 Task: Invoice (worksheet) brown modern simple.
Action: Mouse moved to (46, 100)
Screenshot: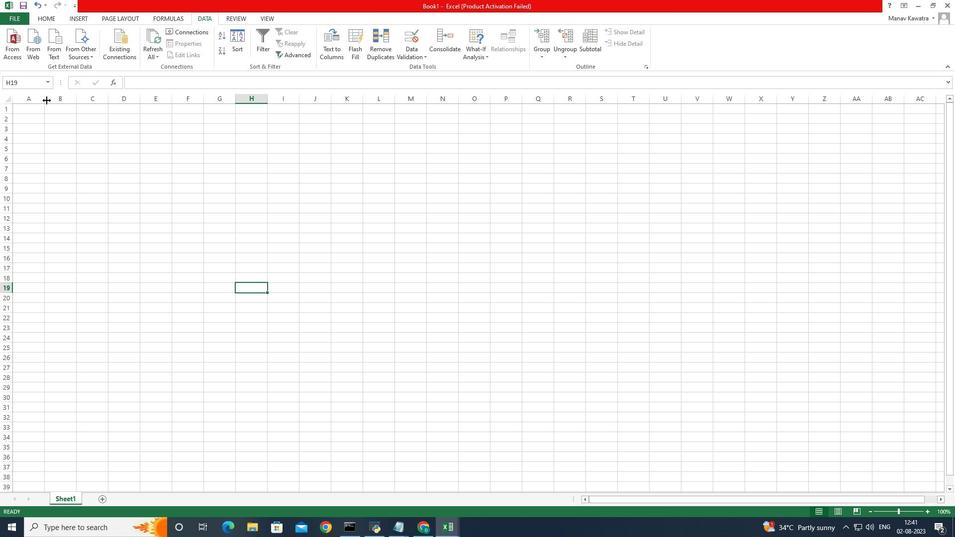 
Action: Mouse pressed left at (46, 100)
Screenshot: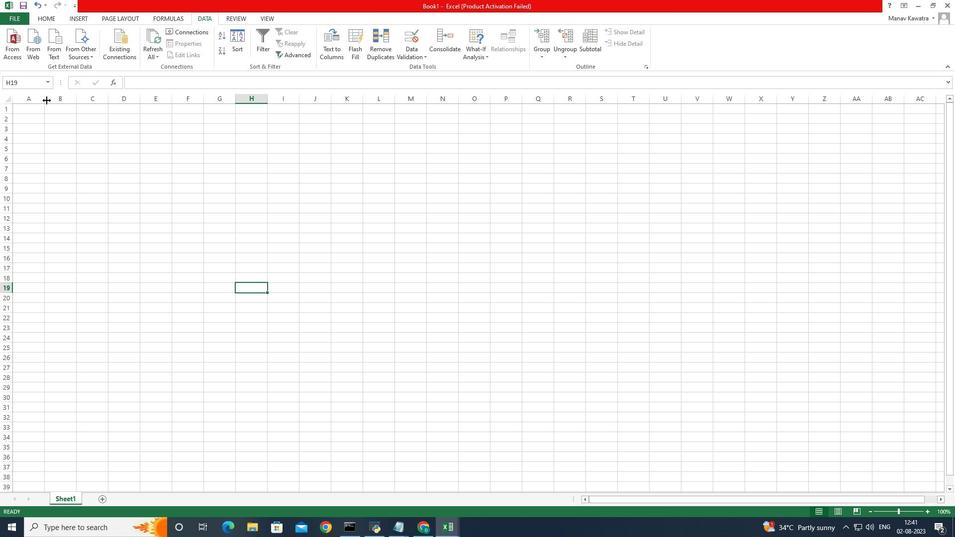 
Action: Mouse moved to (9, 112)
Screenshot: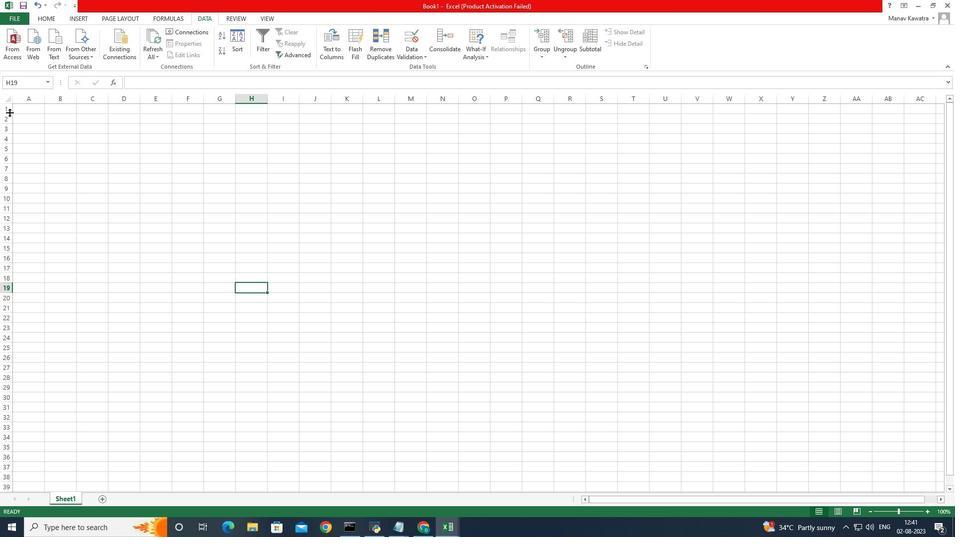 
Action: Mouse pressed left at (9, 112)
Screenshot: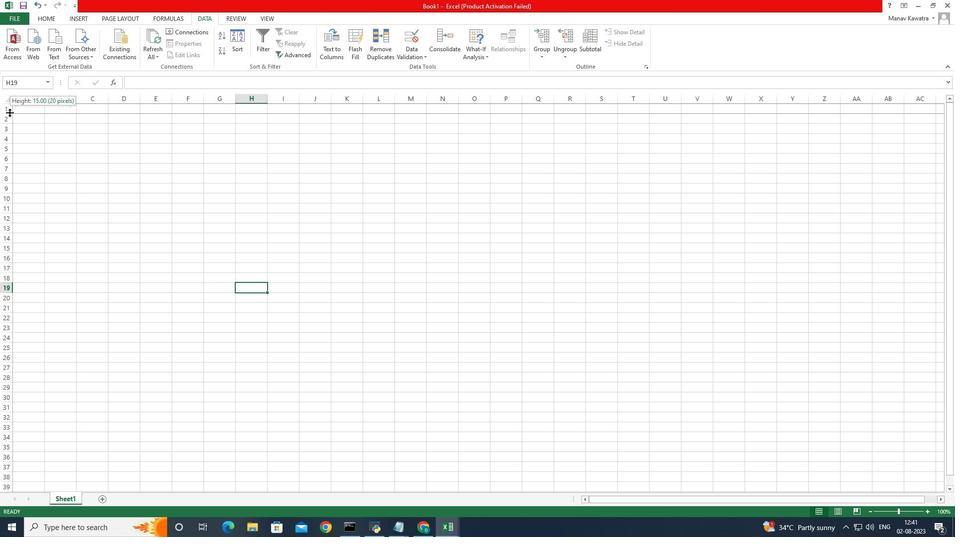 
Action: Mouse moved to (45, 99)
Screenshot: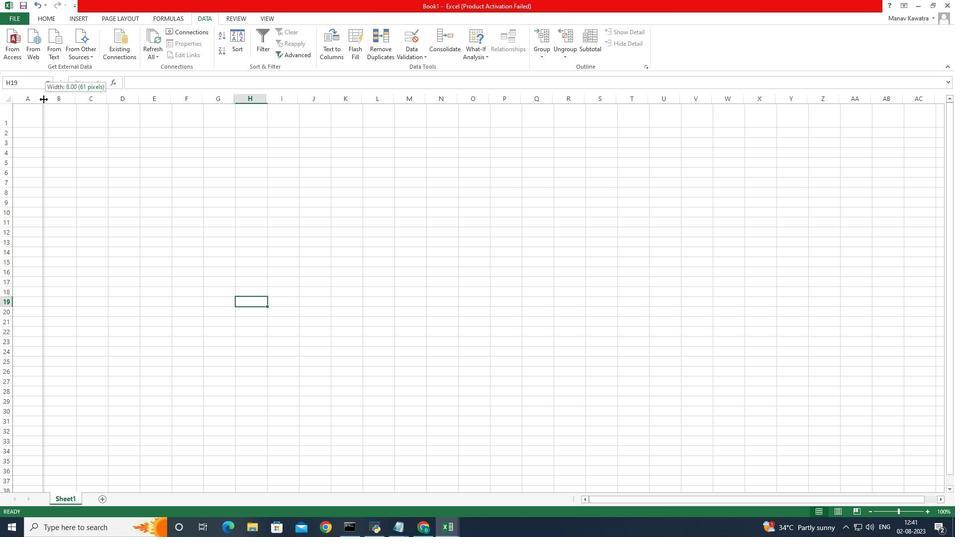 
Action: Mouse pressed left at (45, 99)
Screenshot: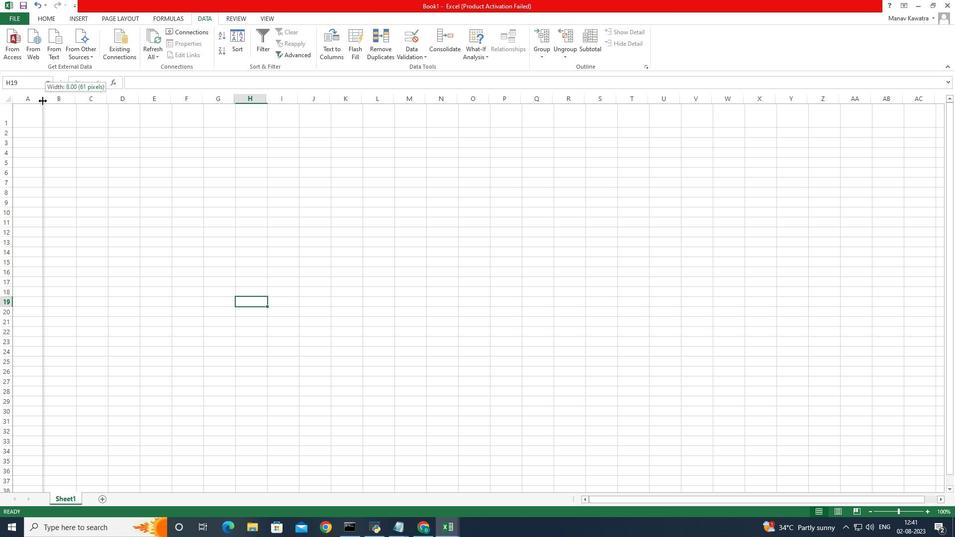
Action: Mouse moved to (57, 97)
Screenshot: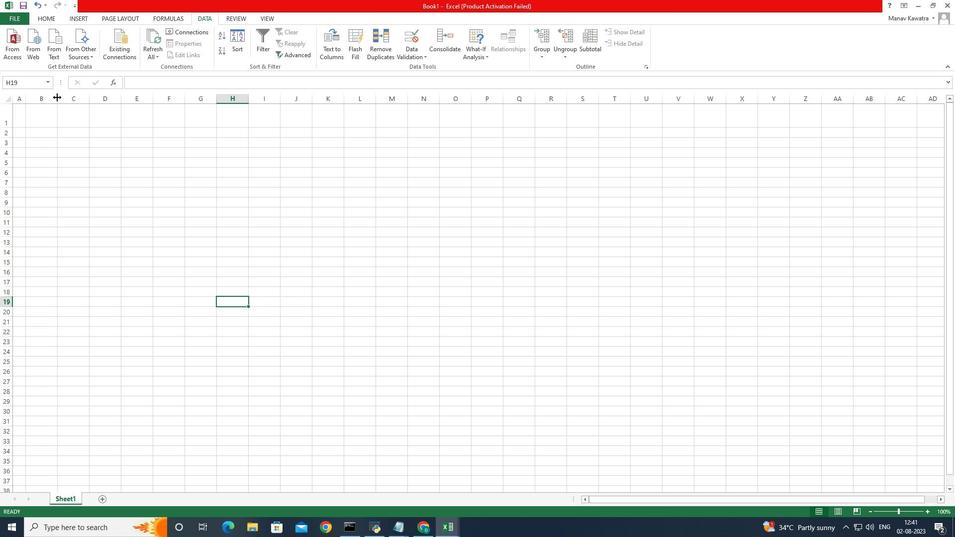 
Action: Mouse pressed left at (57, 97)
Screenshot: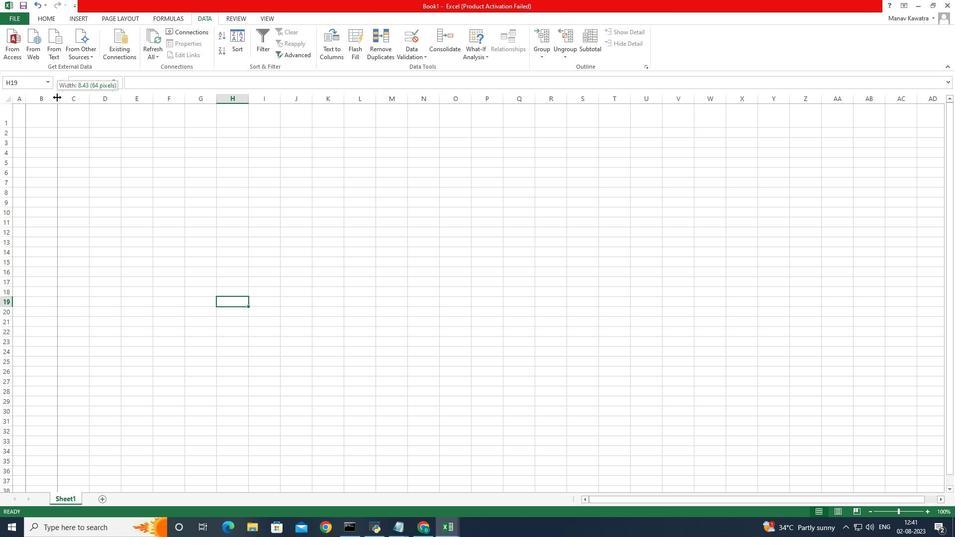 
Action: Mouse moved to (329, 100)
Screenshot: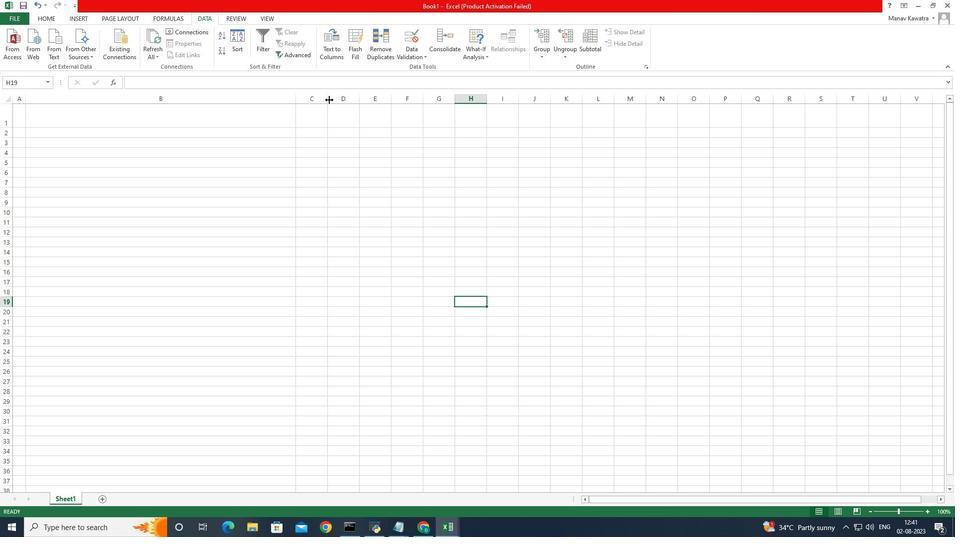 
Action: Mouse pressed left at (329, 100)
Screenshot: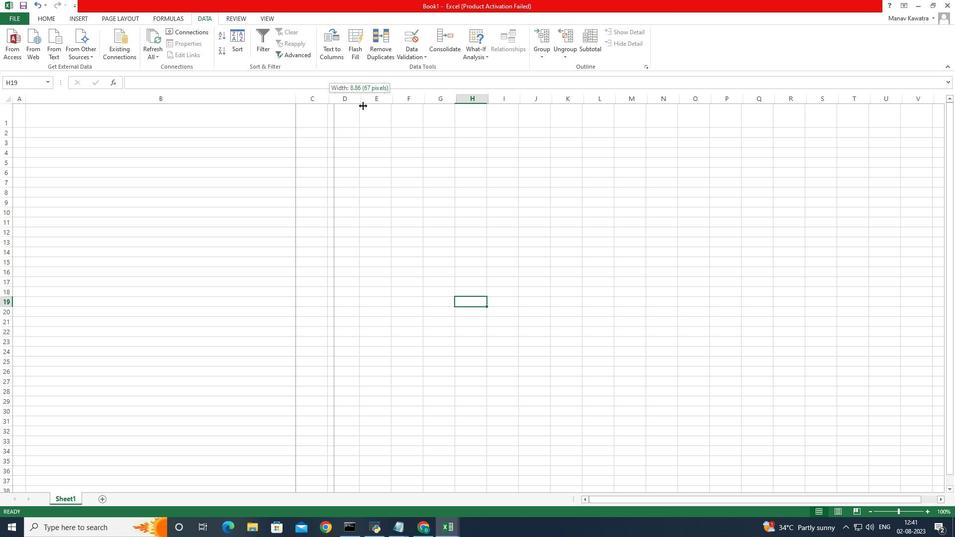 
Action: Mouse moved to (35, 111)
Screenshot: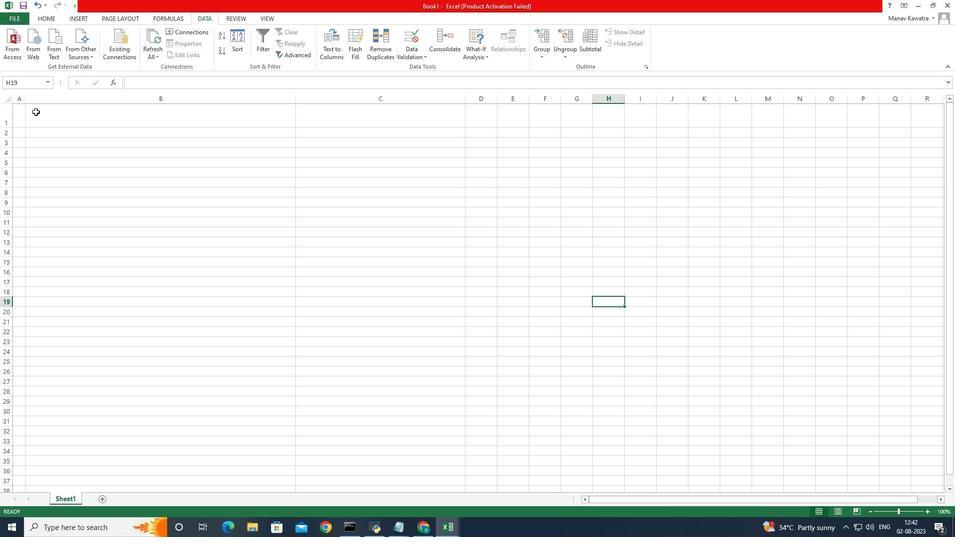 
Action: Mouse pressed left at (35, 111)
Screenshot: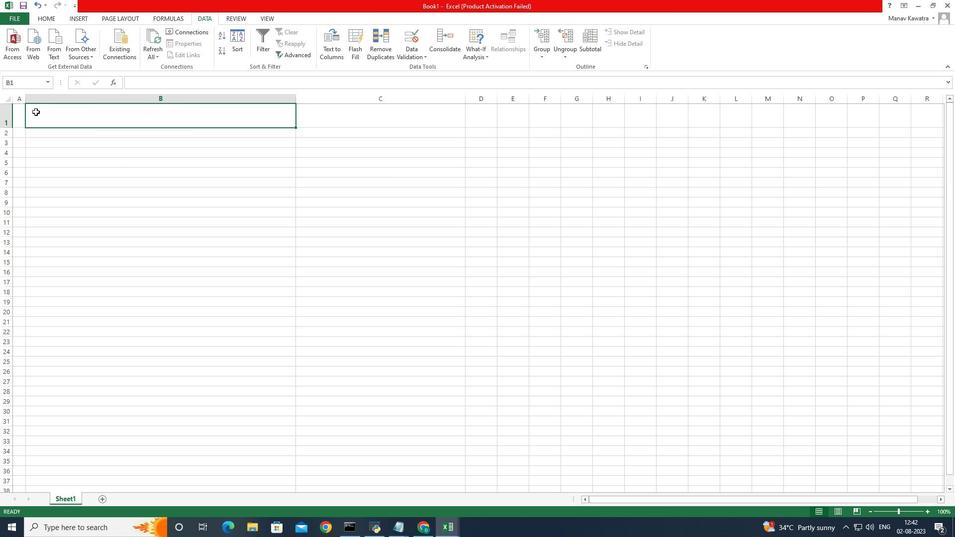 
Action: Mouse moved to (46, 119)
Screenshot: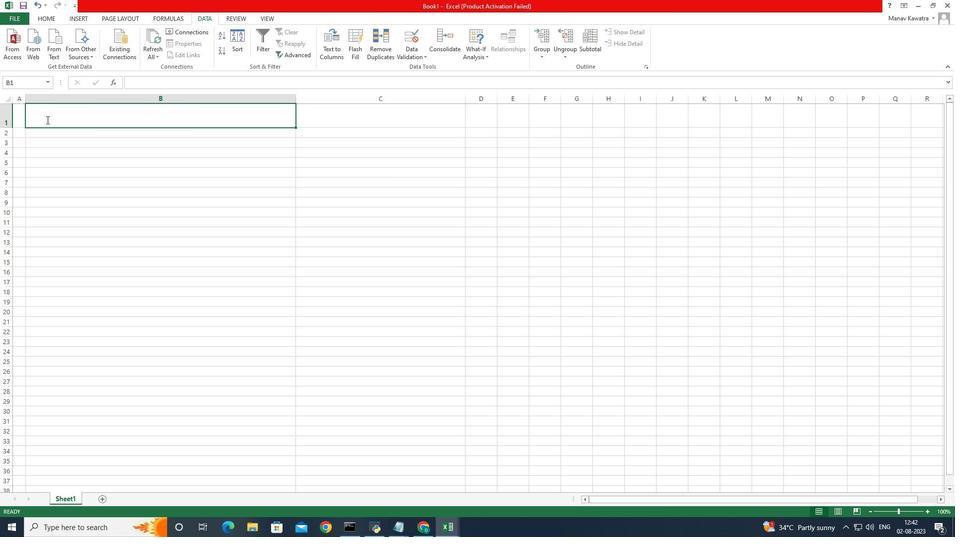 
Action: Mouse pressed left at (46, 119)
Screenshot: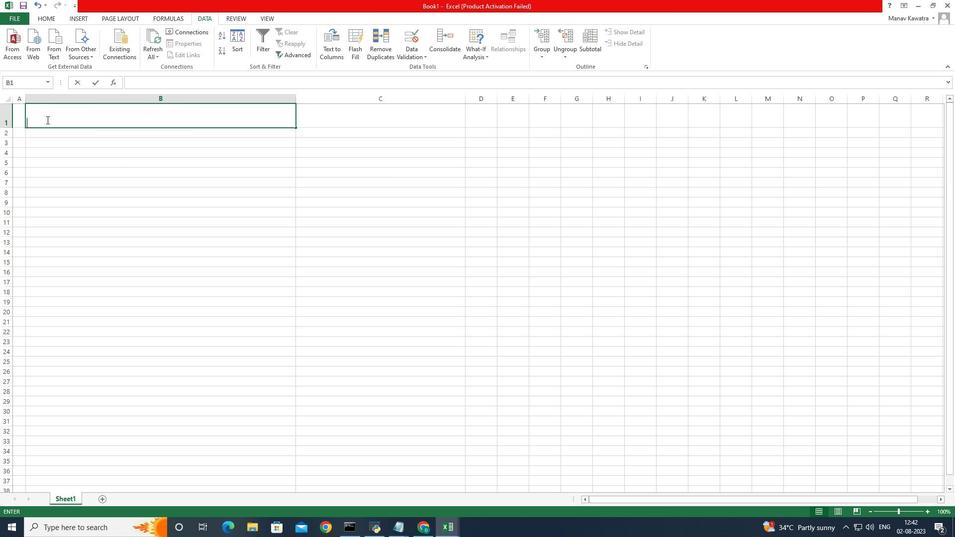 
Action: Mouse pressed left at (46, 119)
Screenshot: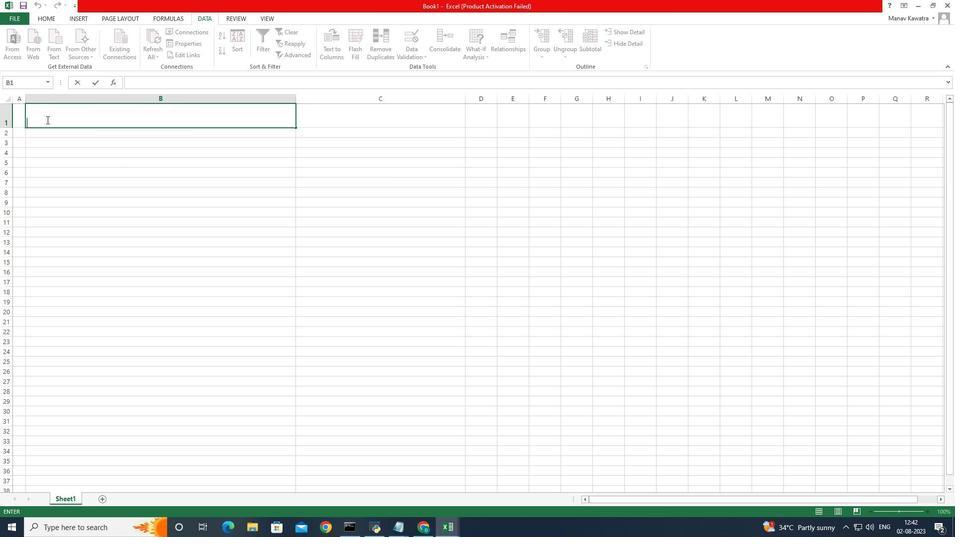 
Action: Key pressed <Key.caps_lock>INVOICE<Key.space><Key.shift><Key.shift>#100
Screenshot: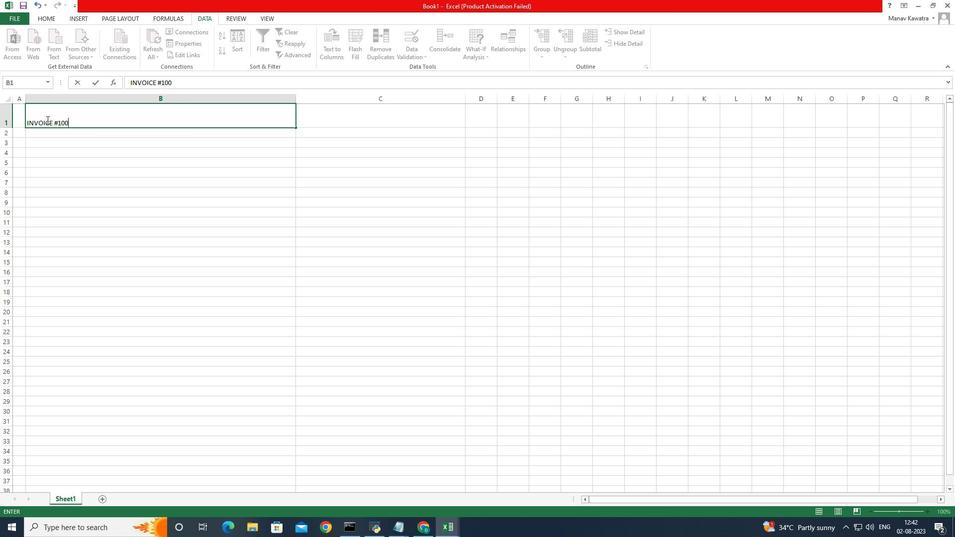 
Action: Mouse moved to (71, 122)
Screenshot: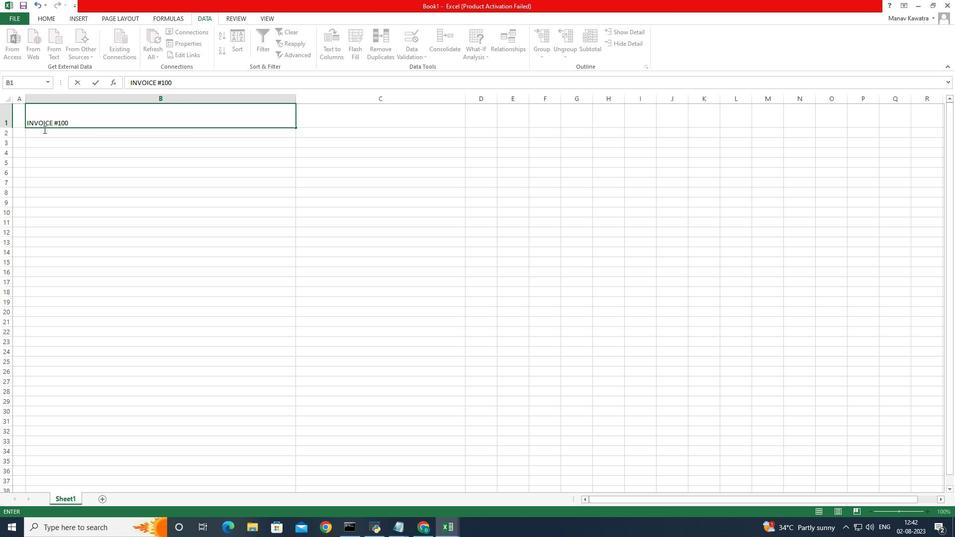 
Action: Mouse pressed left at (71, 122)
Screenshot: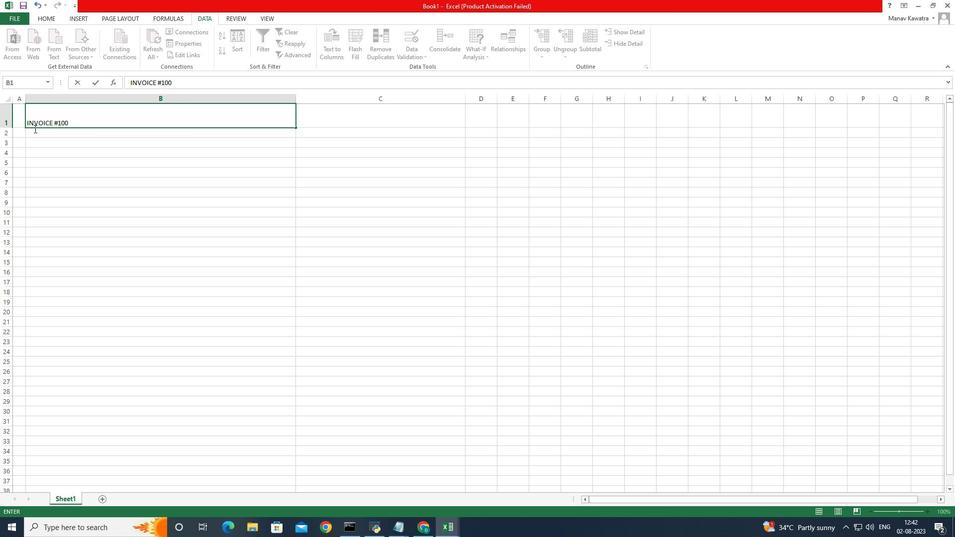 
Action: Mouse moved to (32, 116)
Screenshot: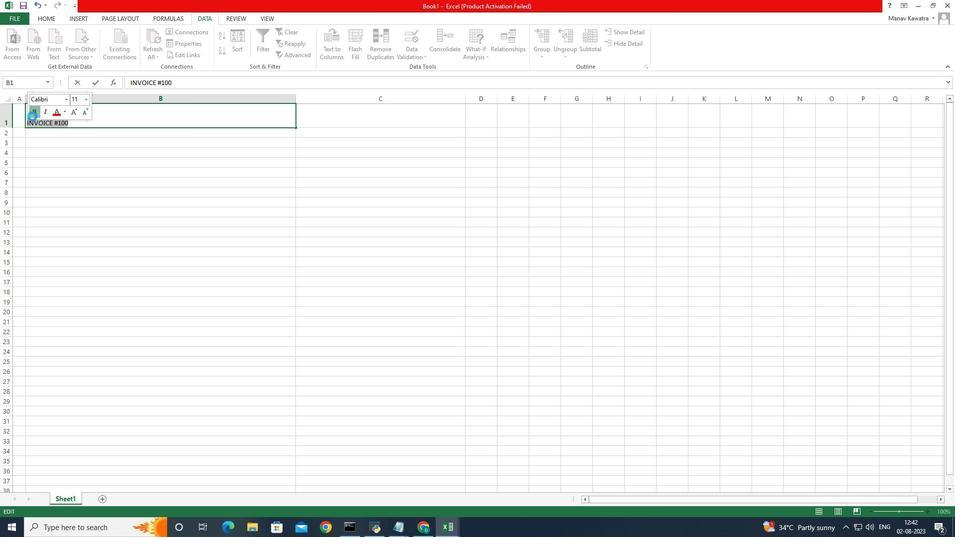 
Action: Mouse pressed left at (32, 116)
Screenshot: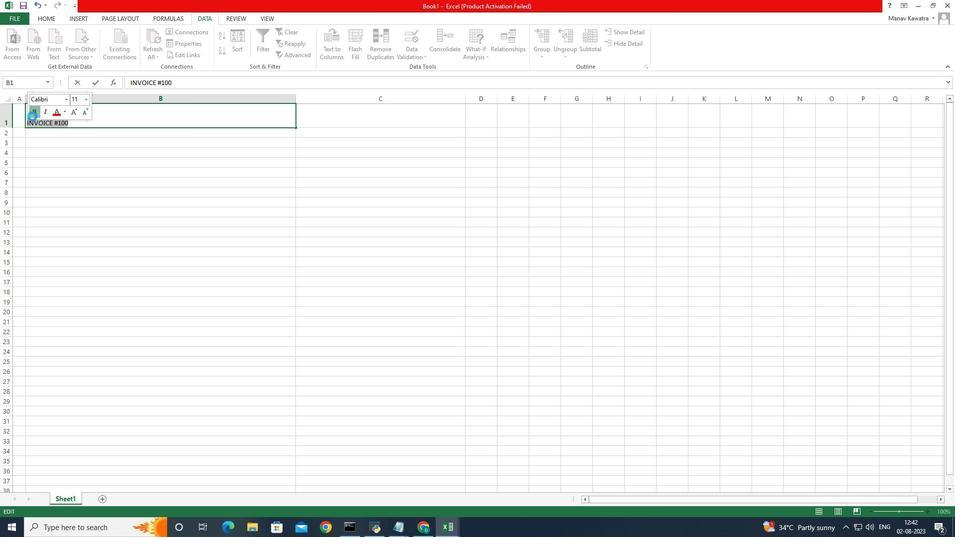 
Action: Mouse moved to (84, 104)
Screenshot: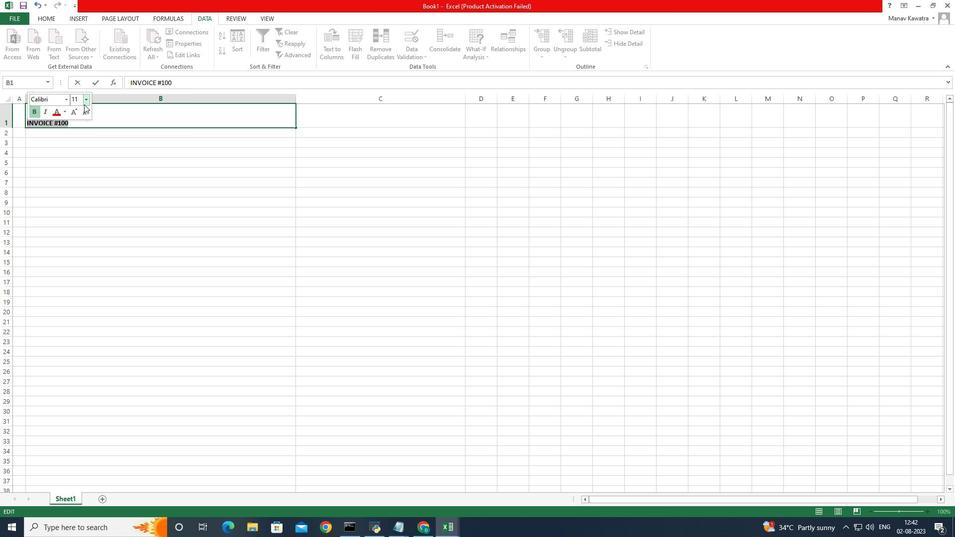 
Action: Mouse pressed left at (84, 104)
Screenshot: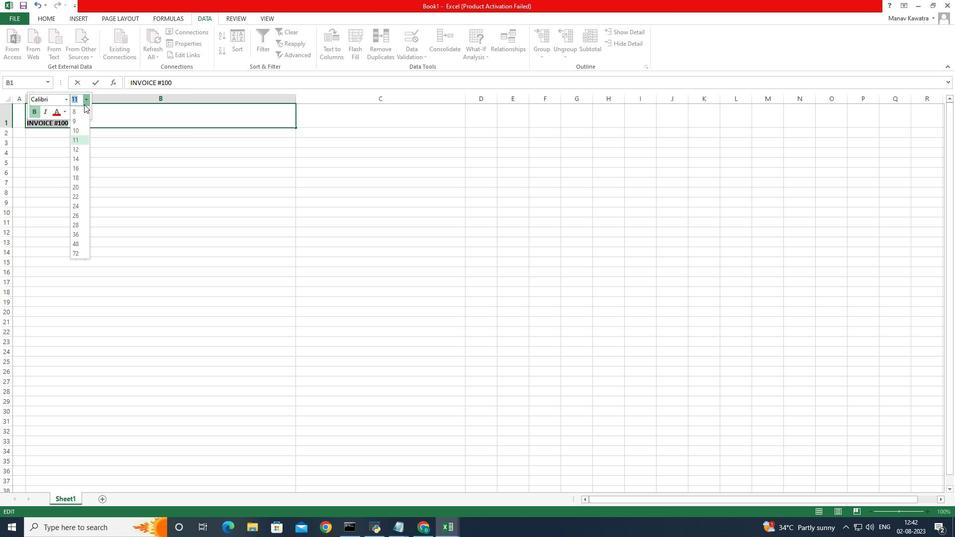 
Action: Mouse moved to (83, 186)
Screenshot: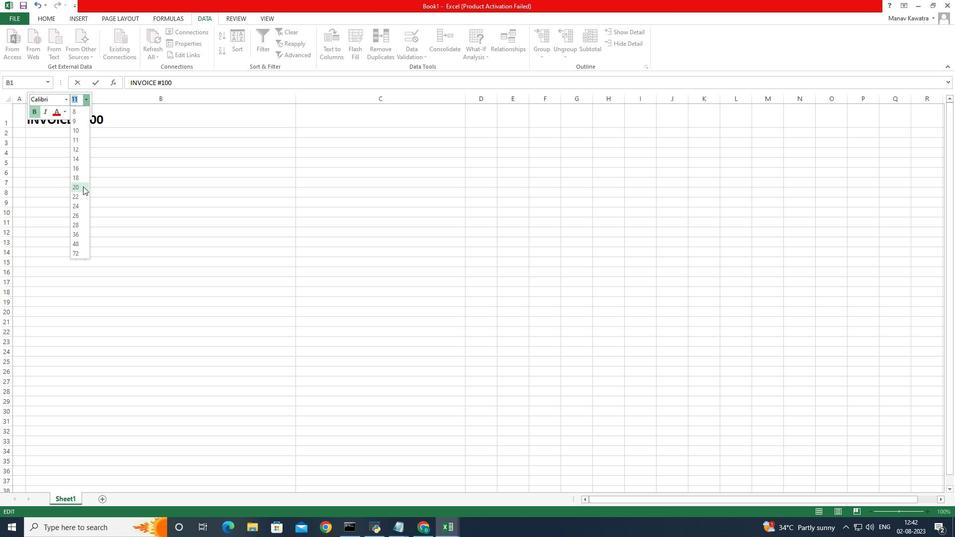 
Action: Mouse pressed left at (83, 186)
Screenshot: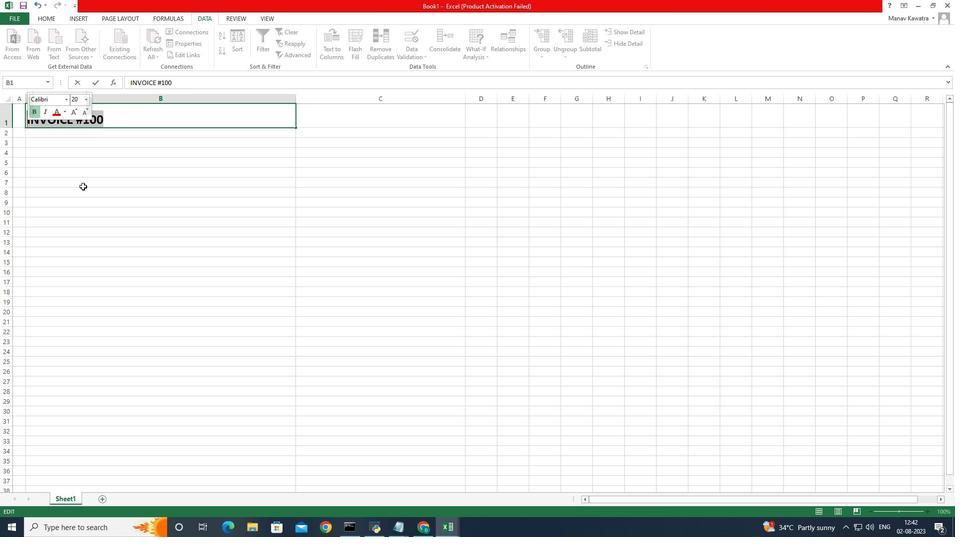 
Action: Mouse moved to (123, 108)
Screenshot: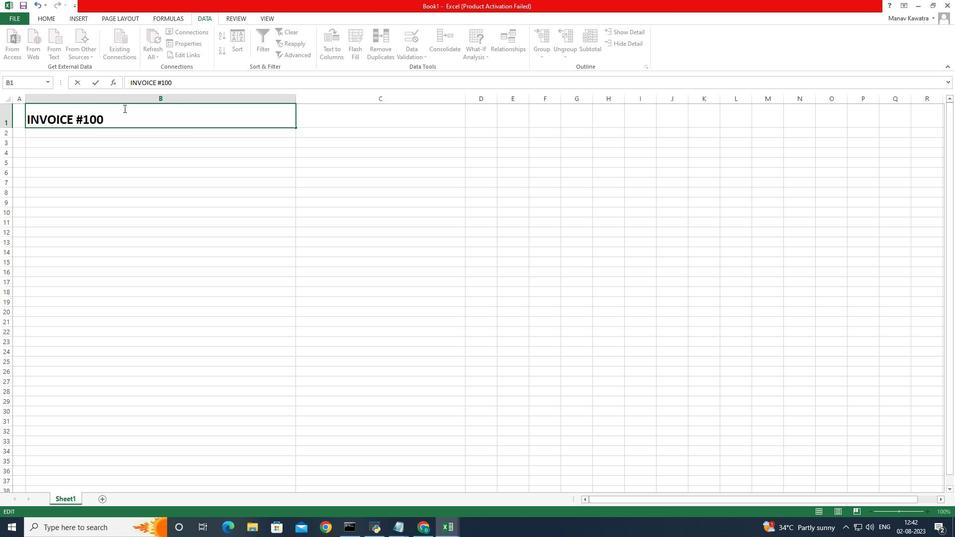
Action: Mouse pressed left at (123, 108)
Screenshot: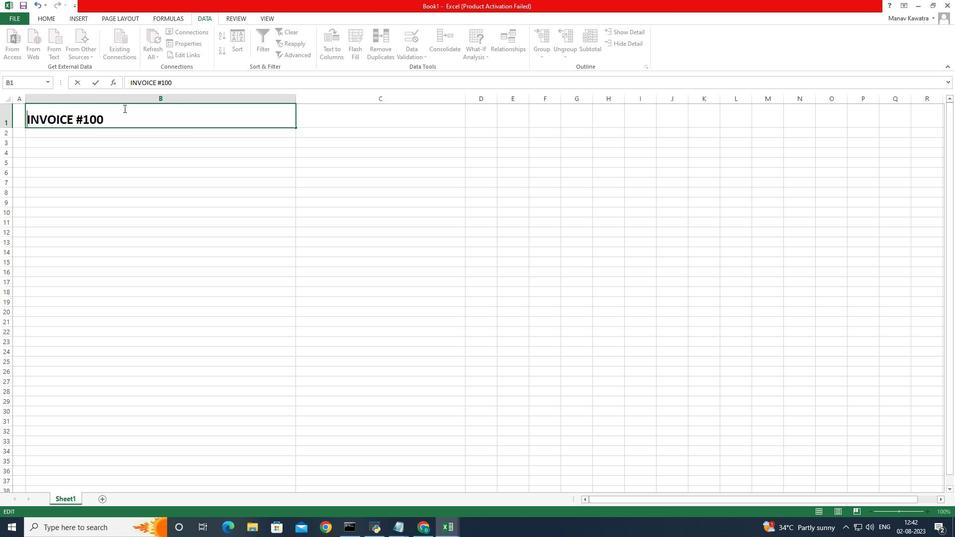 
Action: Mouse moved to (52, 139)
Screenshot: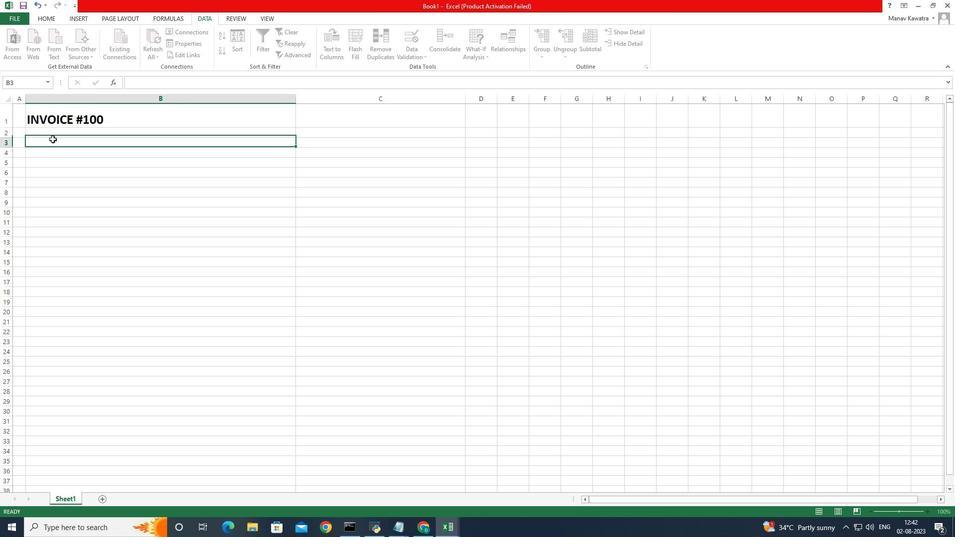 
Action: Mouse pressed left at (52, 139)
Screenshot: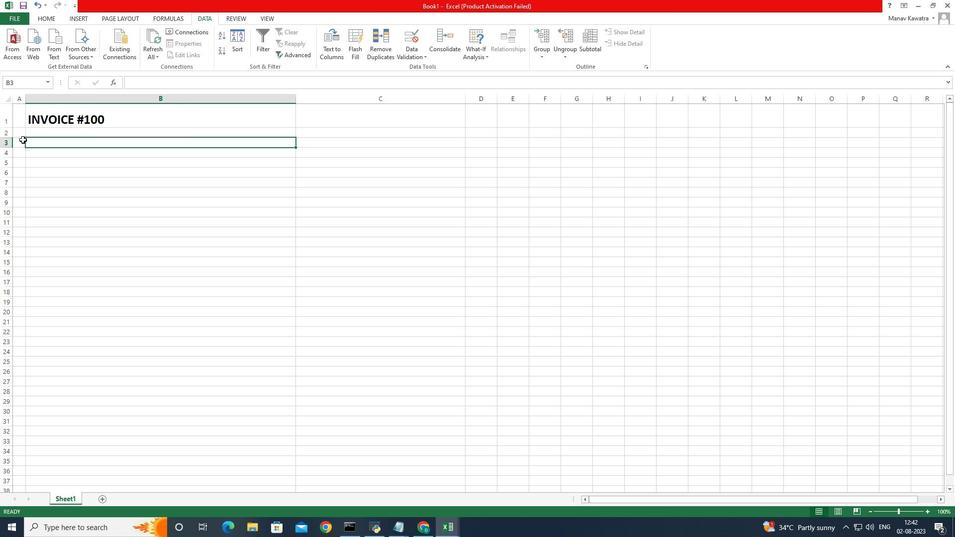 
Action: Mouse moved to (6, 137)
Screenshot: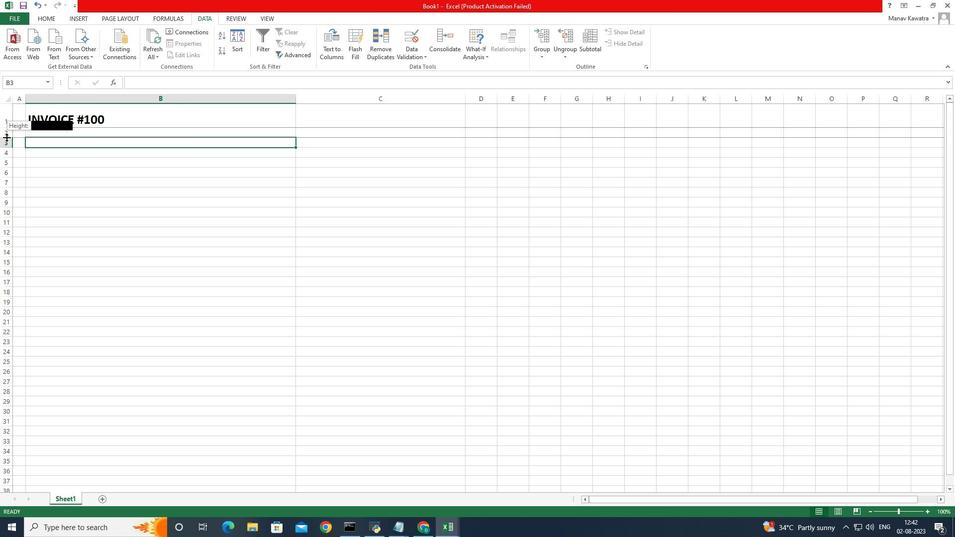 
Action: Mouse pressed left at (6, 137)
Screenshot: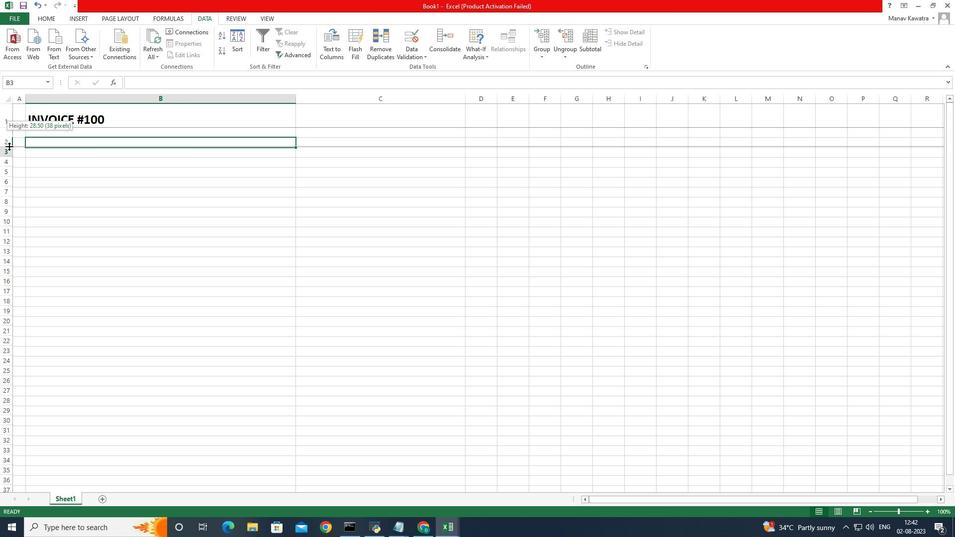 
Action: Mouse moved to (39, 147)
Screenshot: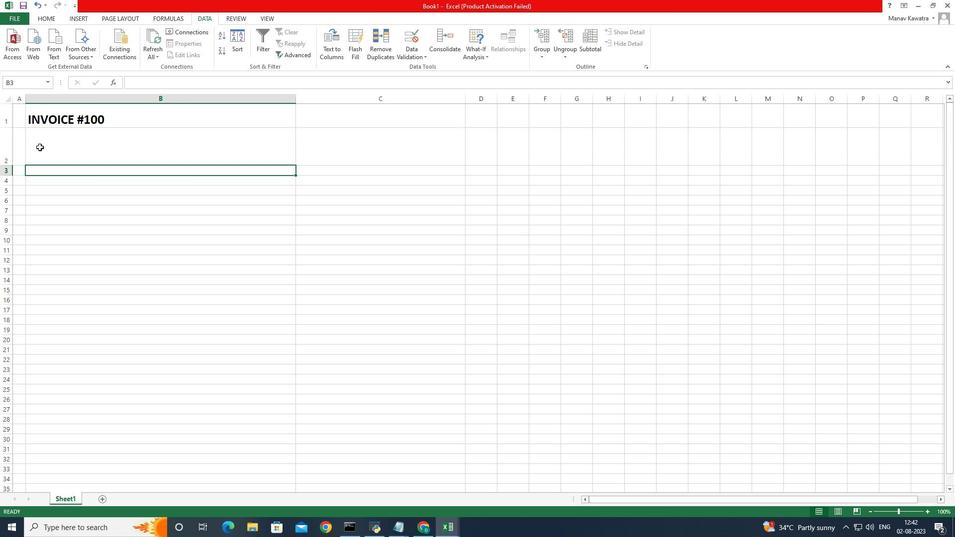 
Action: Mouse pressed left at (39, 147)
Screenshot: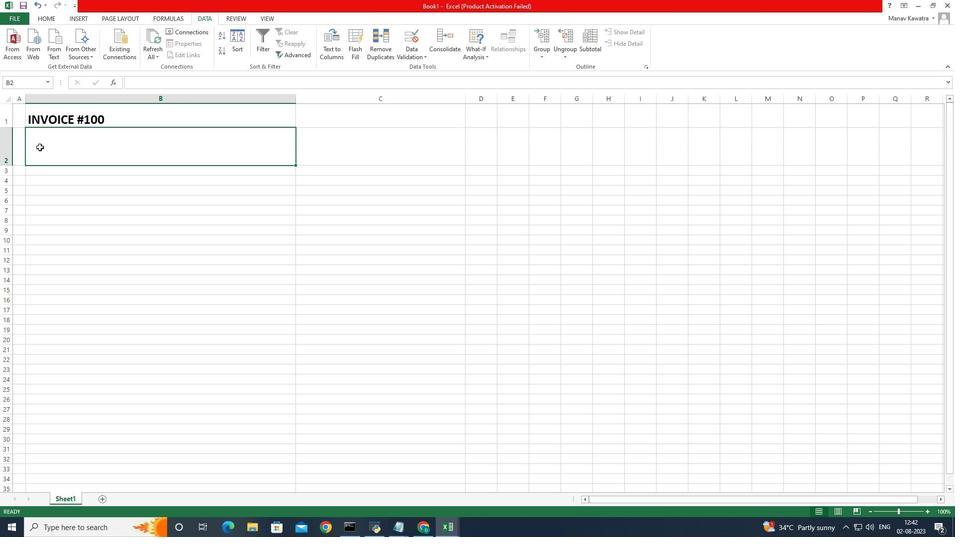 
Action: Mouse moved to (40, 151)
Screenshot: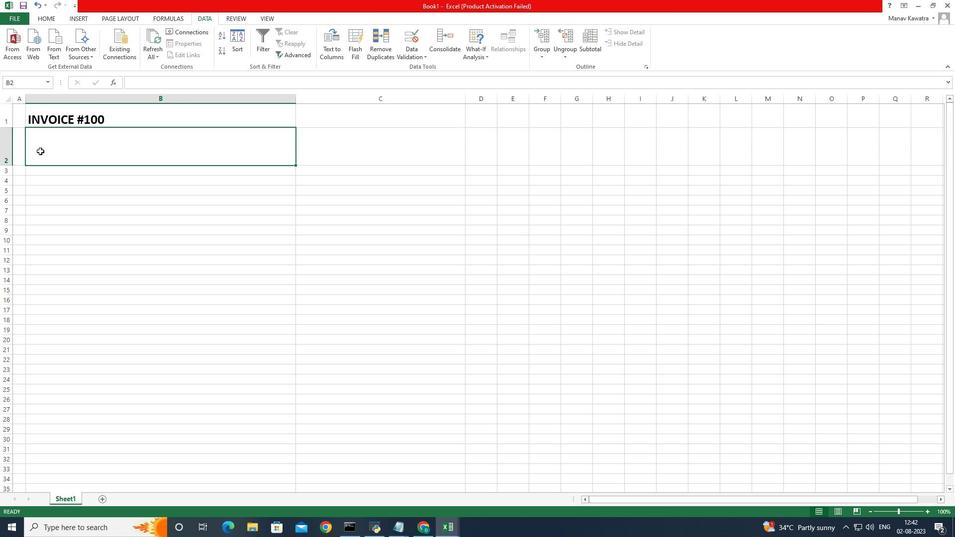 
Action: Mouse pressed left at (40, 151)
Screenshot: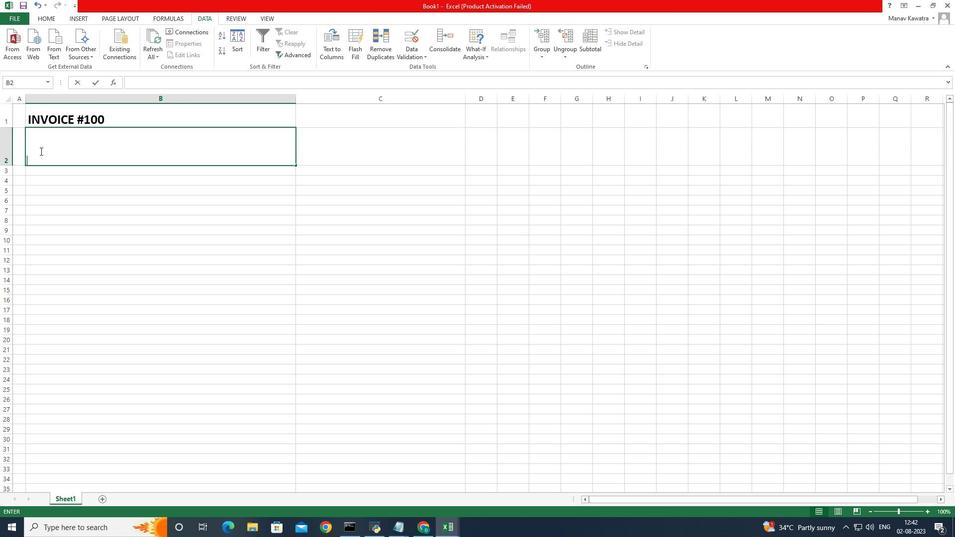 
Action: Mouse pressed left at (40, 151)
Screenshot: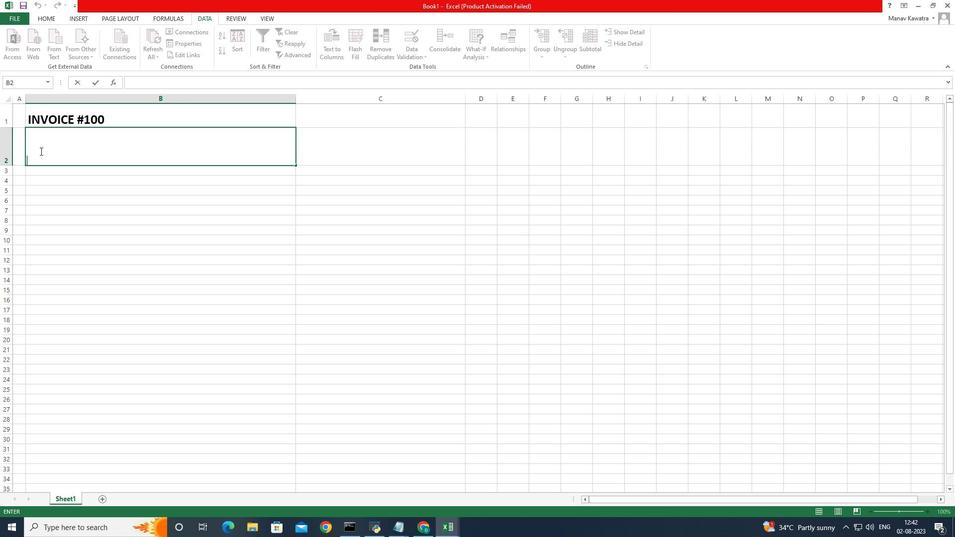 
Action: Key pressed <Key.shift><Key.shift><Key.shift><Key.shift><Key.shift><Key.shift>cR<Key.backspace><Key.backspace>C<Key.caps_lock>reta<Key.backspace><Key.backspace>ate<Key.space><Key.shift><Key.shift><Key.shift><Key.shift><Key.shift><Key.shift><Key.shift><Key.shift><Key.shift><Key.shift><Key.shift><Key.shift><Key.shift><Key.shift><Key.shift><Key.shift><Key.shift><Key.shift><Key.shift><Key.shift><Key.shift><Key.shift><Key.shift><Key.shift><Key.shift><Key.shift><Key.shift><Key.shift><Key.shift><Key.shift><Key.shift><Key.shift><Key.shift><Key.shift><Key.shift><Key.shift>&<Key.space><Key.shift><Key.shift><Key.shift><Key.shift><Key.shift><Key.shift><Key.shift><Key.shift><Key.shift><Key.shift><Key.shift><Key.shift><Key.shift><Key.shift><Key.shift><Key.shift><Key.shift>Co.
Screenshot: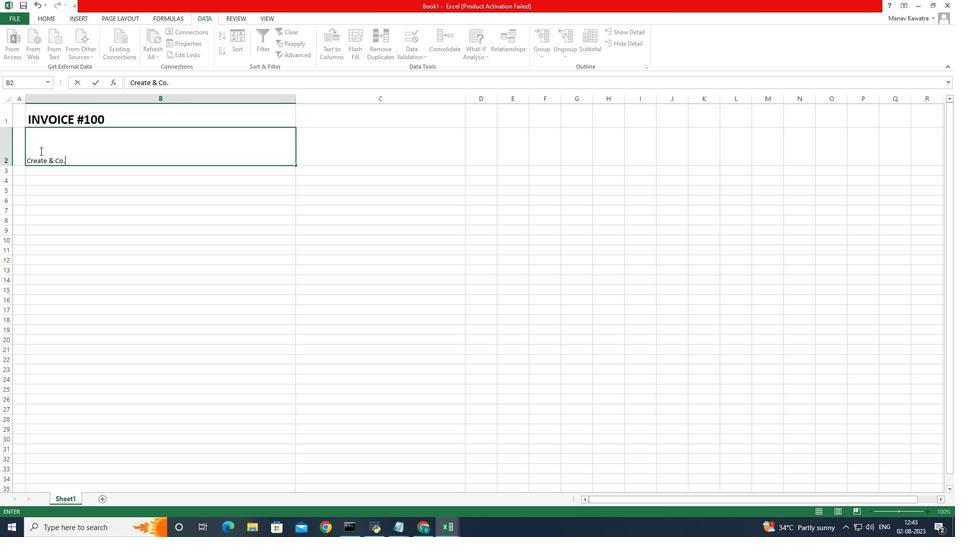 
Action: Mouse moved to (67, 161)
Screenshot: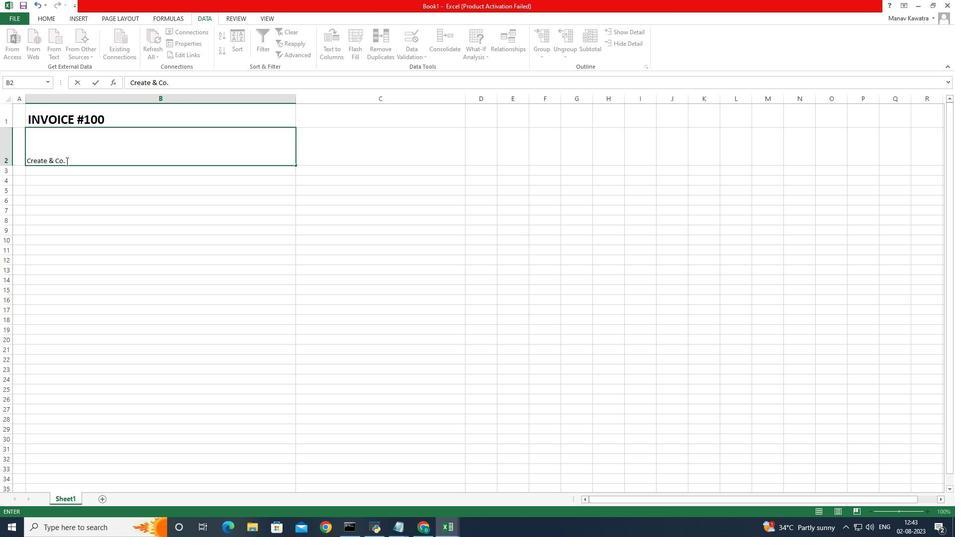 
Action: Mouse pressed left at (67, 161)
Screenshot: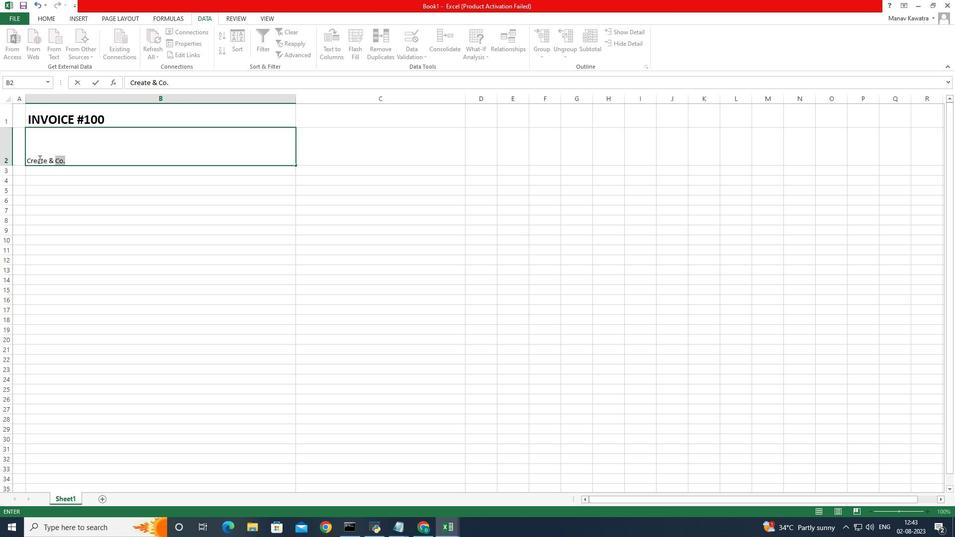 
Action: Mouse moved to (45, 15)
Screenshot: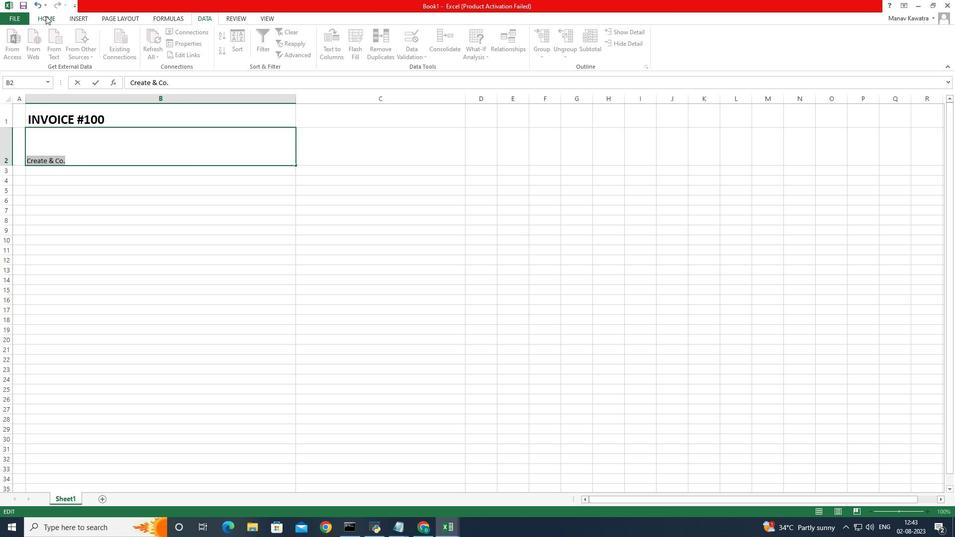 
Action: Mouse pressed left at (45, 15)
Screenshot: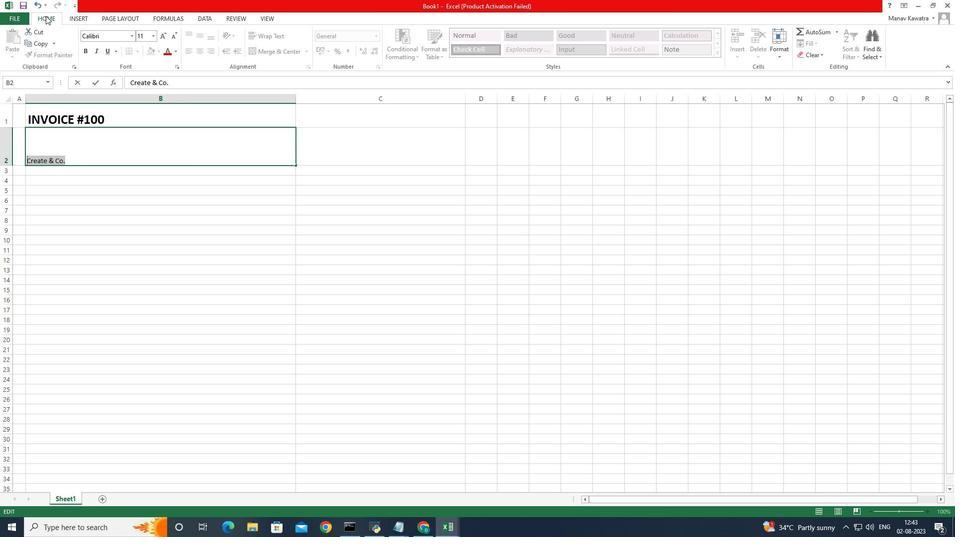 
Action: Mouse moved to (156, 32)
Screenshot: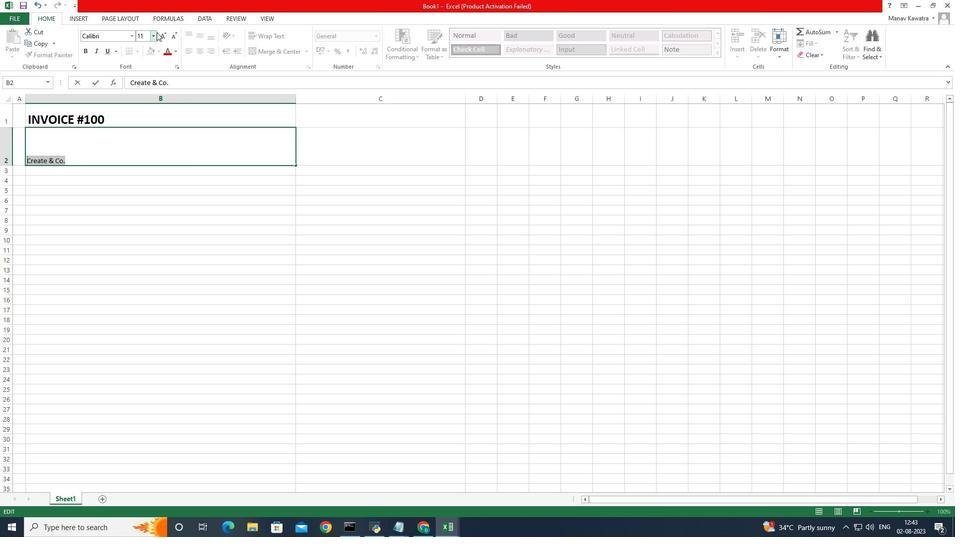 
Action: Mouse pressed left at (156, 32)
Screenshot: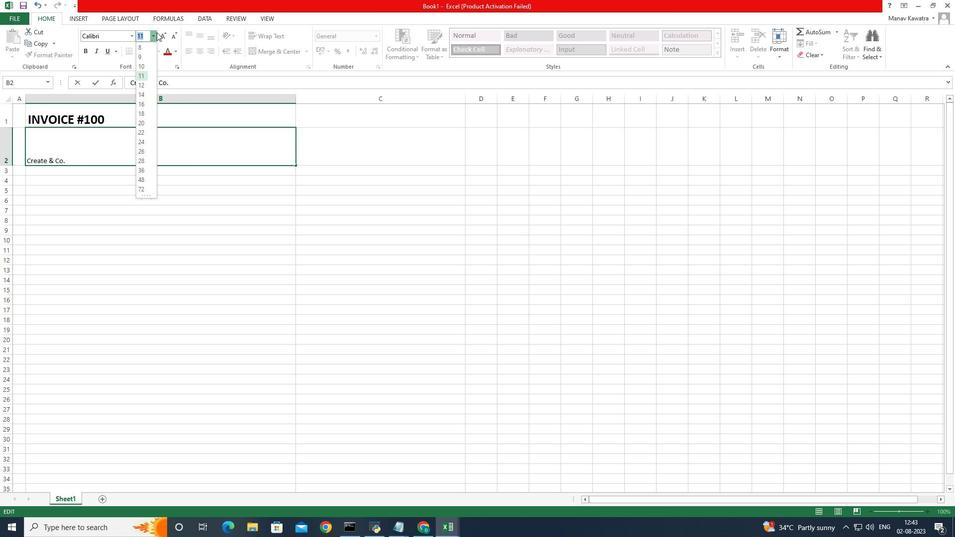 
Action: Mouse moved to (147, 182)
Screenshot: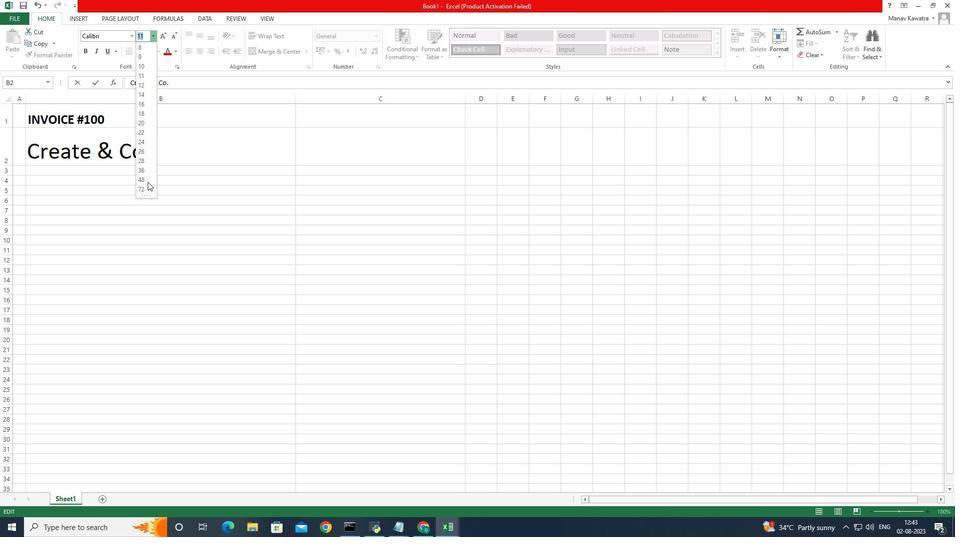 
Action: Mouse pressed left at (147, 182)
Screenshot: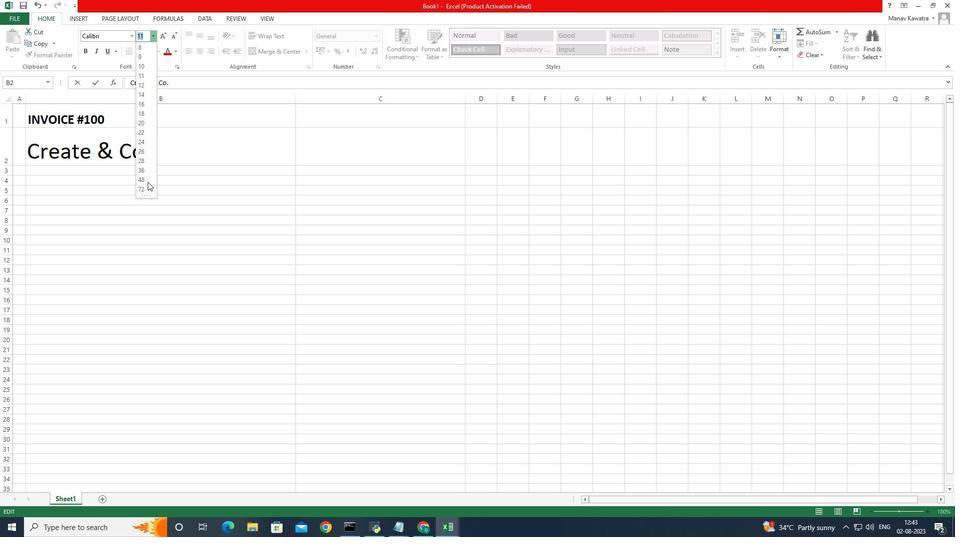 
Action: Mouse moved to (180, 149)
Screenshot: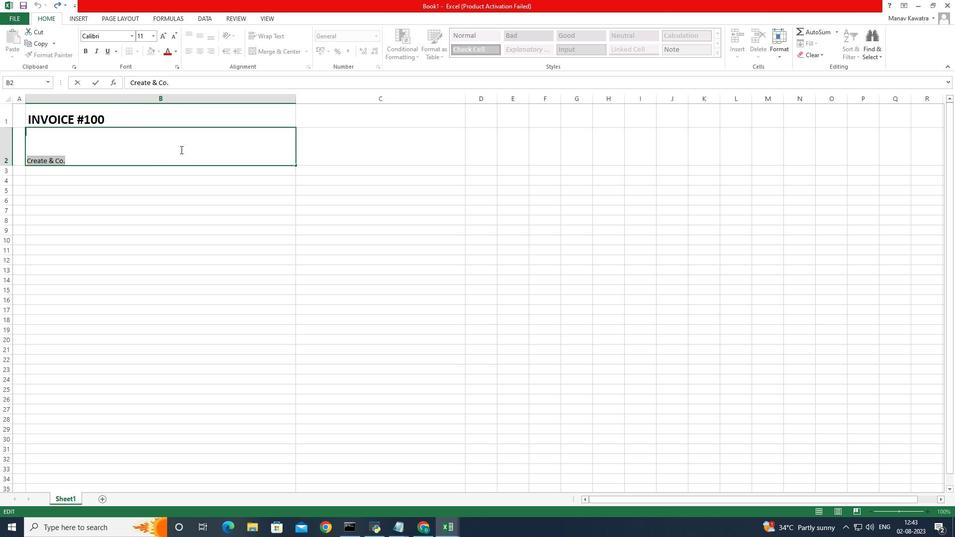 
Action: Mouse pressed left at (180, 149)
Screenshot: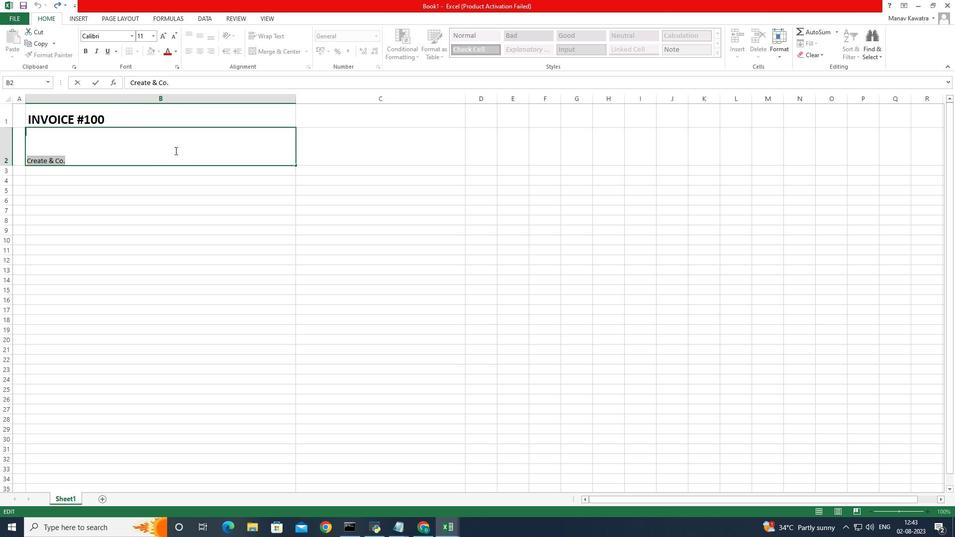 
Action: Mouse moved to (153, 37)
Screenshot: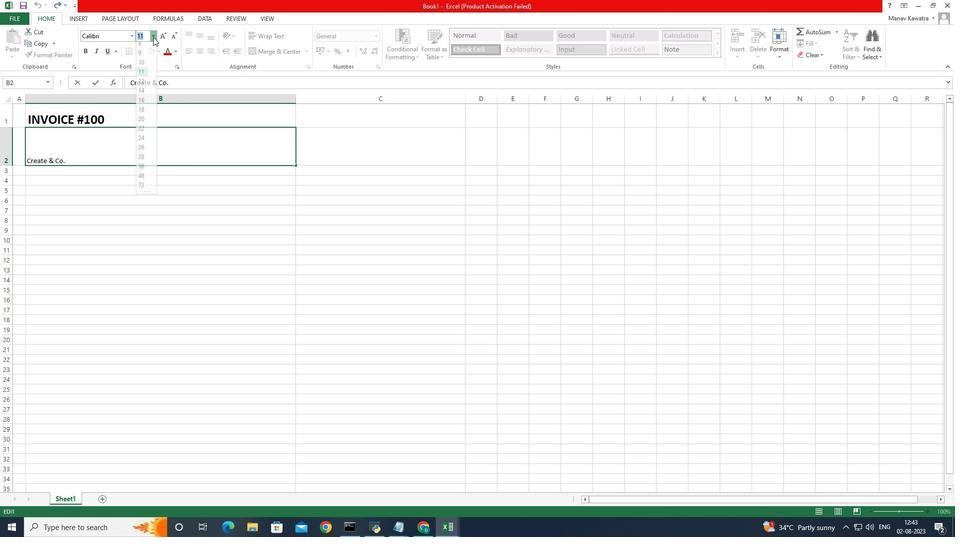 
Action: Mouse pressed left at (153, 37)
Screenshot: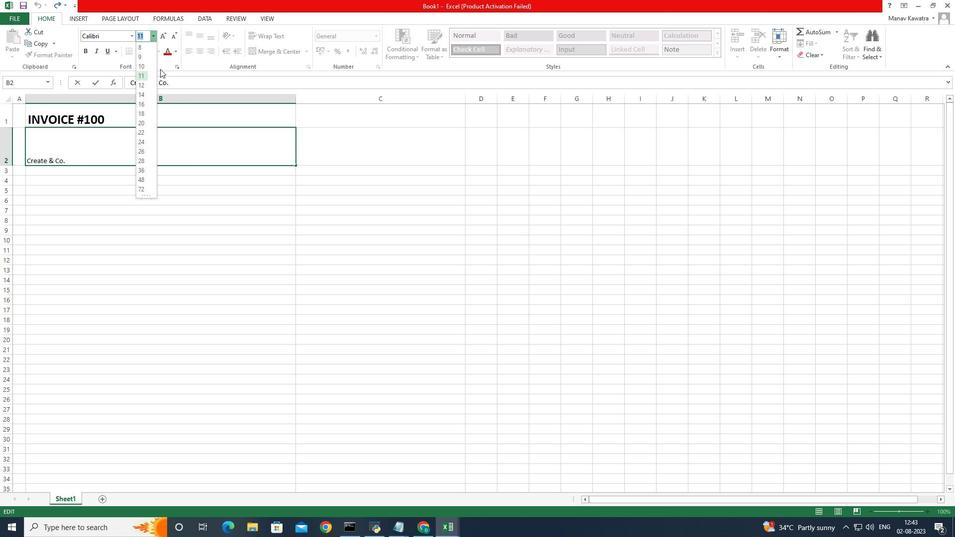 
Action: Mouse moved to (139, 170)
Screenshot: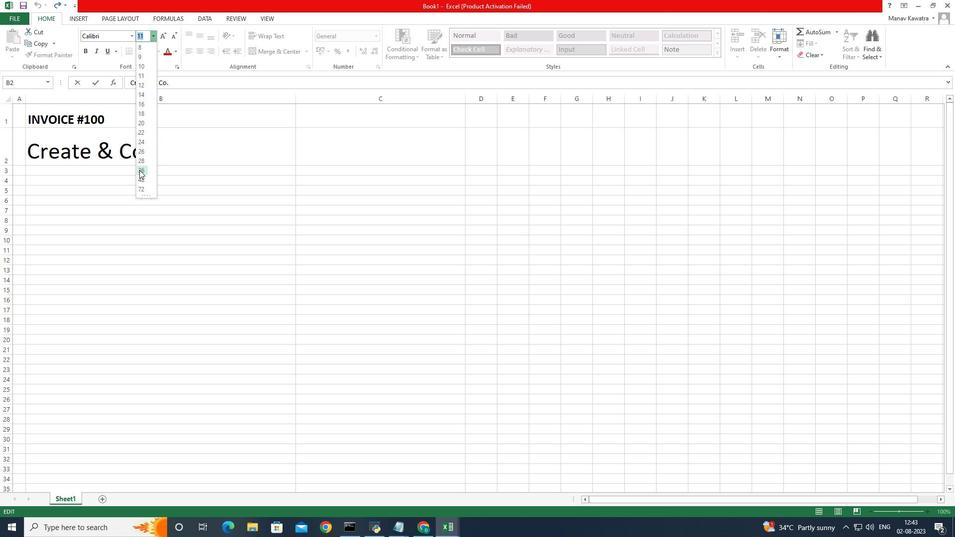
Action: Mouse pressed left at (139, 170)
Screenshot: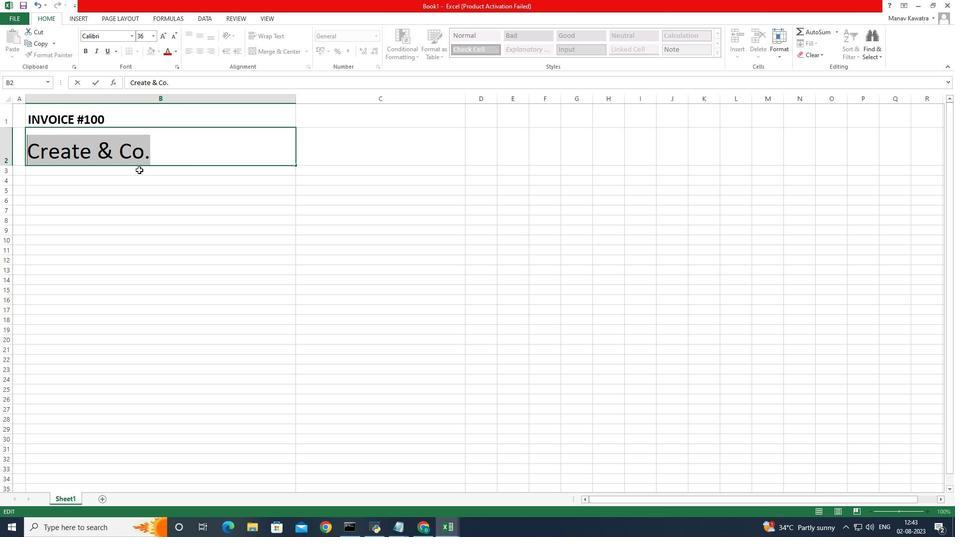 
Action: Mouse moved to (173, 50)
Screenshot: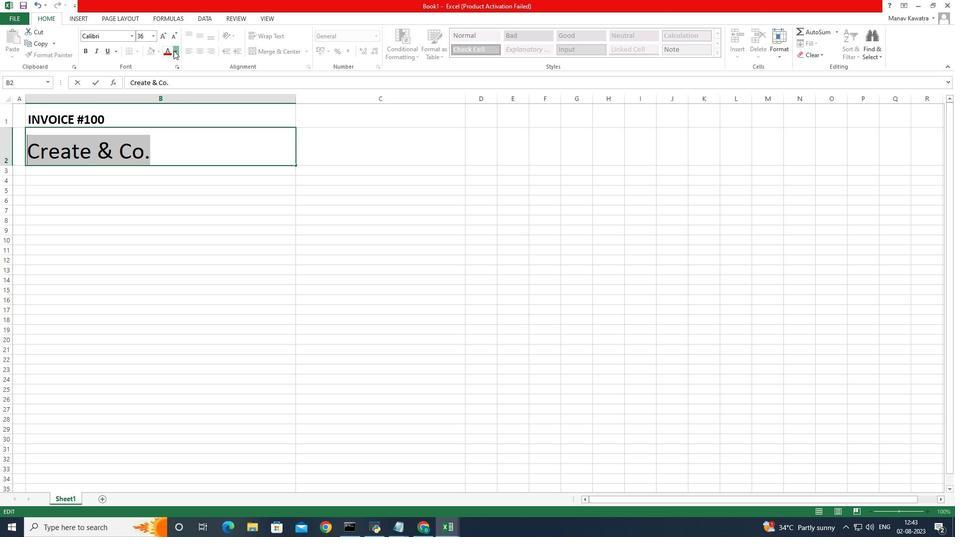 
Action: Mouse pressed left at (173, 50)
Screenshot: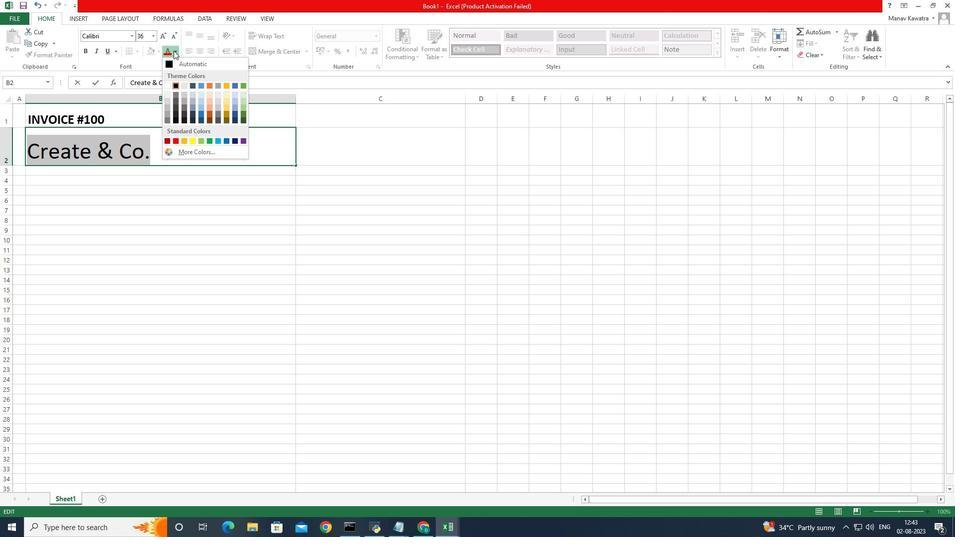 
Action: Mouse moved to (211, 114)
Screenshot: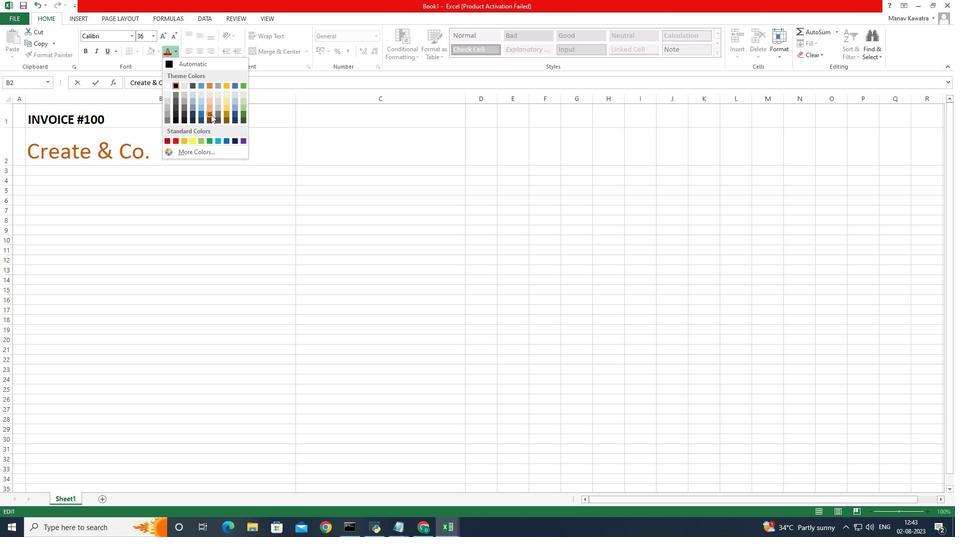 
Action: Mouse pressed left at (211, 114)
Screenshot: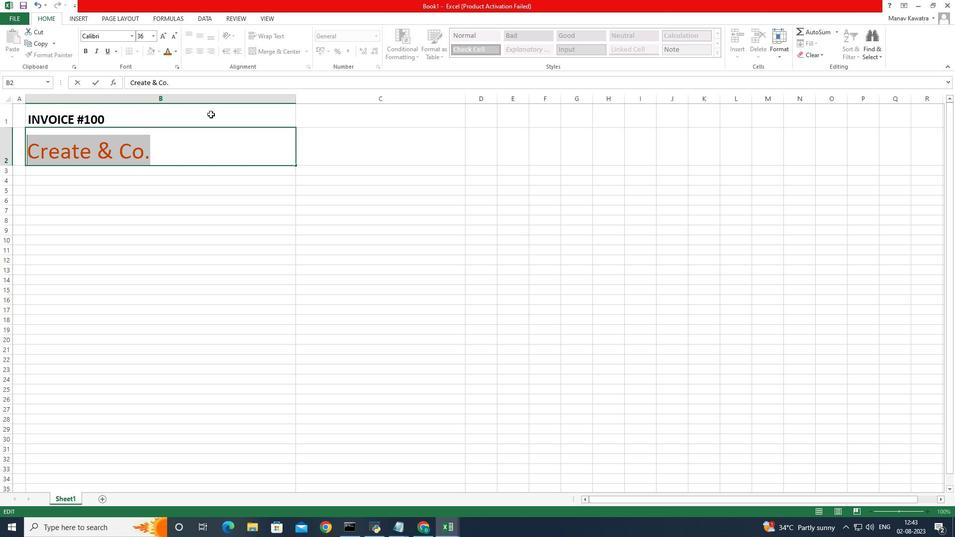 
Action: Mouse moved to (192, 151)
Screenshot: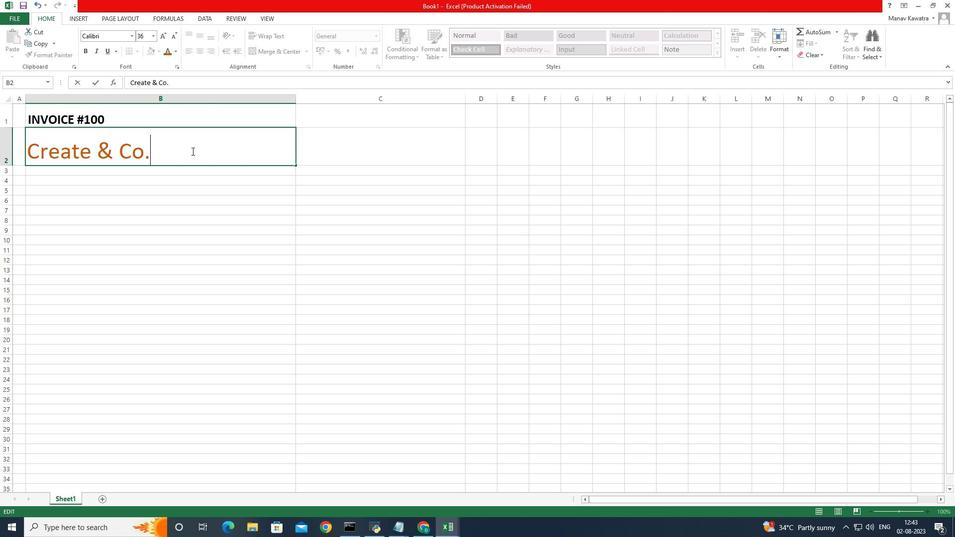 
Action: Mouse pressed left at (192, 151)
Screenshot: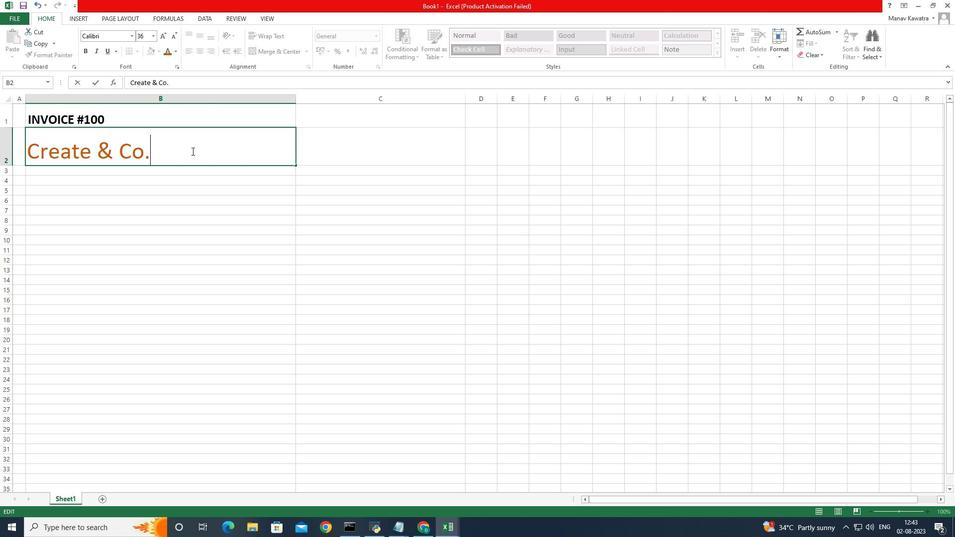 
Action: Mouse pressed left at (192, 151)
Screenshot: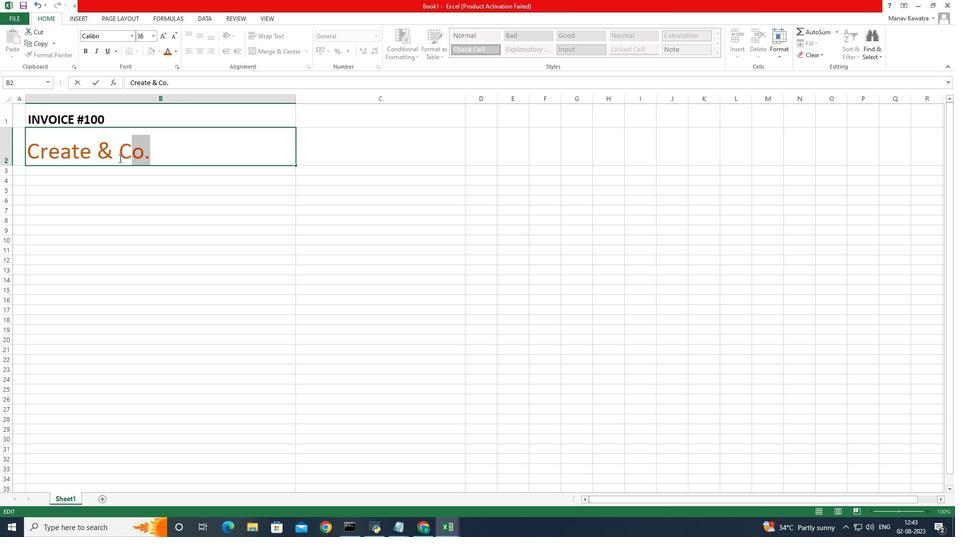 
Action: Mouse moved to (86, 46)
Screenshot: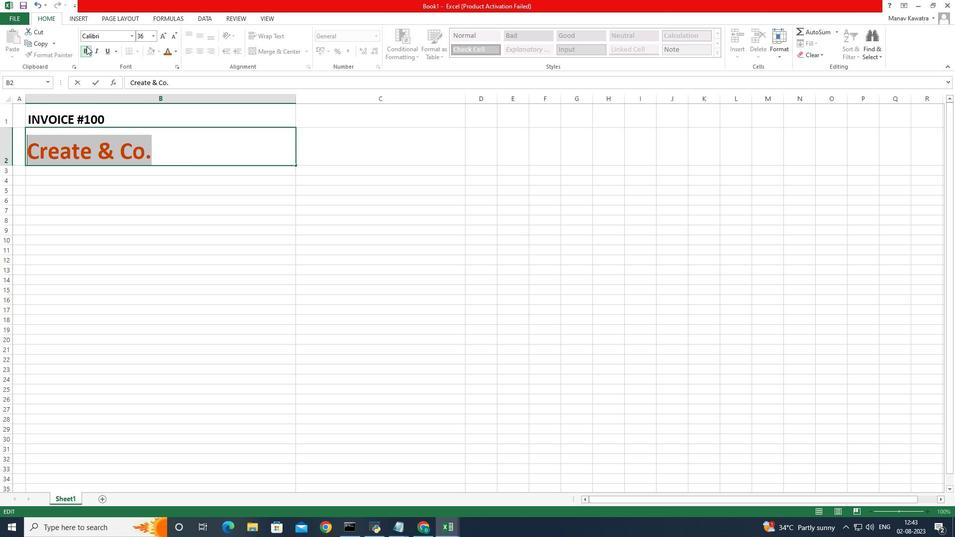 
Action: Mouse pressed left at (86, 46)
Screenshot: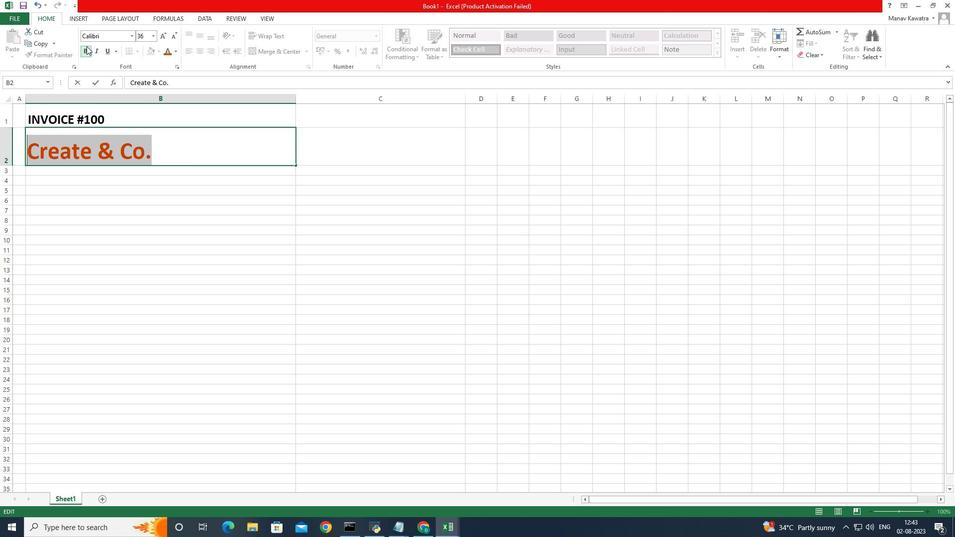 
Action: Mouse moved to (86, 46)
Screenshot: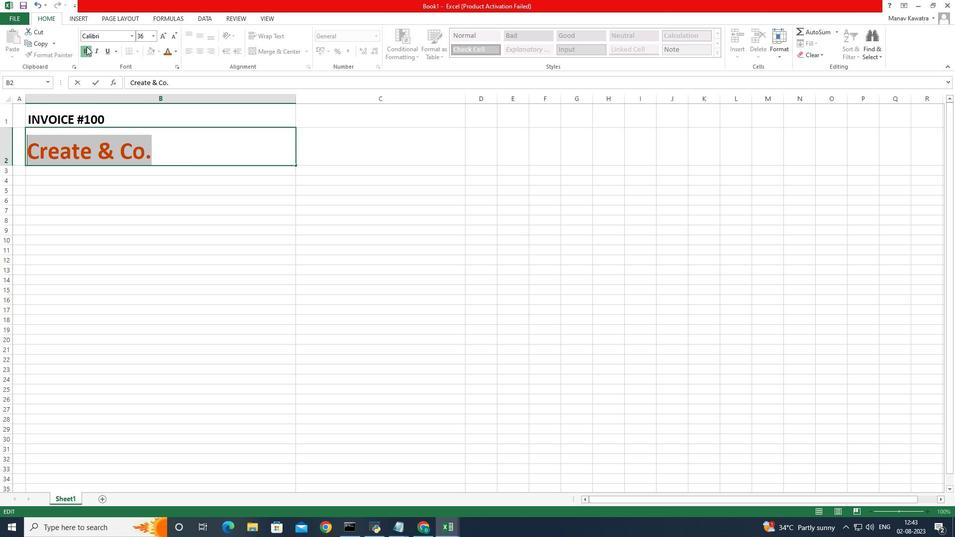 
Action: Mouse pressed left at (86, 46)
Screenshot: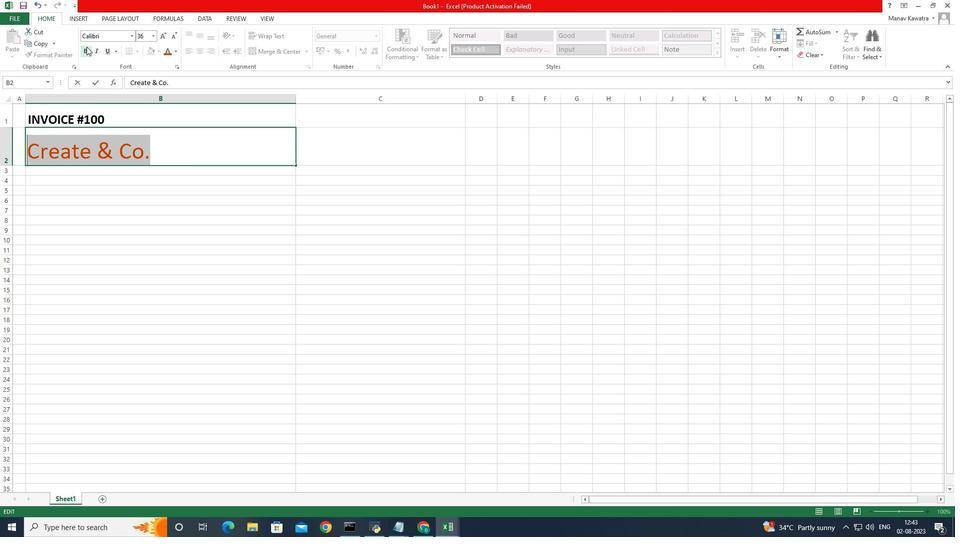 
Action: Mouse moved to (129, 35)
Screenshot: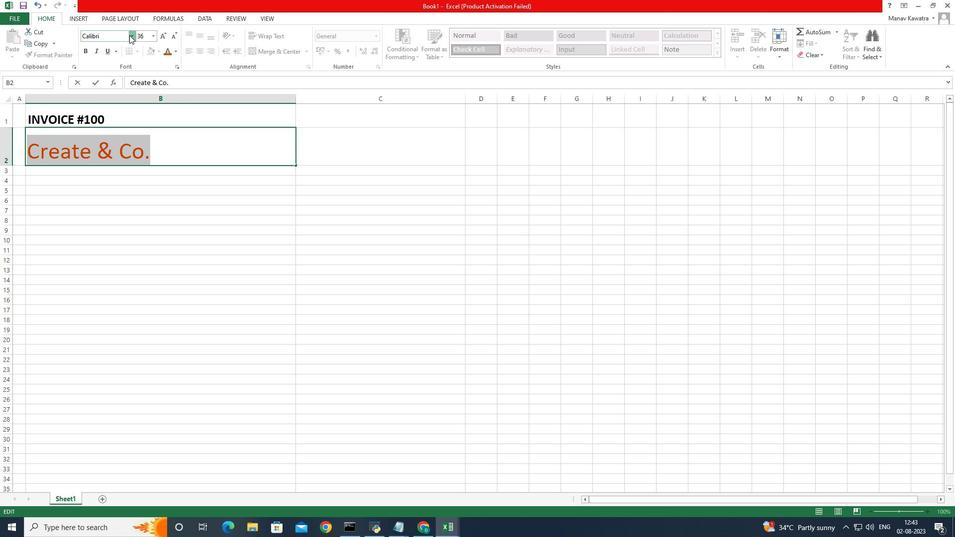 
Action: Mouse pressed left at (129, 35)
Screenshot: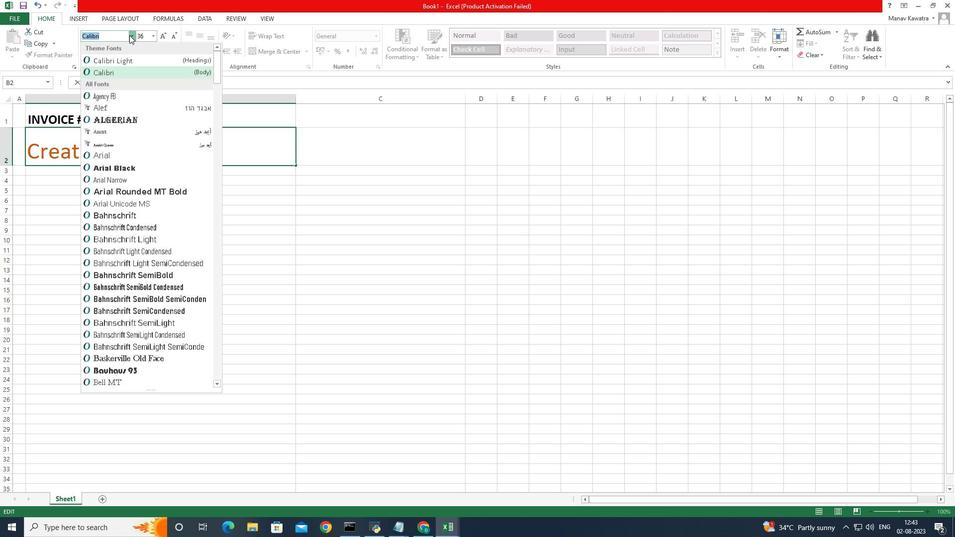 
Action: Mouse moved to (141, 114)
Screenshot: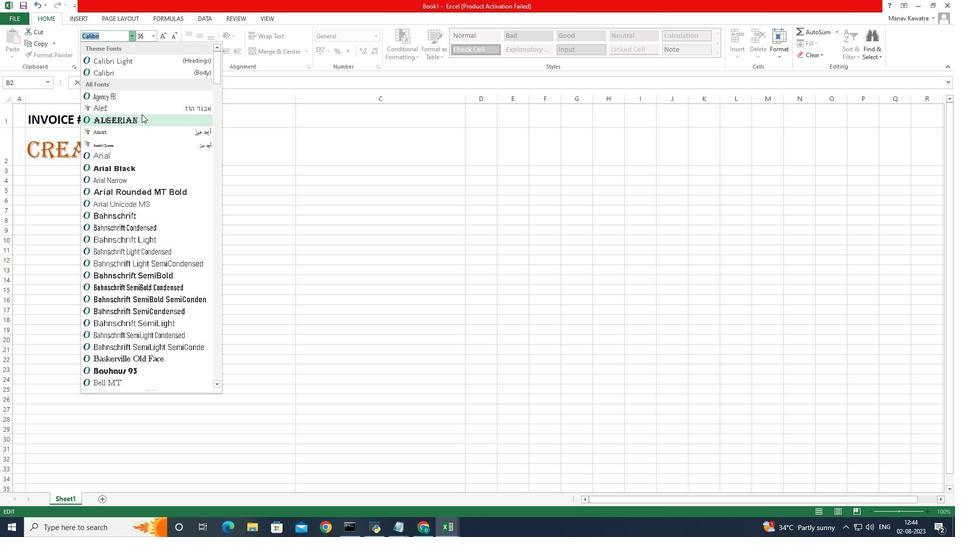 
Action: Mouse pressed left at (141, 114)
Screenshot: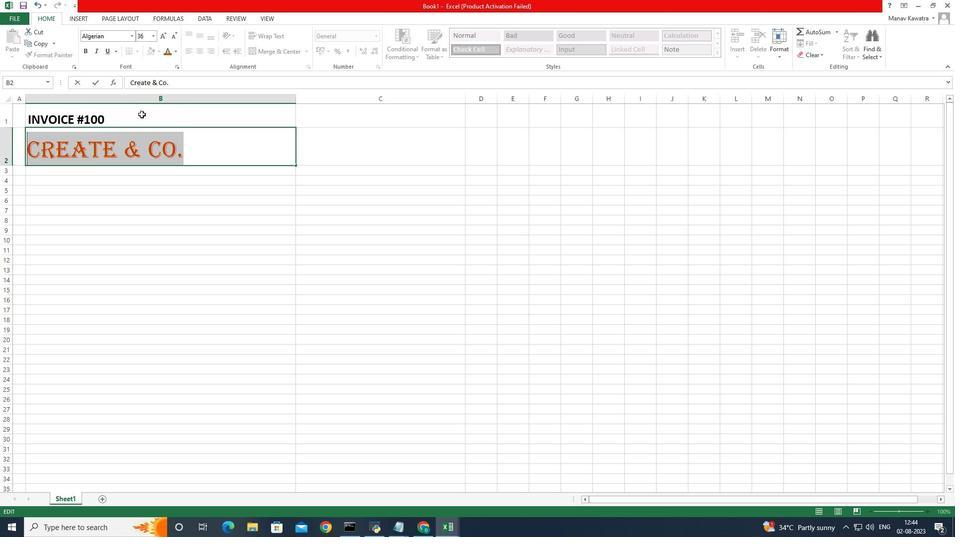 
Action: Mouse moved to (186, 153)
Screenshot: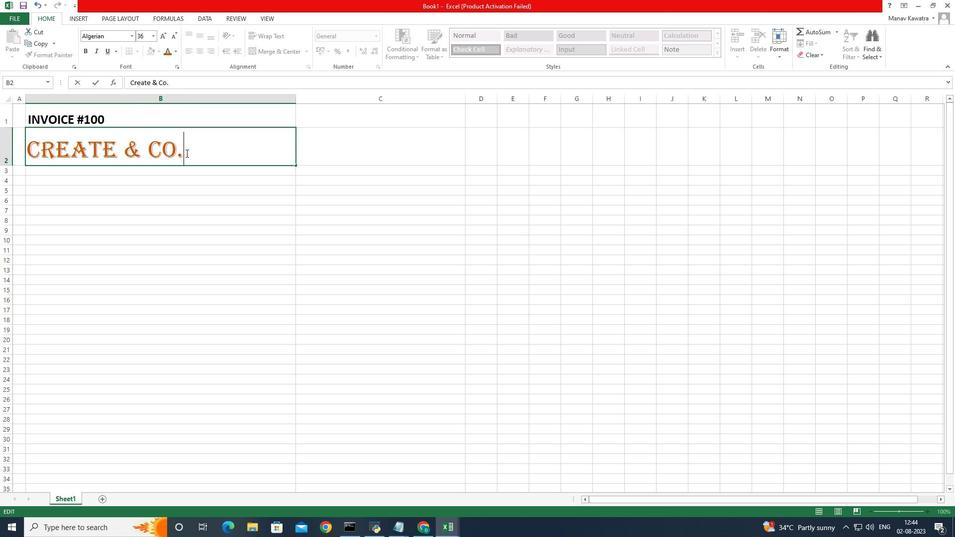 
Action: Mouse pressed left at (186, 153)
Screenshot: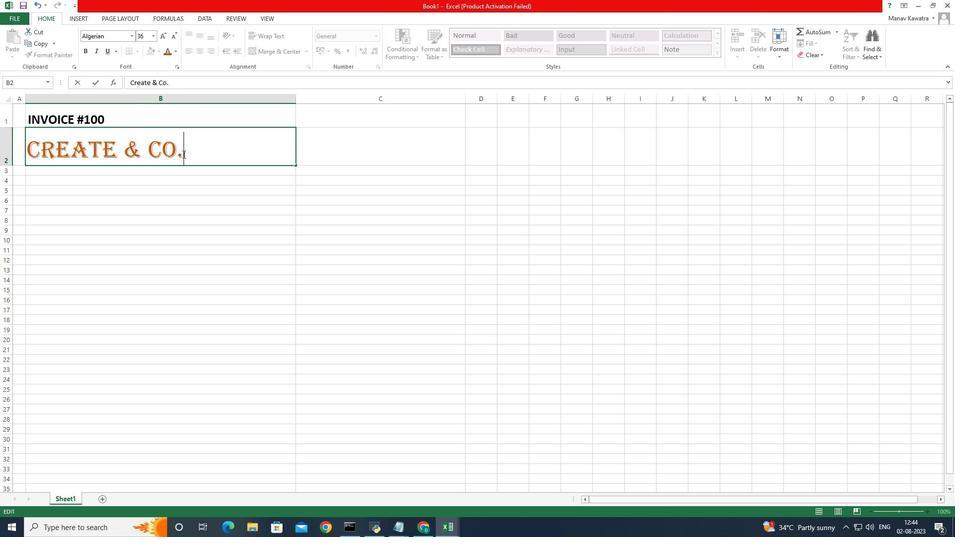 
Action: Mouse moved to (28, 175)
Screenshot: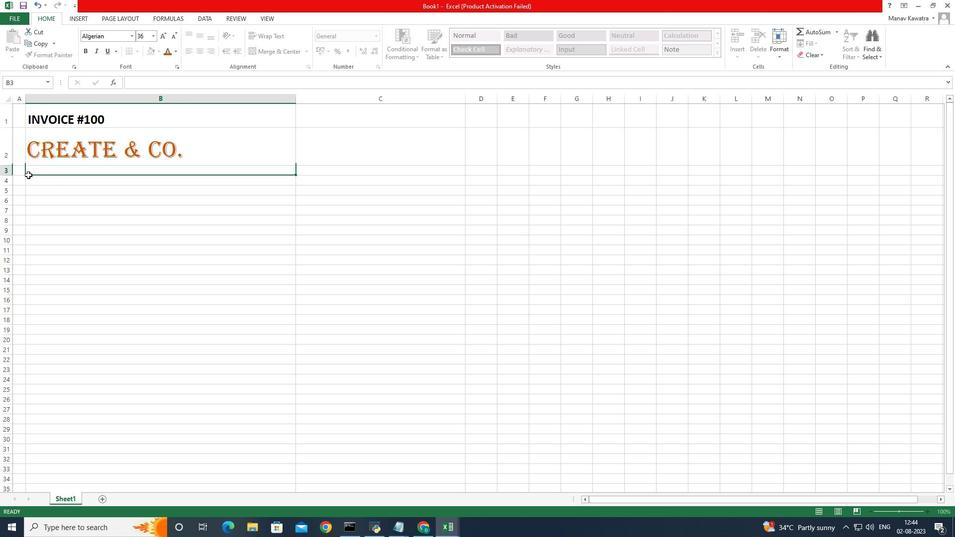 
Action: Mouse pressed left at (28, 175)
Screenshot: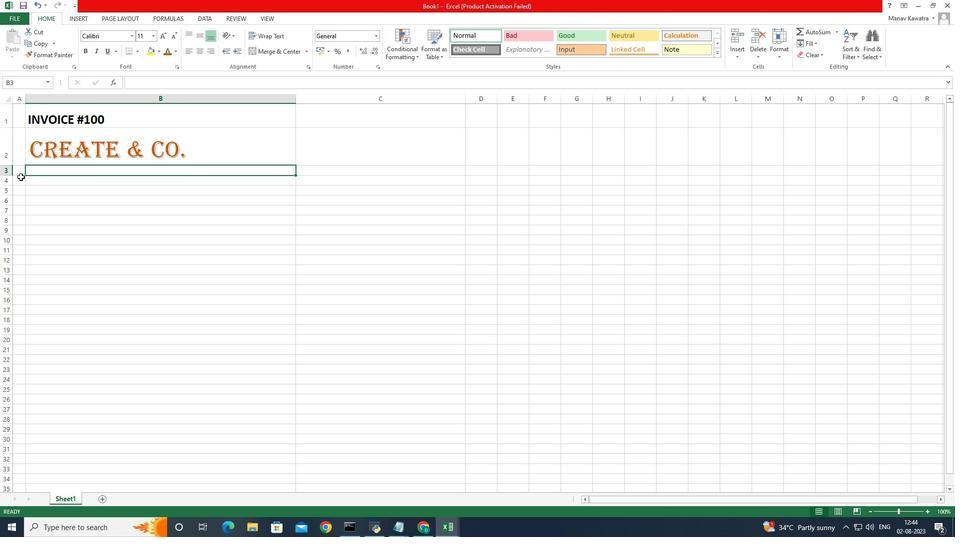 
Action: Mouse moved to (6, 173)
Screenshot: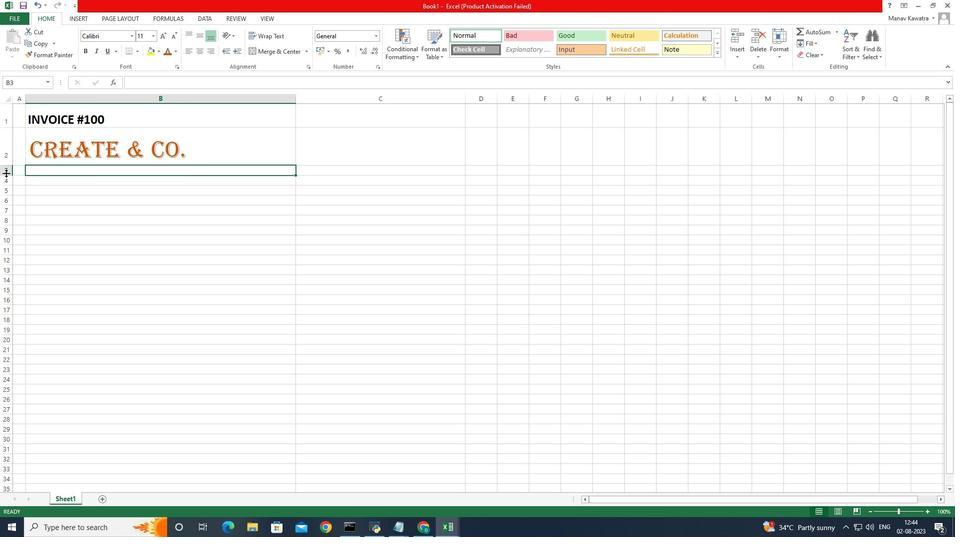
Action: Mouse pressed left at (6, 173)
Screenshot: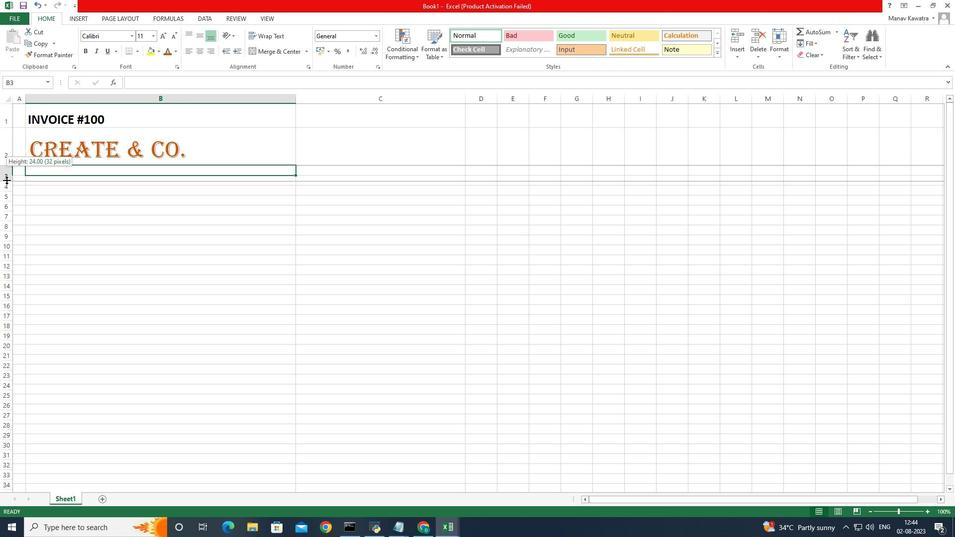 
Action: Mouse moved to (28, 175)
Screenshot: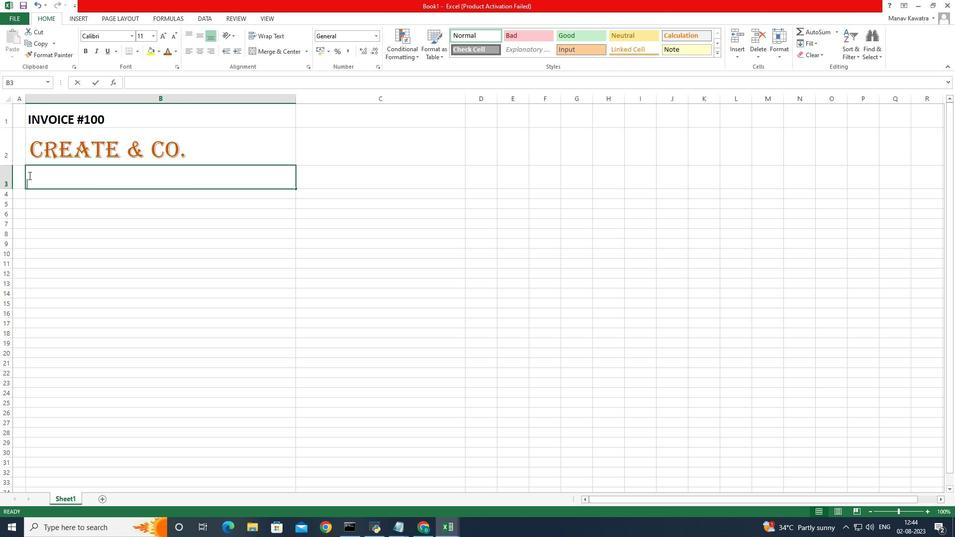 
Action: Mouse pressed left at (28, 175)
Screenshot: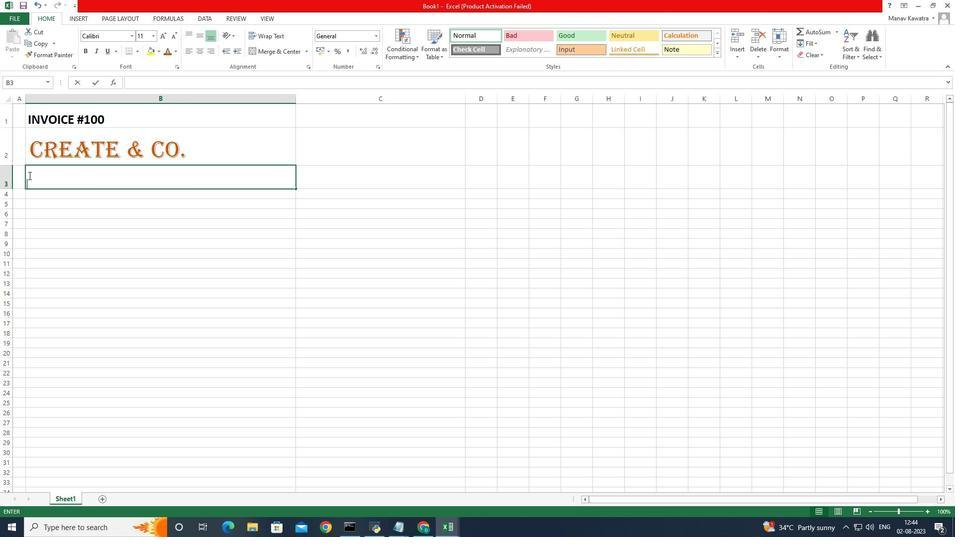 
Action: Mouse pressed left at (28, 175)
Screenshot: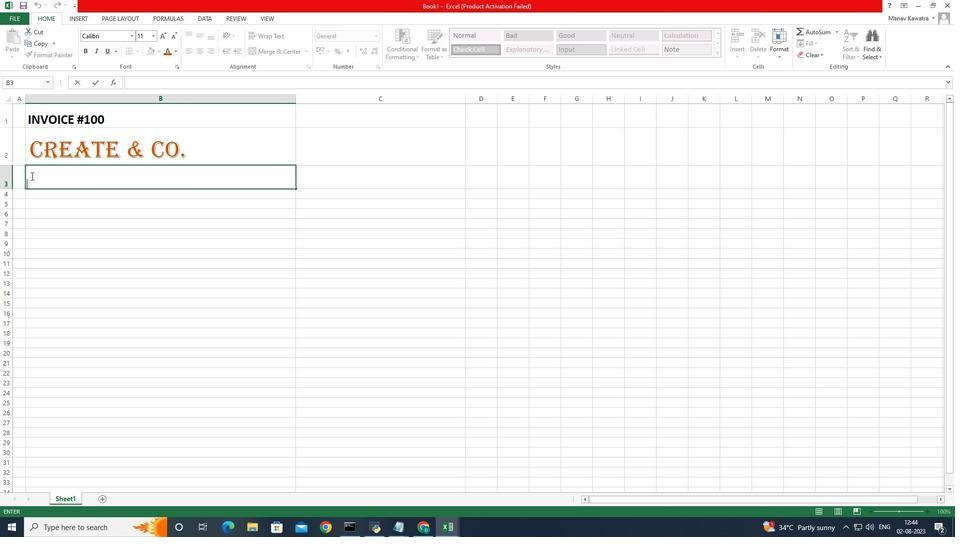 
Action: Mouse moved to (71, 171)
Screenshot: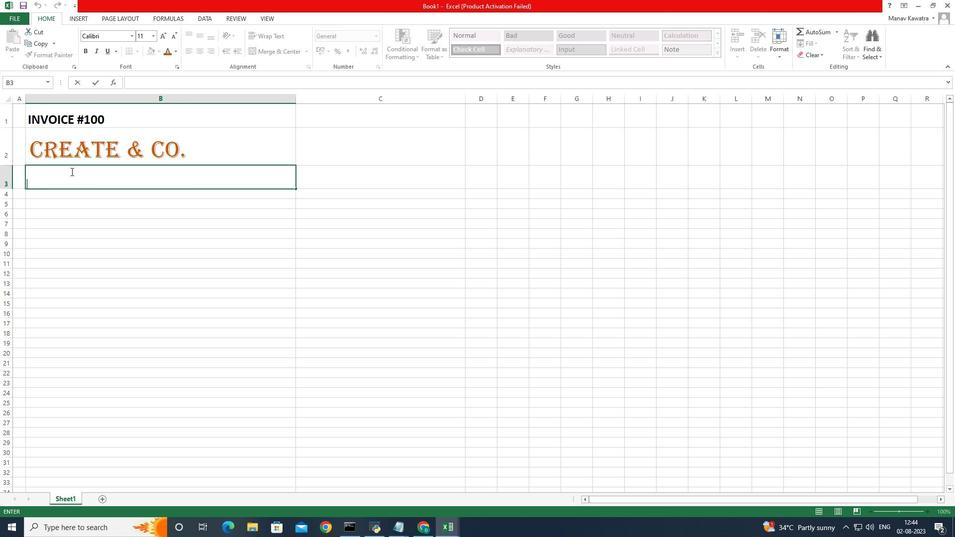 
Action: Key pressed 123<Key.space><Key.shift>Avenue<Key.space><Key.shift><Key.shift><Key.shift><Key.shift><Key.shift><Key.shift><Key.shift><Key.shift><Key.shift><Key.shift><Key.shift><Key.shift><Key.shift>A
Screenshot: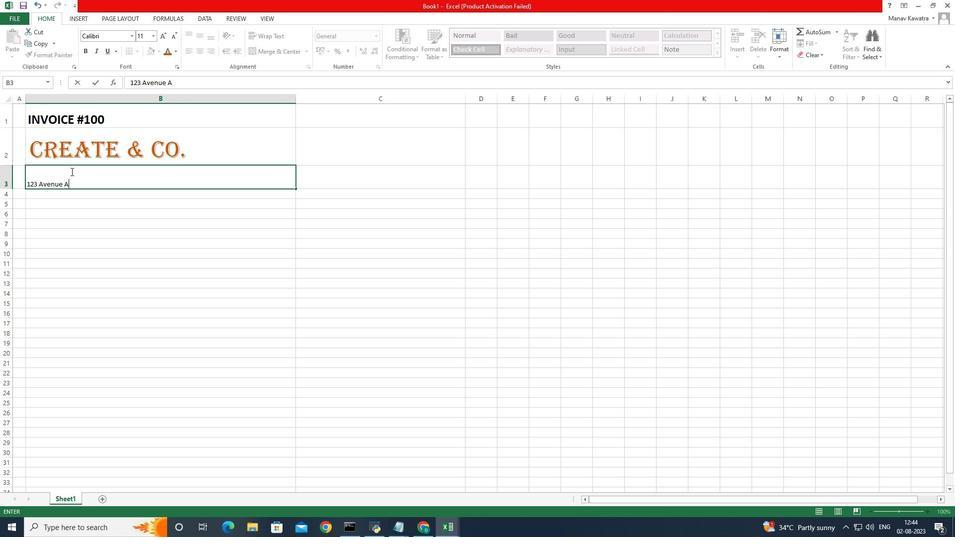 
Action: Mouse moved to (75, 182)
Screenshot: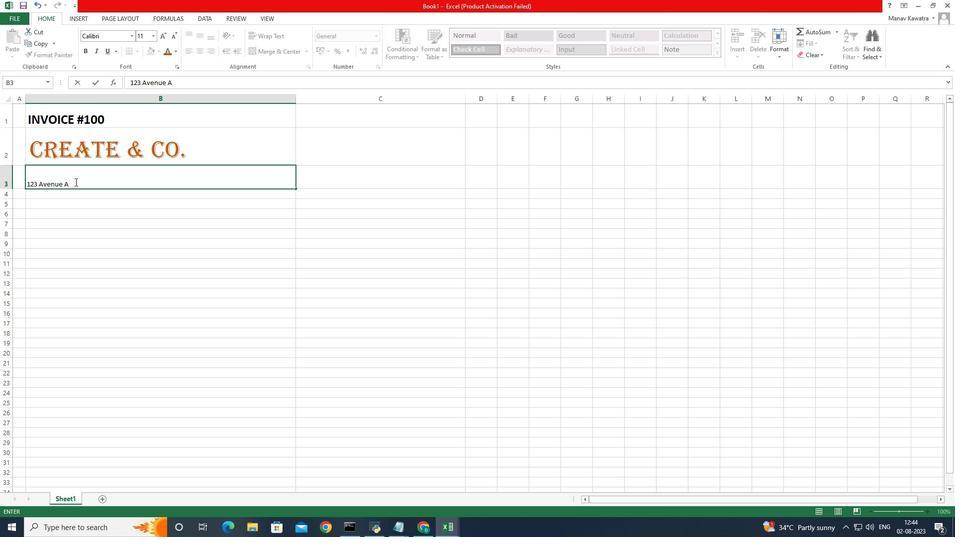 
Action: Mouse pressed left at (75, 182)
Screenshot: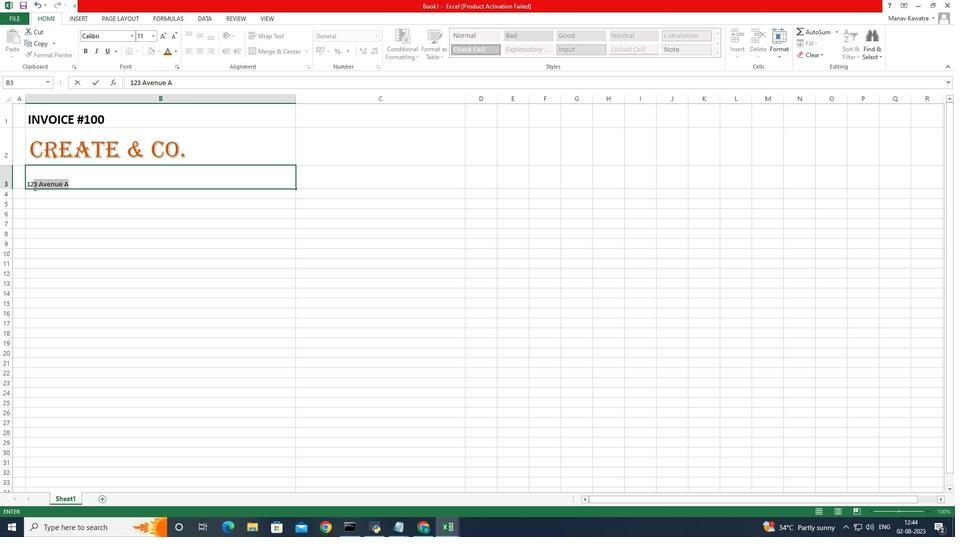 
Action: Mouse moved to (156, 30)
Screenshot: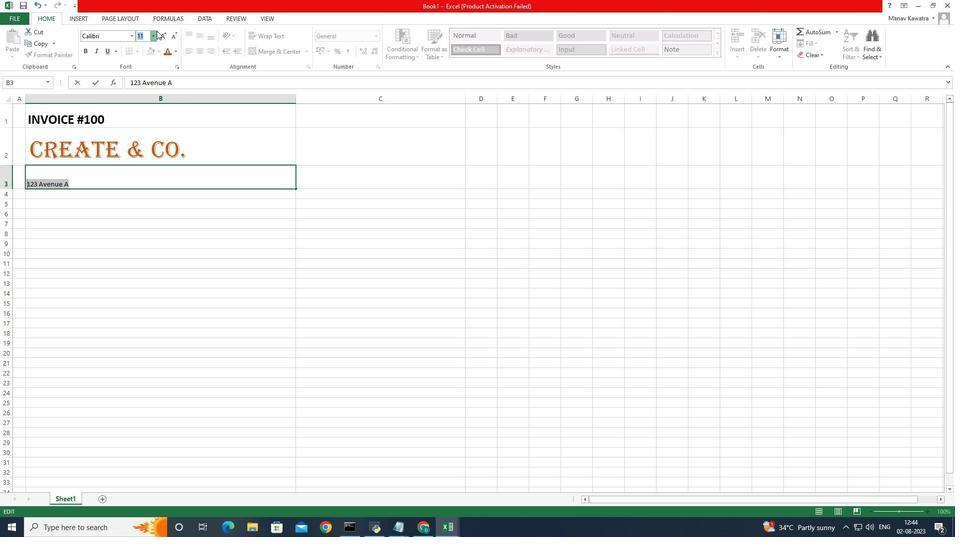 
Action: Mouse pressed left at (156, 30)
Screenshot: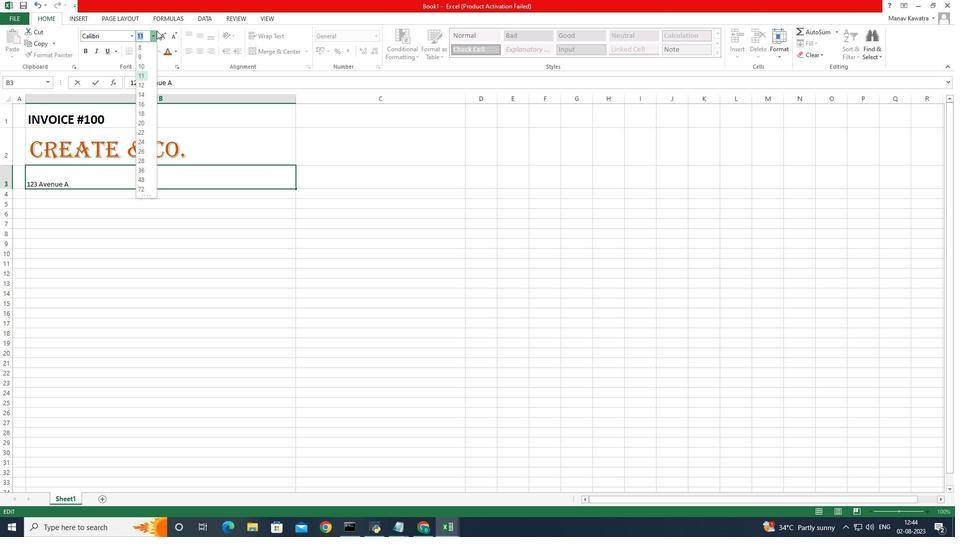 
Action: Mouse moved to (142, 95)
Screenshot: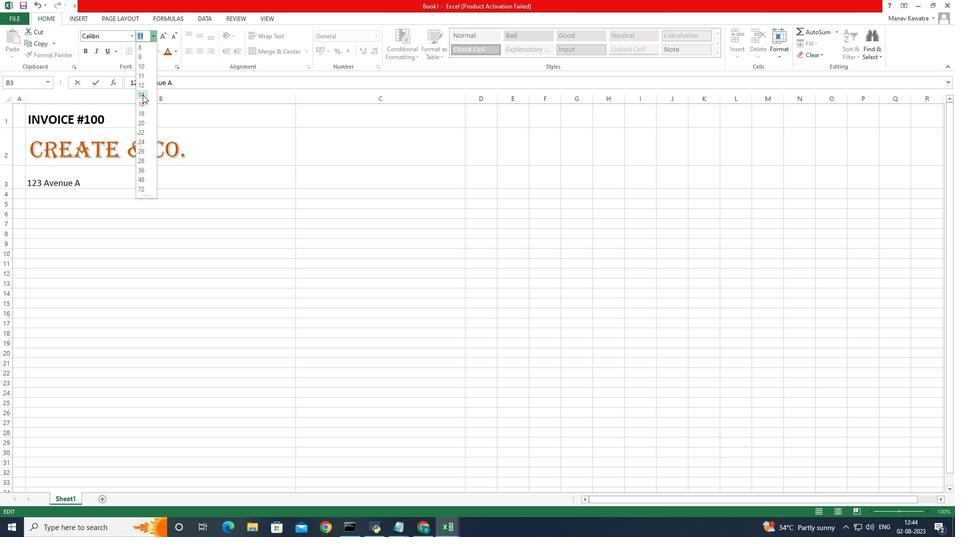 
Action: Mouse pressed left at (142, 95)
Screenshot: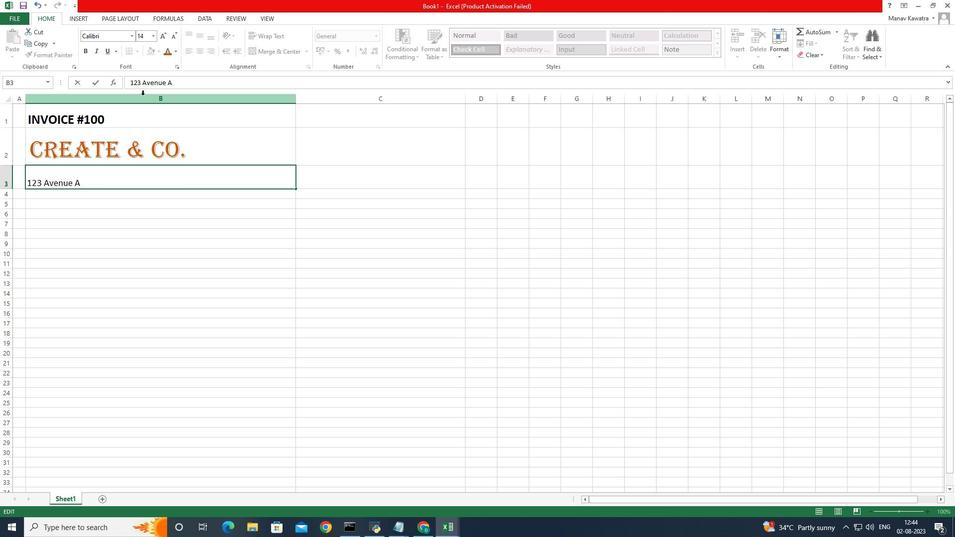 
Action: Mouse moved to (50, 196)
Screenshot: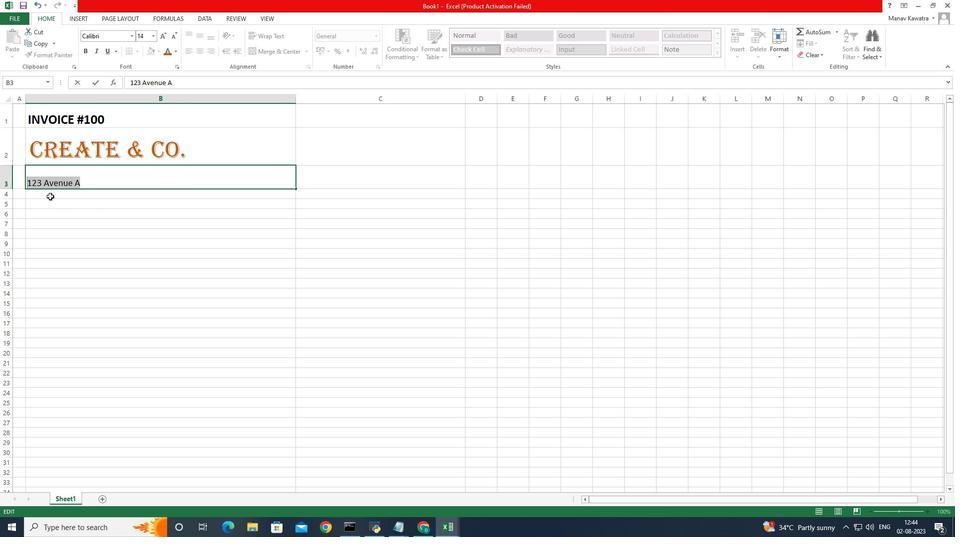 
Action: Mouse pressed left at (50, 196)
Screenshot: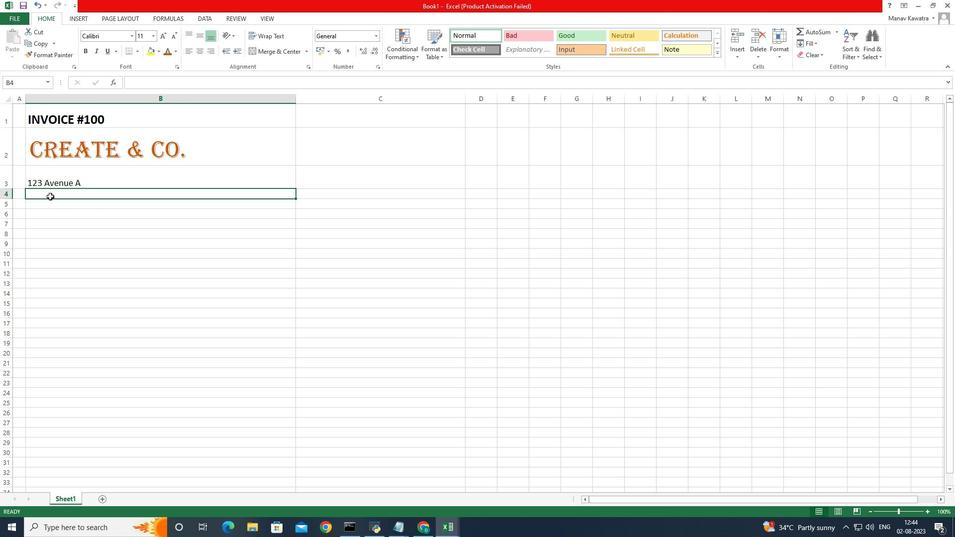 
Action: Mouse moved to (4, 197)
Screenshot: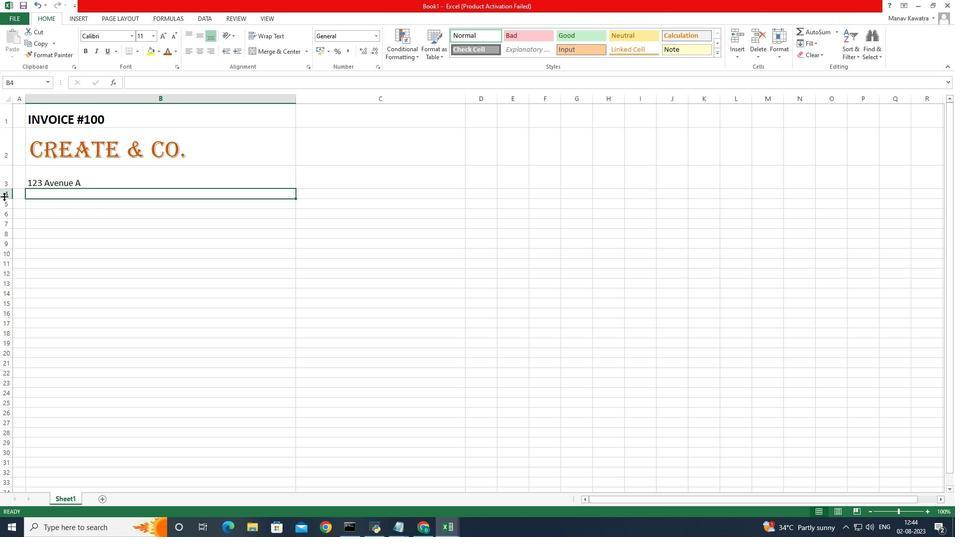 
Action: Mouse pressed left at (4, 197)
Screenshot: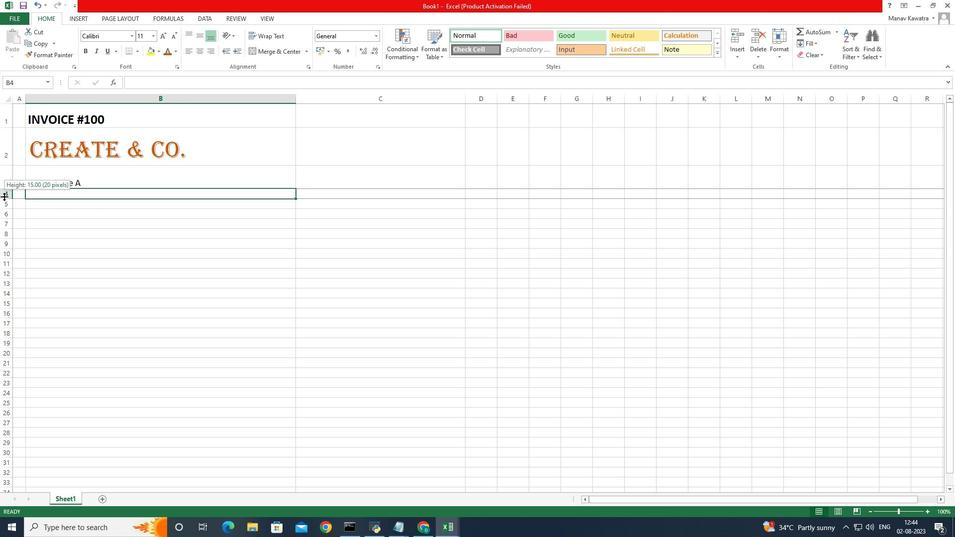 
Action: Mouse moved to (41, 199)
Screenshot: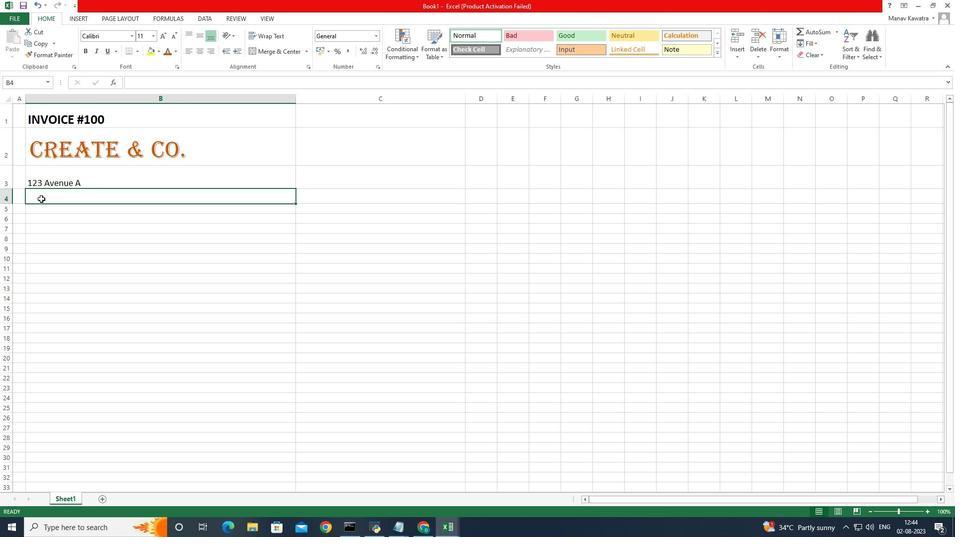 
Action: Mouse pressed left at (41, 199)
Screenshot: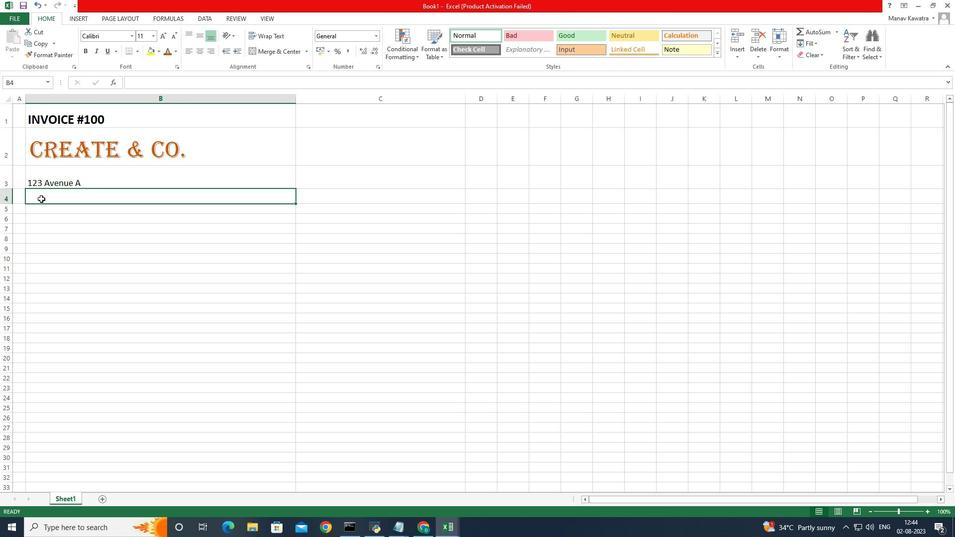 
Action: Mouse moved to (39, 197)
Screenshot: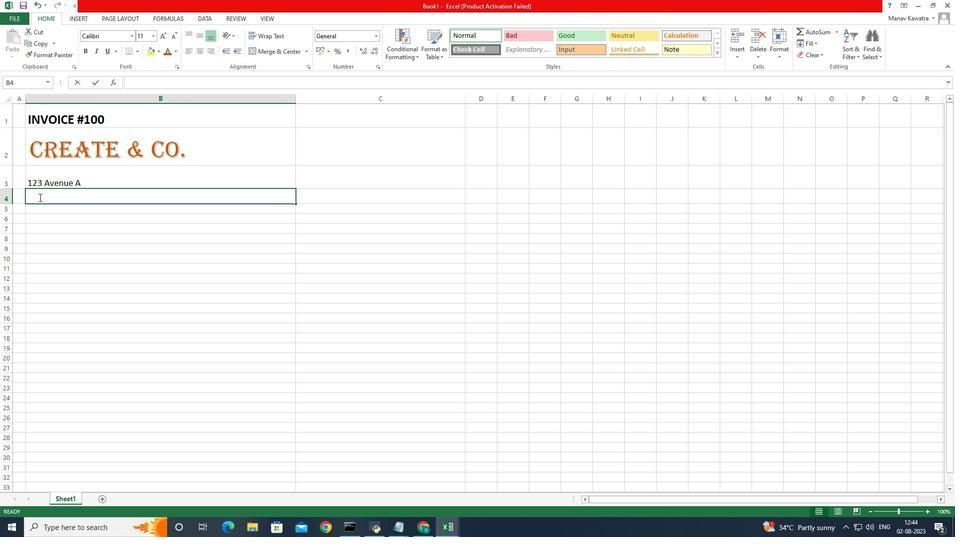 
Action: Mouse pressed left at (39, 197)
Screenshot: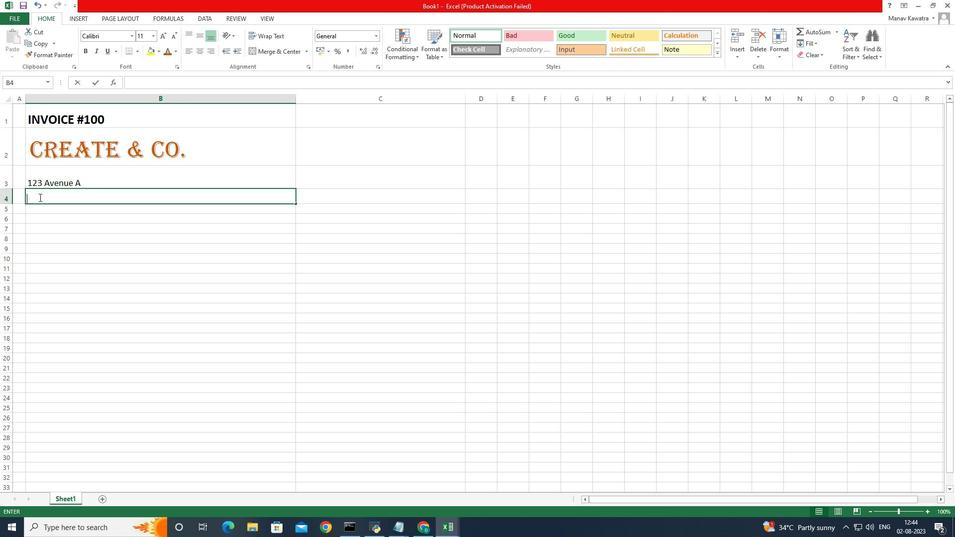 
Action: Mouse pressed left at (39, 197)
Screenshot: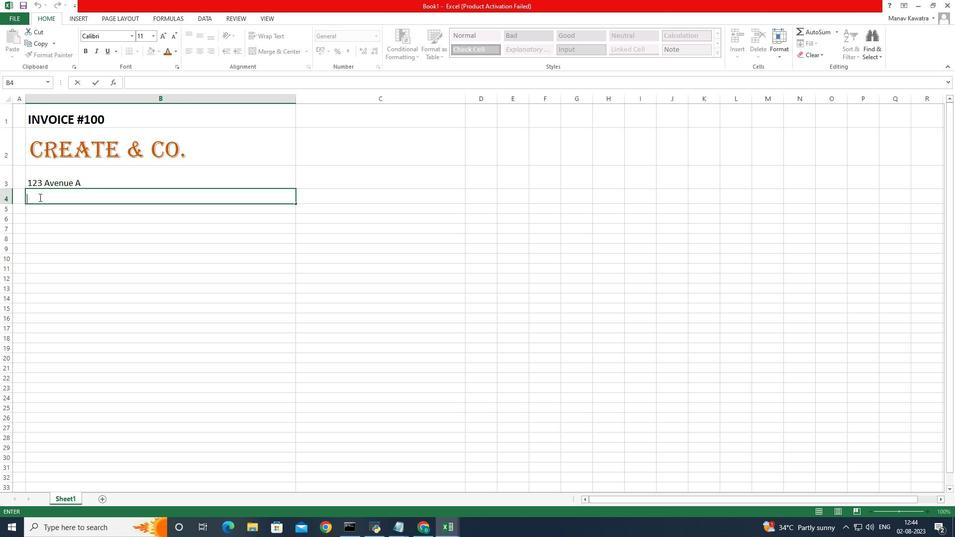 
Action: Mouse moved to (41, 195)
Screenshot: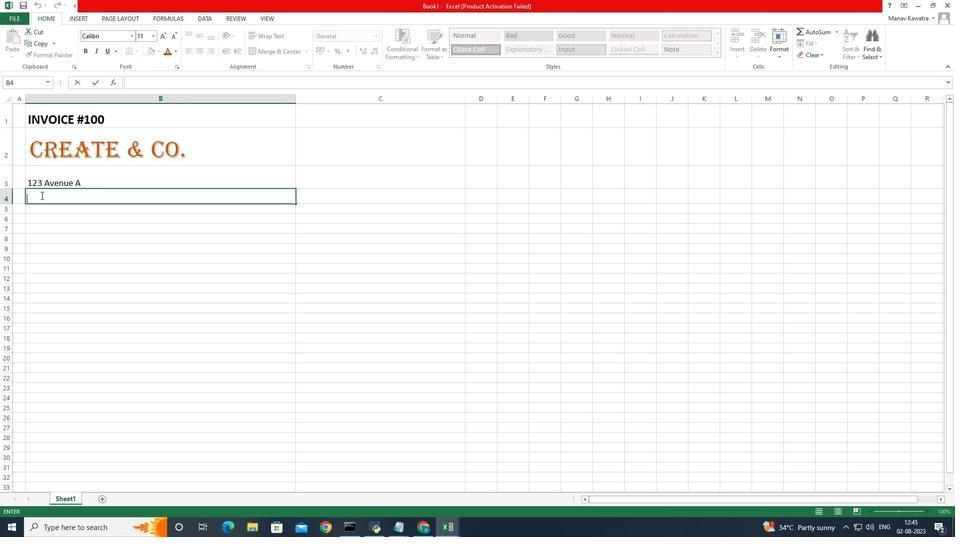 
Action: Key pressed <Key.shift>Metopolis,<Key.space><Key.shift>UA<Key.space>78910
Screenshot: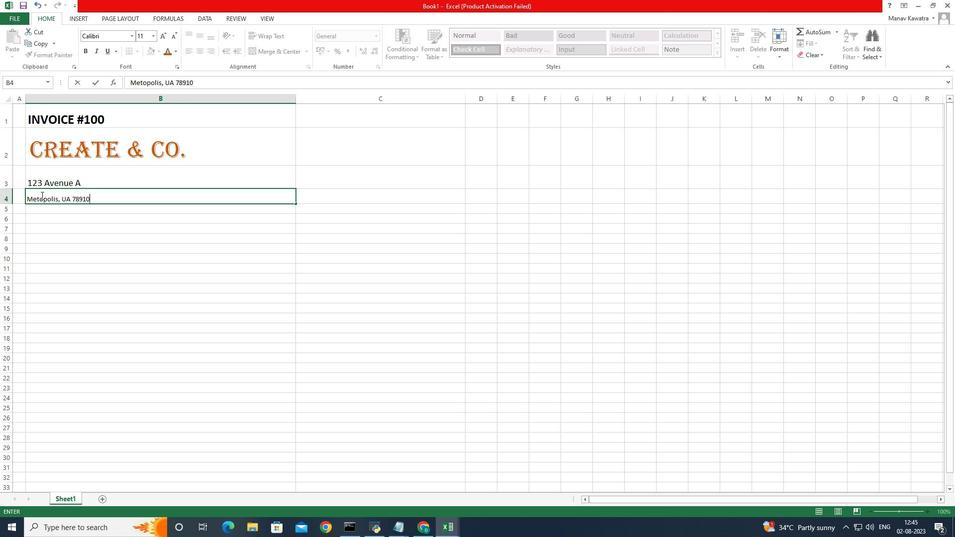 
Action: Mouse moved to (128, 191)
Screenshot: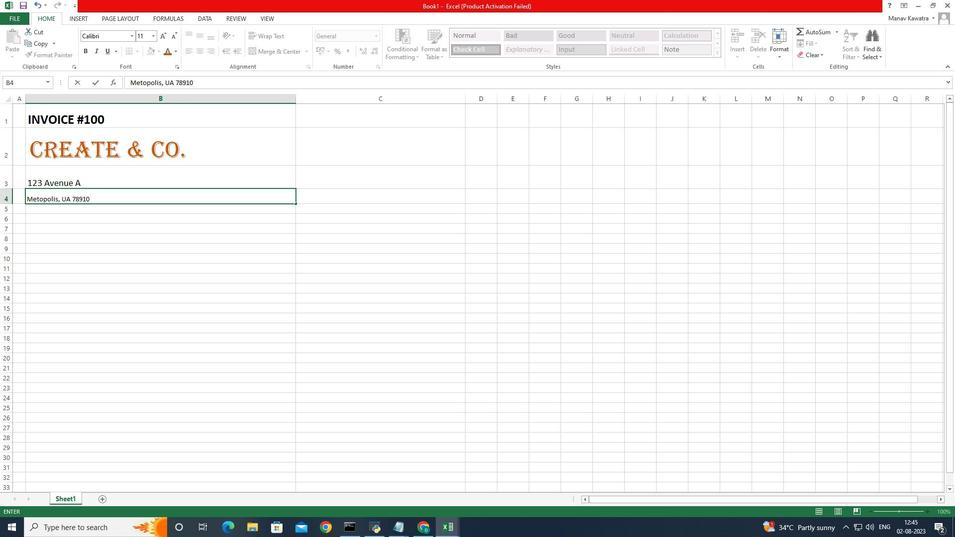 
Action: Mouse pressed left at (128, 191)
Screenshot: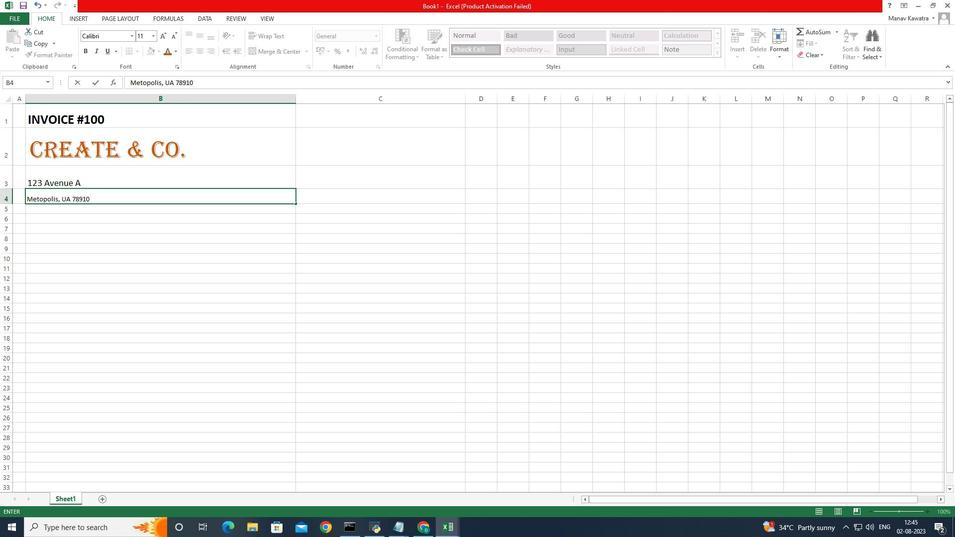 
Action: Mouse moved to (90, 200)
Screenshot: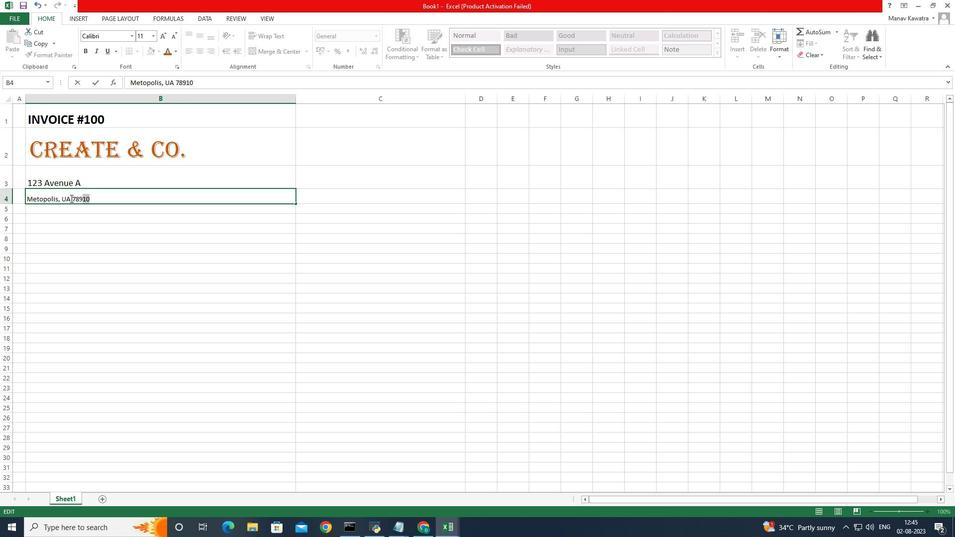 
Action: Mouse pressed left at (90, 200)
Screenshot: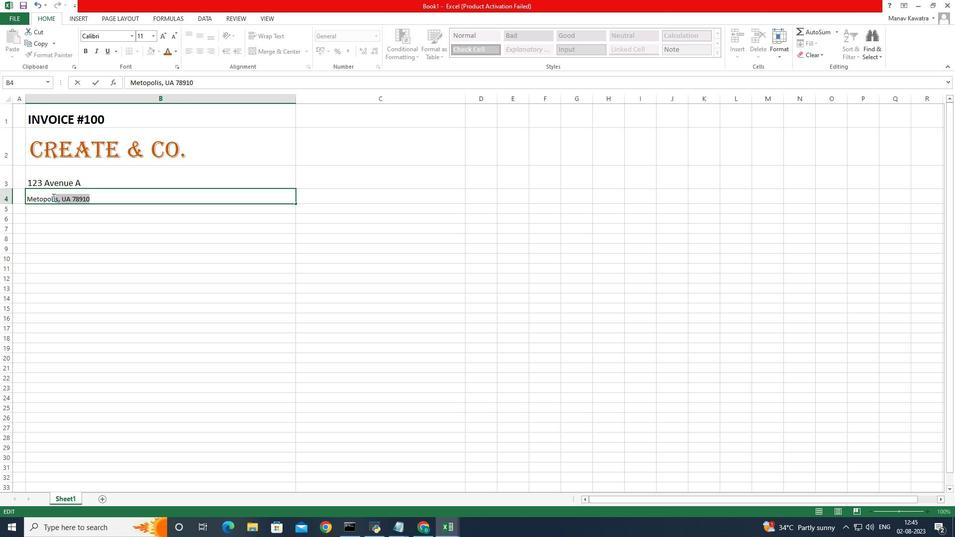 
Action: Mouse moved to (153, 34)
Screenshot: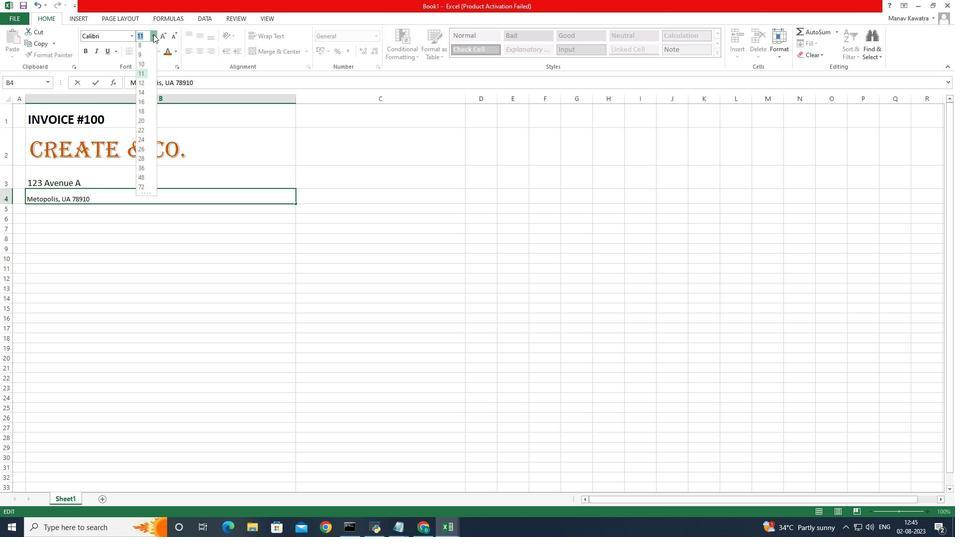 
Action: Mouse pressed left at (153, 34)
Screenshot: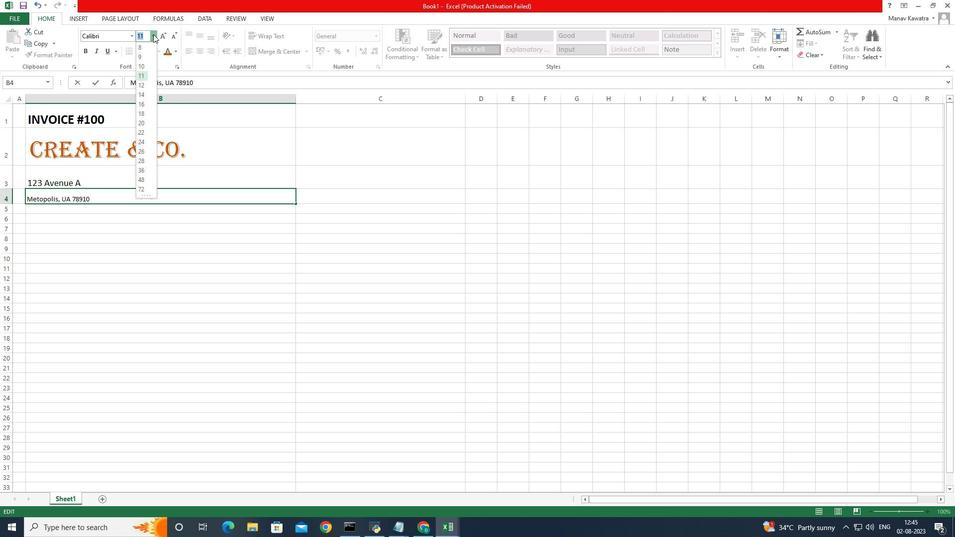 
Action: Mouse moved to (144, 97)
Screenshot: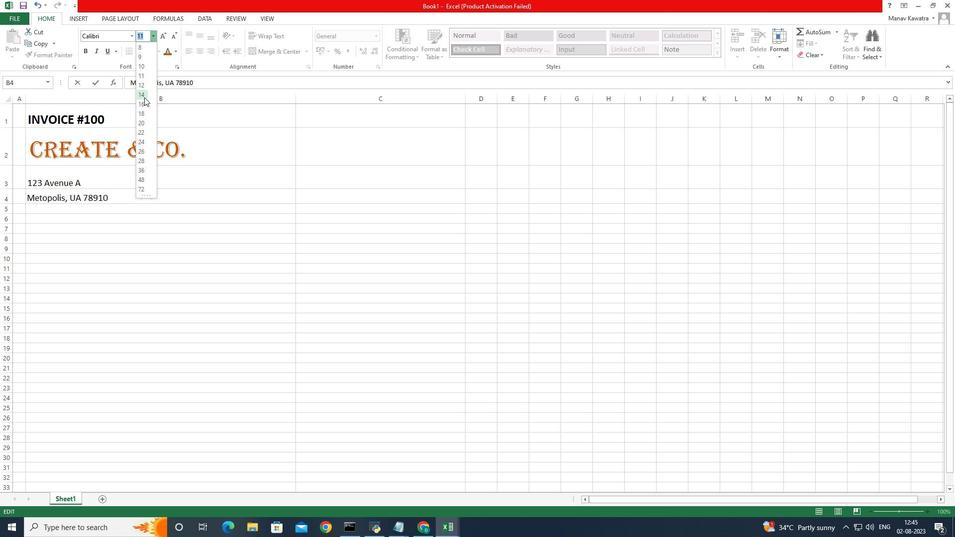
Action: Mouse pressed left at (144, 97)
Screenshot: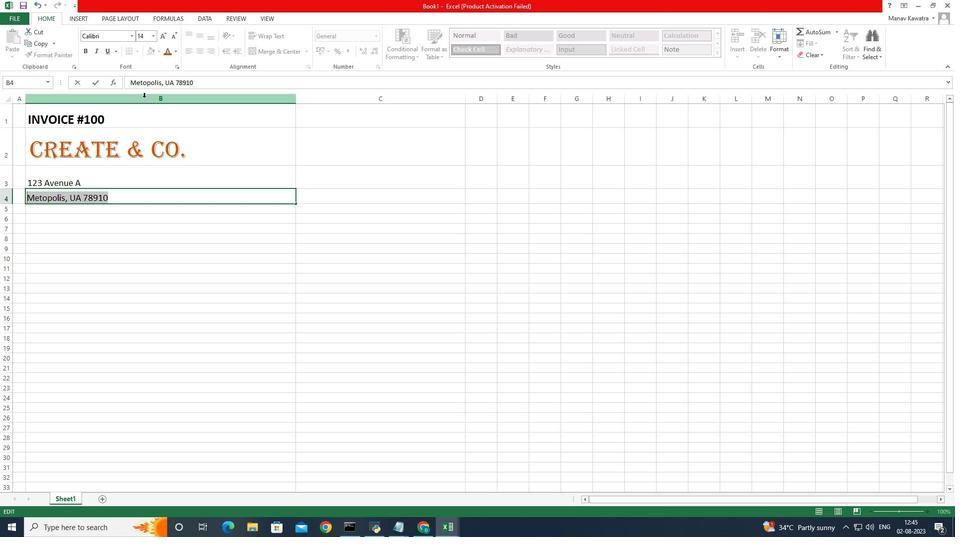 
Action: Mouse moved to (47, 229)
Screenshot: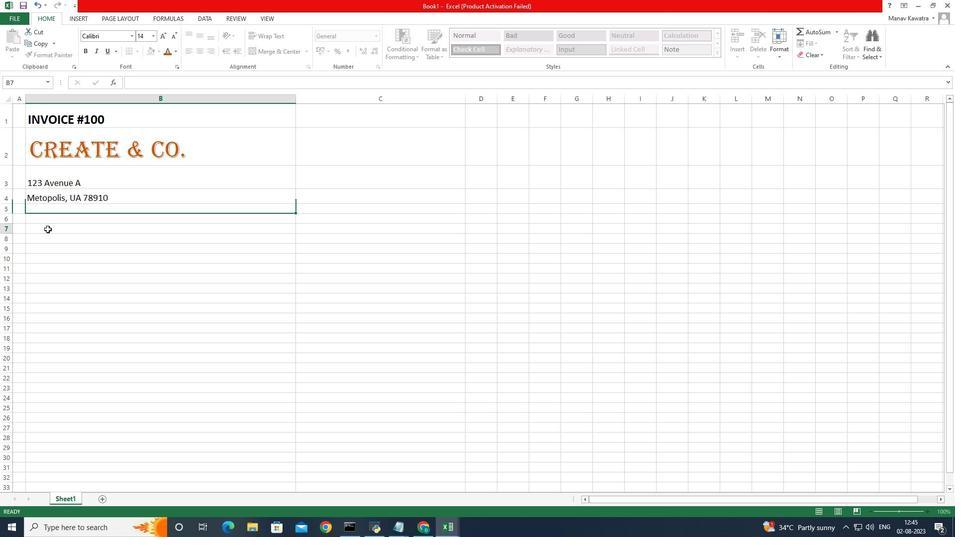 
Action: Mouse pressed left at (47, 229)
Screenshot: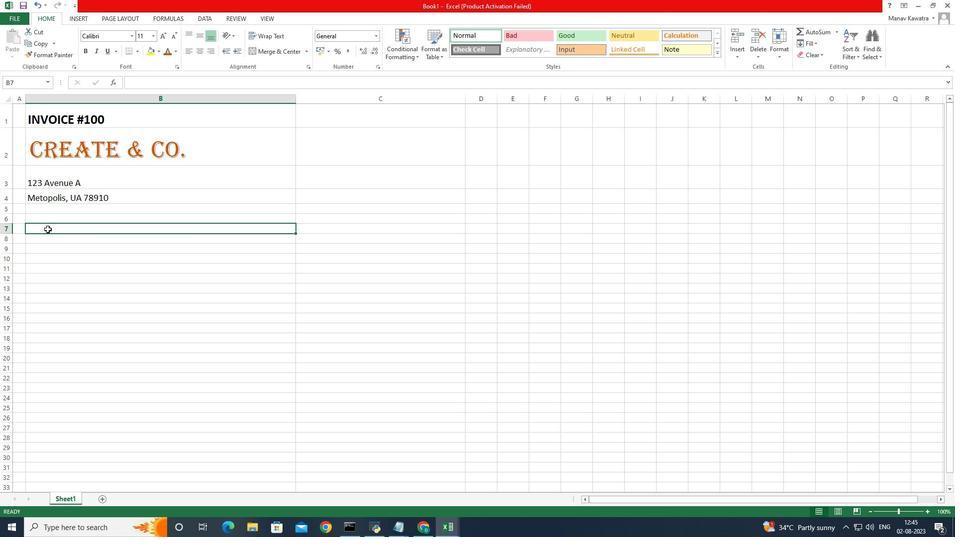 
Action: Mouse moved to (45, 214)
Screenshot: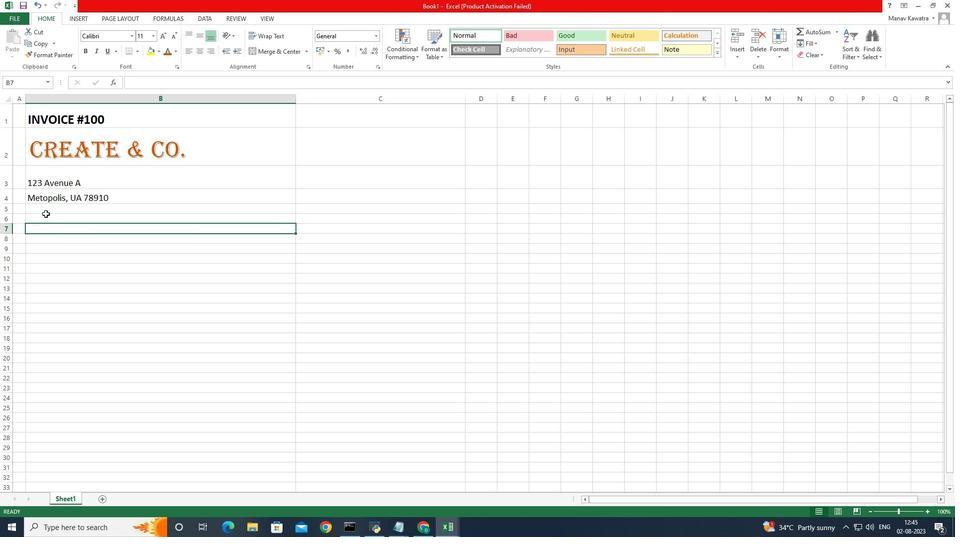 
Action: Mouse pressed left at (45, 214)
Screenshot: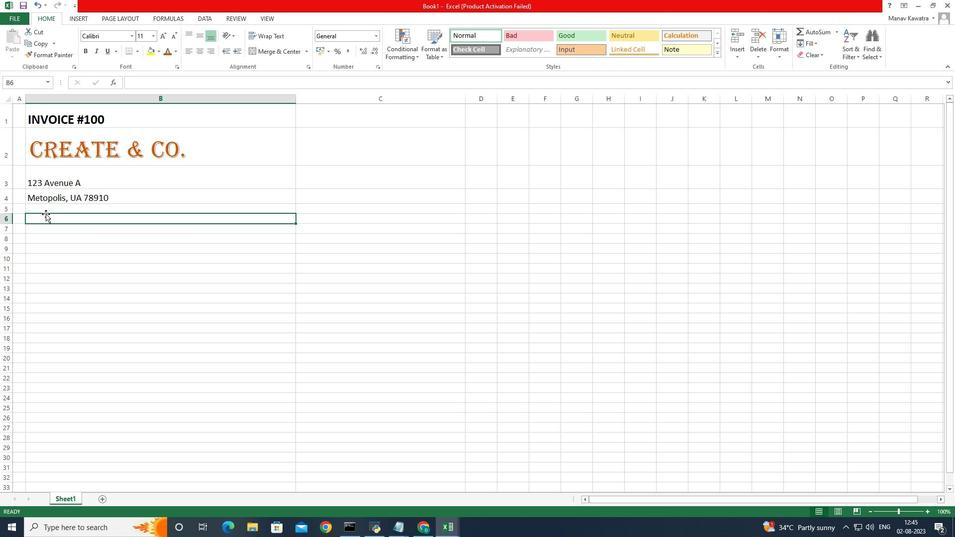 
Action: Mouse moved to (33, 206)
Screenshot: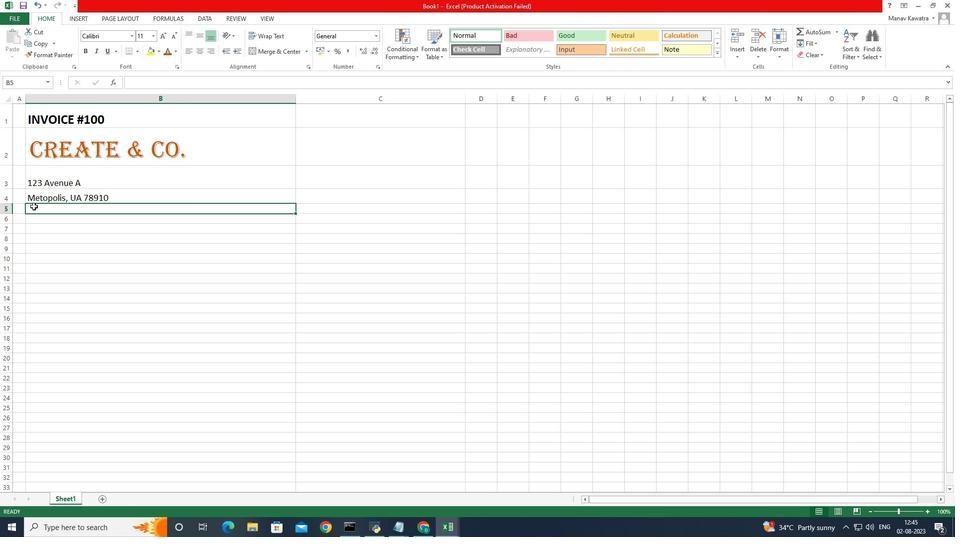 
Action: Mouse pressed left at (33, 206)
Screenshot: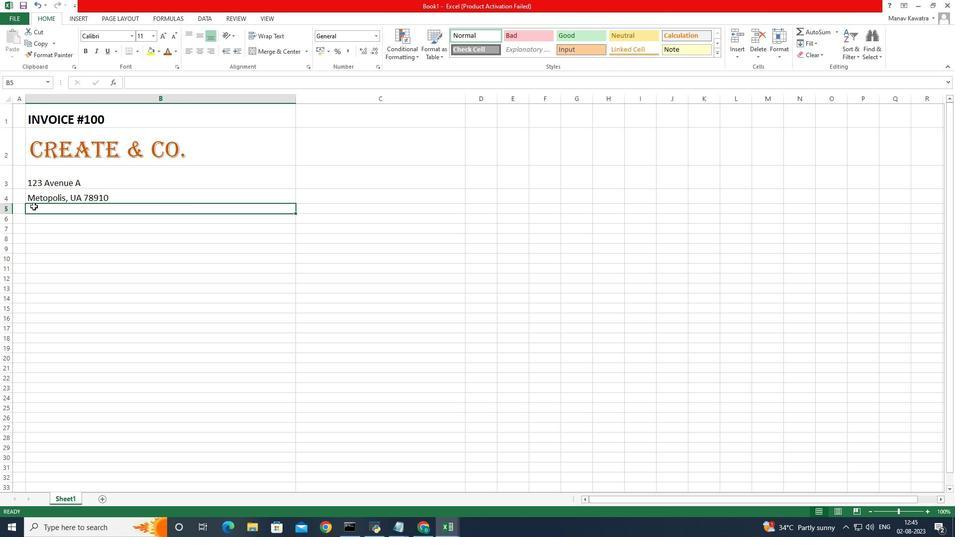 
Action: Mouse moved to (51, 209)
Screenshot: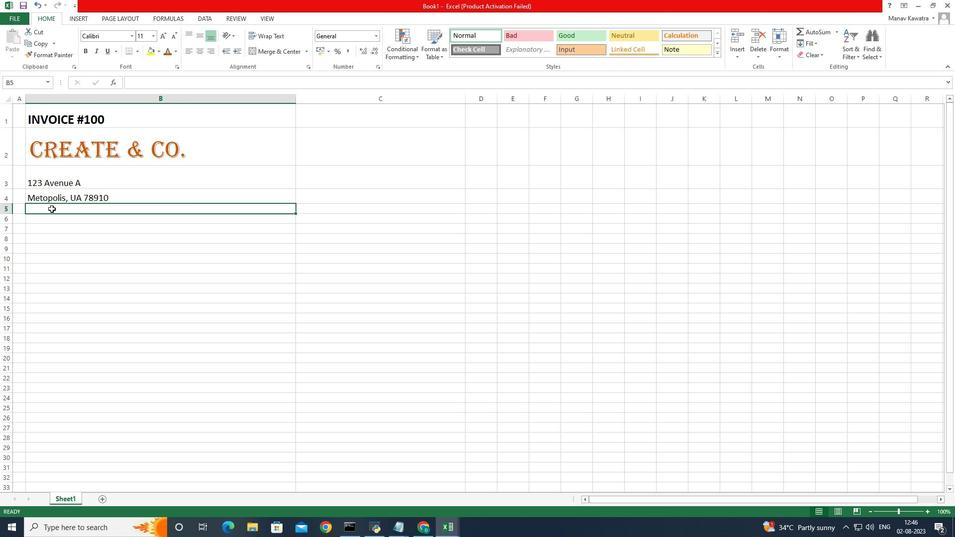 
Action: Mouse pressed left at (51, 209)
Screenshot: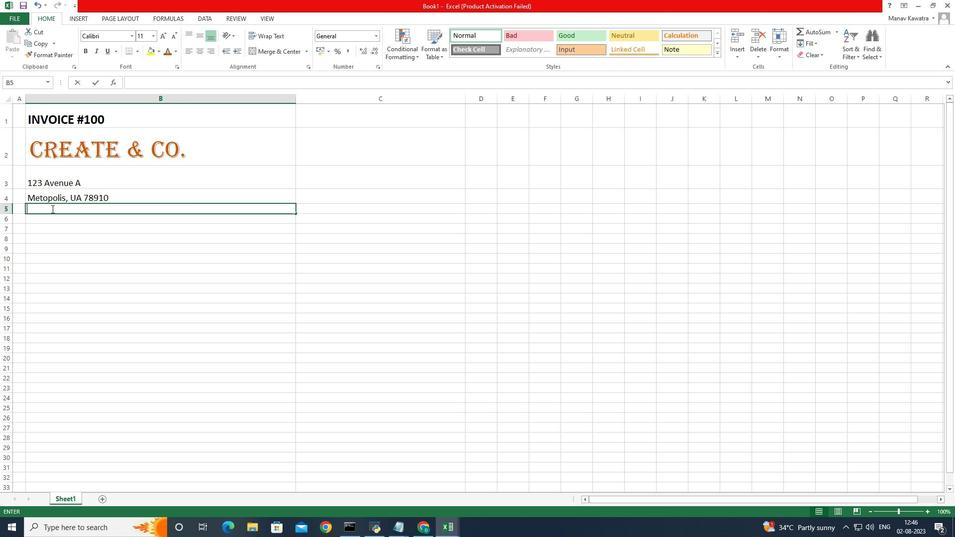 
Action: Mouse pressed left at (51, 209)
Screenshot: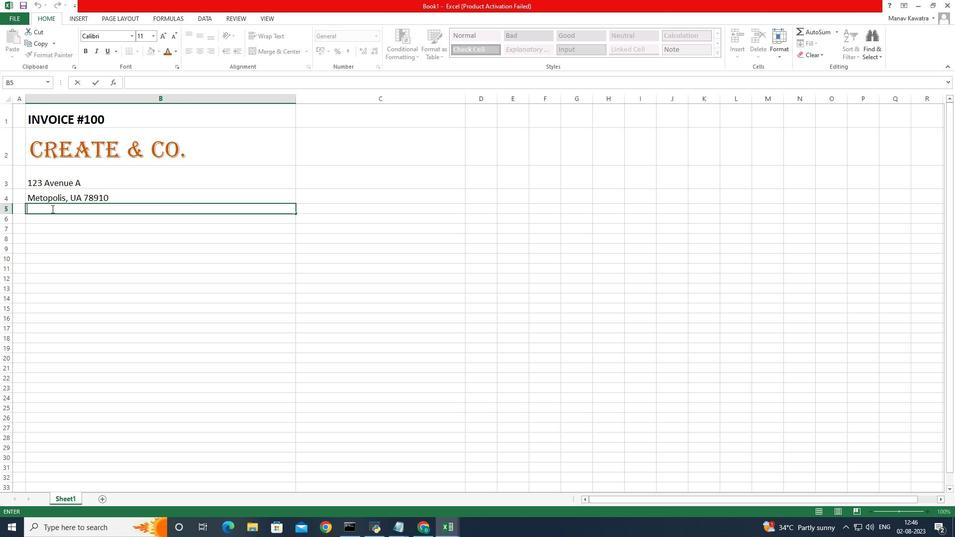 
Action: Mouse moved to (36, 195)
Screenshot: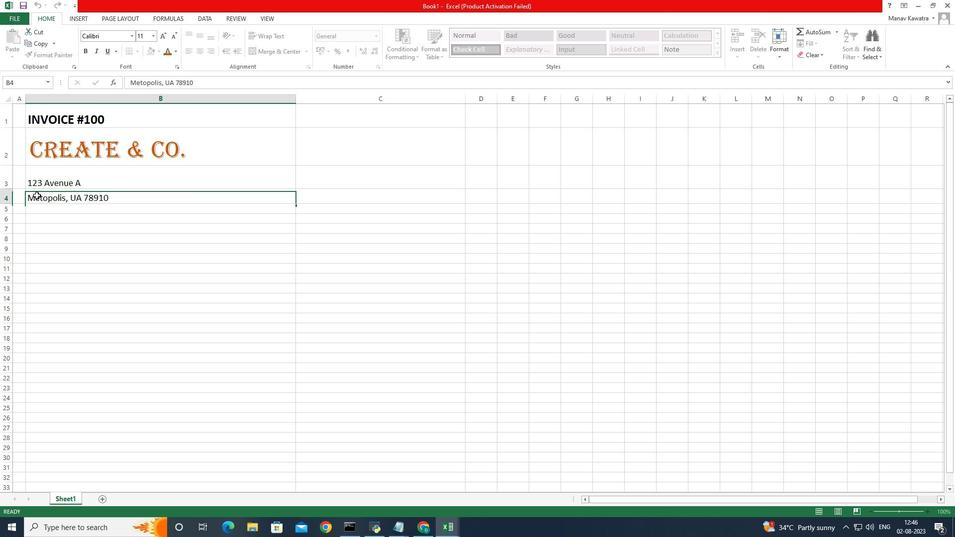 
Action: Mouse pressed left at (36, 195)
Screenshot: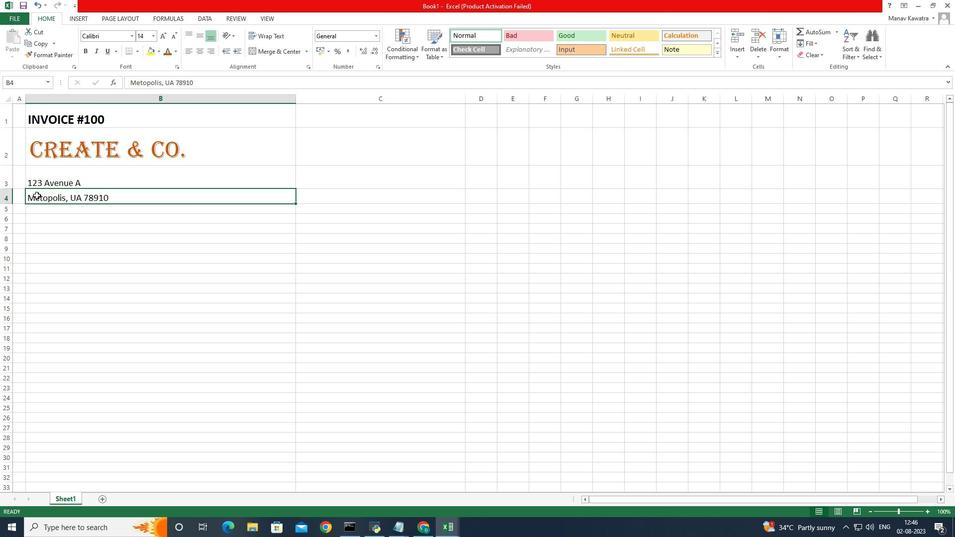 
Action: Mouse moved to (189, 38)
Screenshot: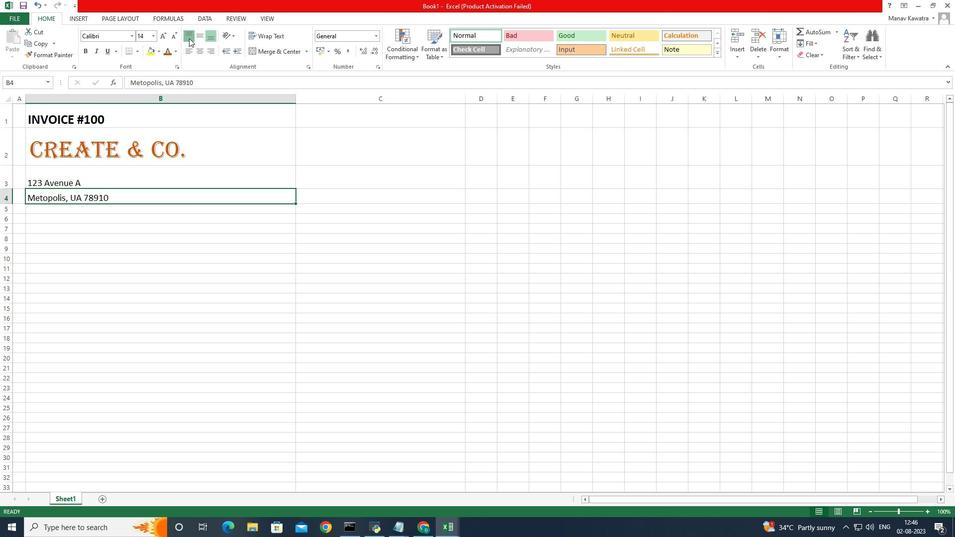 
Action: Mouse pressed left at (189, 38)
Screenshot: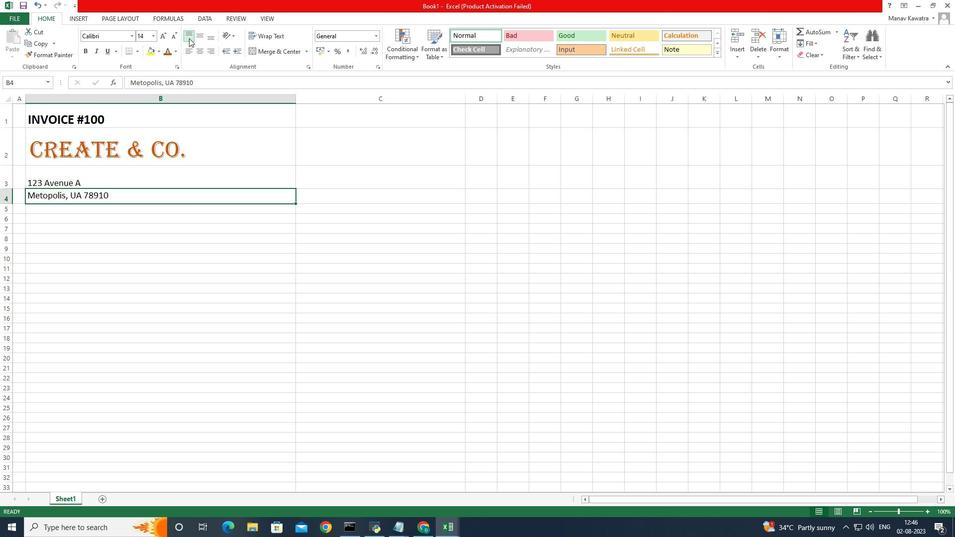 
Action: Mouse moved to (45, 208)
Screenshot: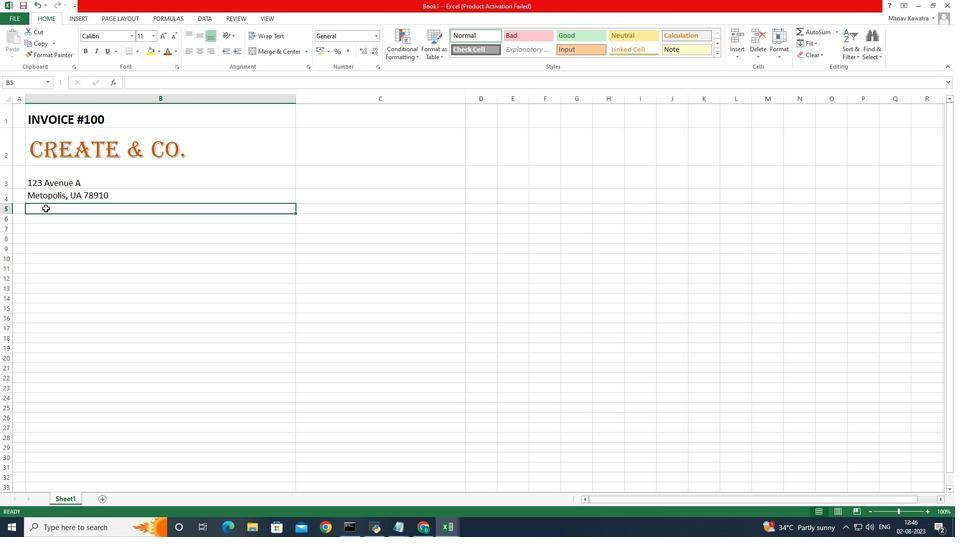 
Action: Mouse pressed left at (45, 208)
Screenshot: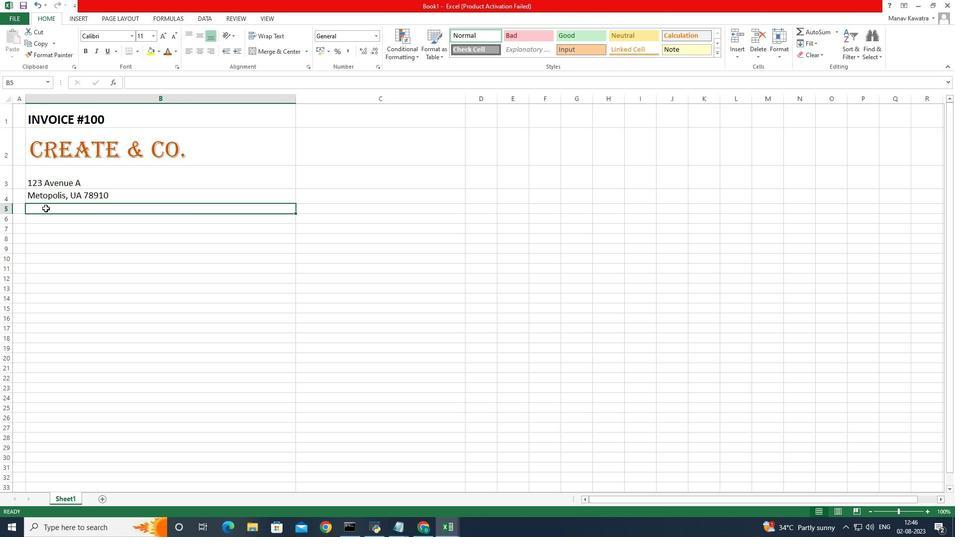 
Action: Mouse pressed left at (45, 208)
Screenshot: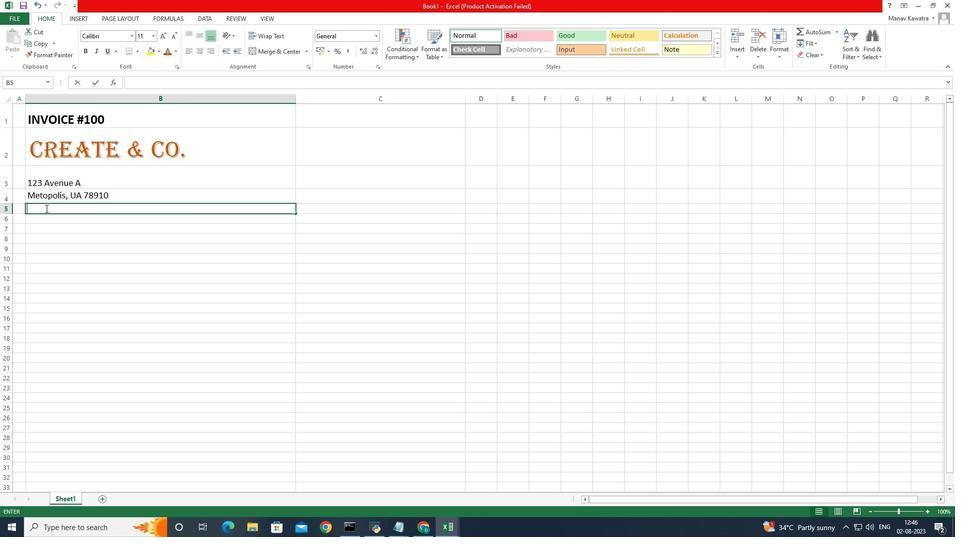 
Action: Mouse pressed left at (45, 208)
Screenshot: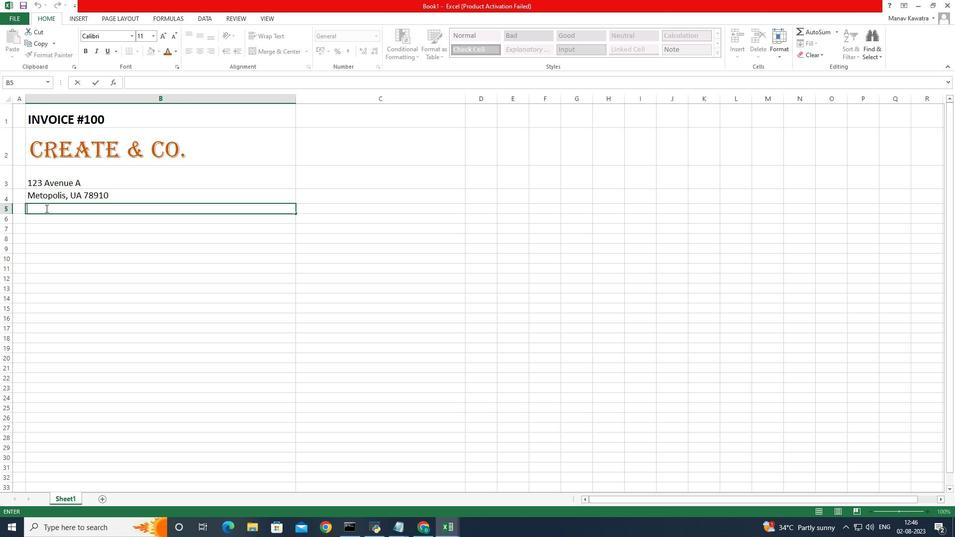 
Action: Key pressed <Key.shift><Key.shift><Key.shift><Key.shift><Key.shift><Key.shift><Key.shift><Key.shift><Key.shift><Key.shift><Key.shift><Key.shift><Key.shift><Key.shift><Key.shift><Key.shift><Key.shift><Key.shift><Key.shift><Key.shift><Key.shift><Key.shift><Key.shift><Key.shift><Key.shift><Key.shift><Key.shift><Key.shift><Key.shift><Key.shift><Key.shift><Key.shift><Key.shift><Key.shift><Key.shift><Key.shift><Key.shift><Key.shift><Key.shift><Key.shift><Key.shift><Key.shift><Key.shift><Key.shift><Key.shift><Key.shift><Key.shift><Key.shift><Key.shift><Key.shift><Key.shift><Key.shift><Key.shift><Key.shift><Key.shift><Key.shift>(123<Key.shift_r>)<Key.space>456-7890<Key.space><Key.shift_r><Key.shift_r><Key.shift_r><Key.shift_r><Key.shift_r><Key.shift_r>|<Key.space><Key.shift_r>(123<Key.shift_r>)<Key.space>456-7891
Screenshot: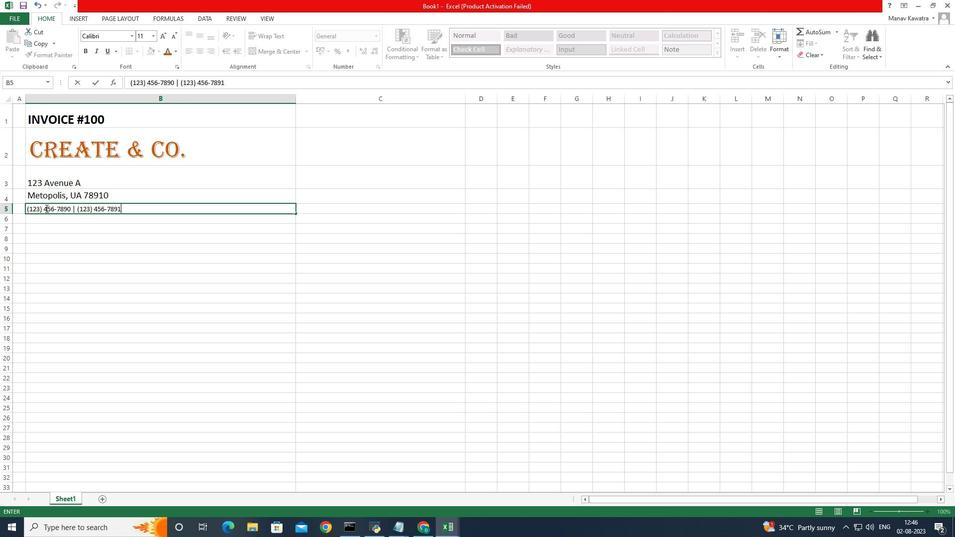 
Action: Mouse moved to (123, 209)
Screenshot: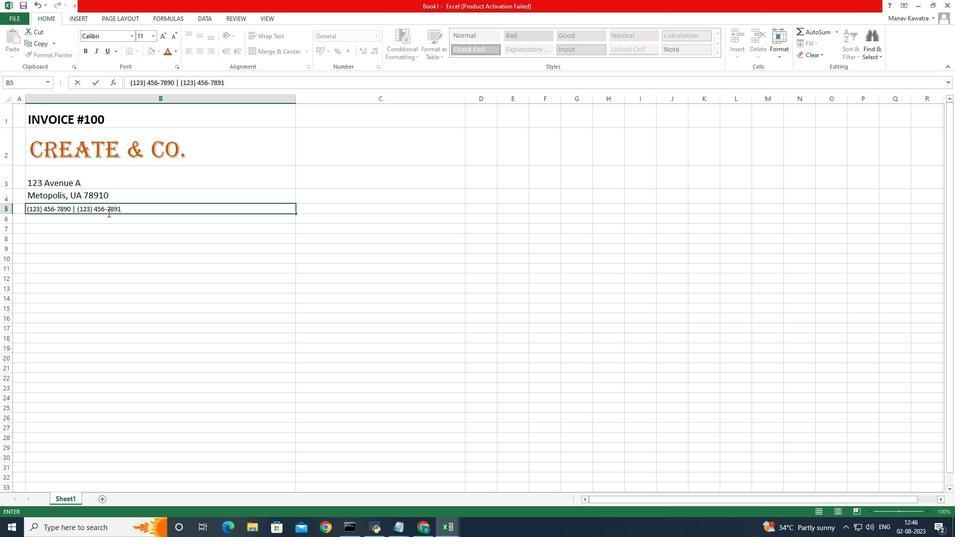 
Action: Mouse pressed left at (123, 209)
Screenshot: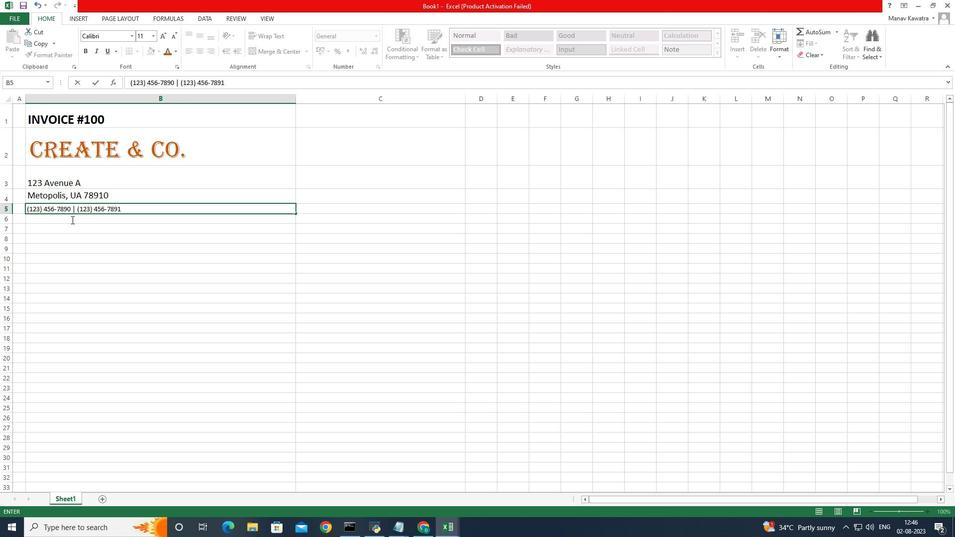 
Action: Mouse moved to (152, 34)
Screenshot: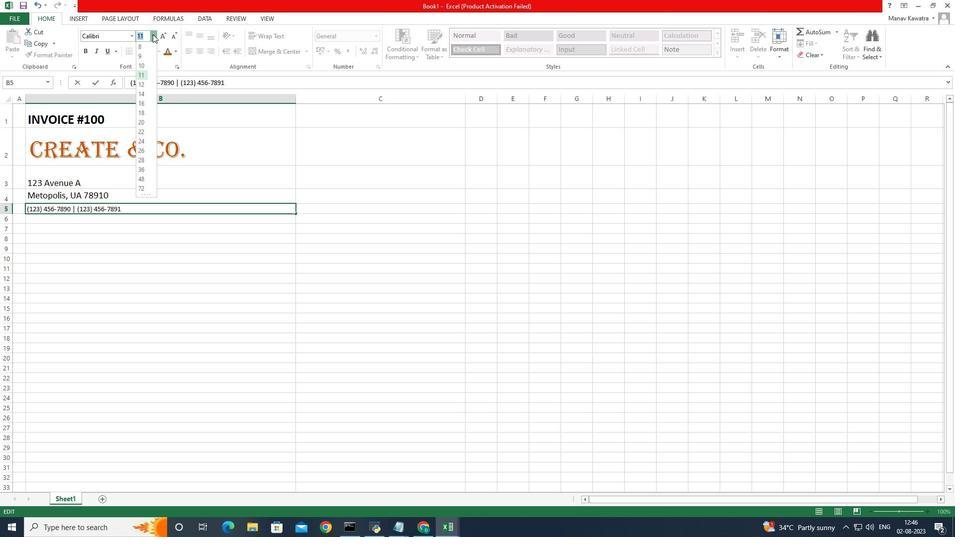 
Action: Mouse pressed left at (152, 34)
Screenshot: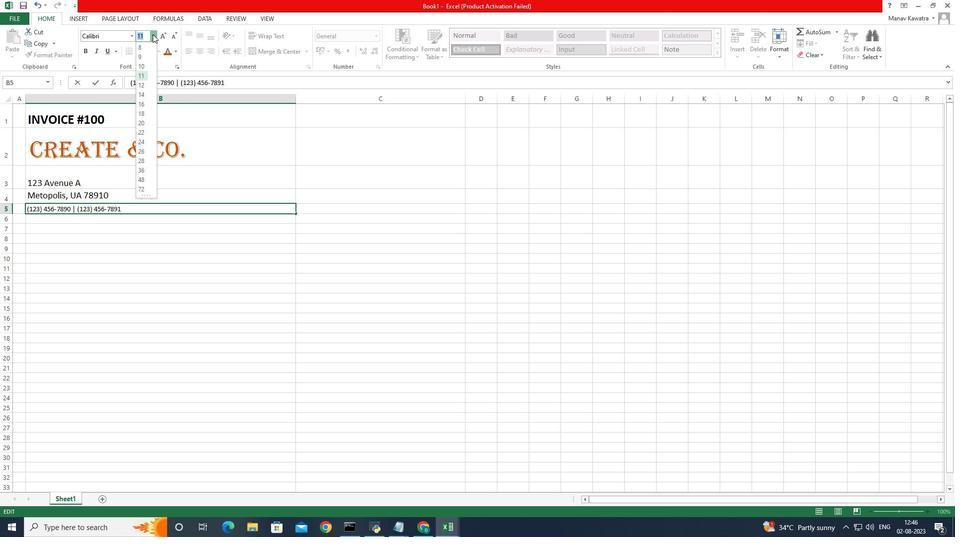 
Action: Mouse moved to (142, 94)
Screenshot: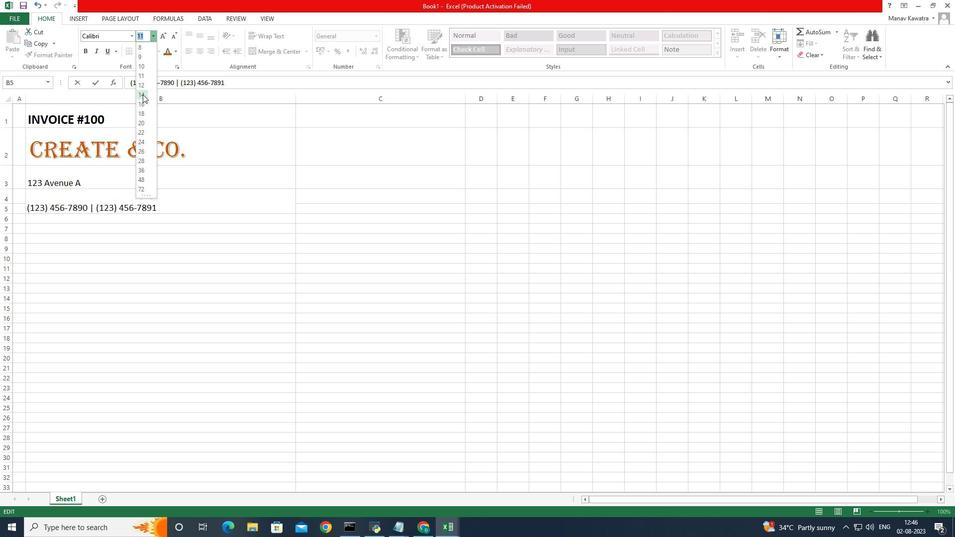 
Action: Mouse pressed left at (142, 94)
Screenshot: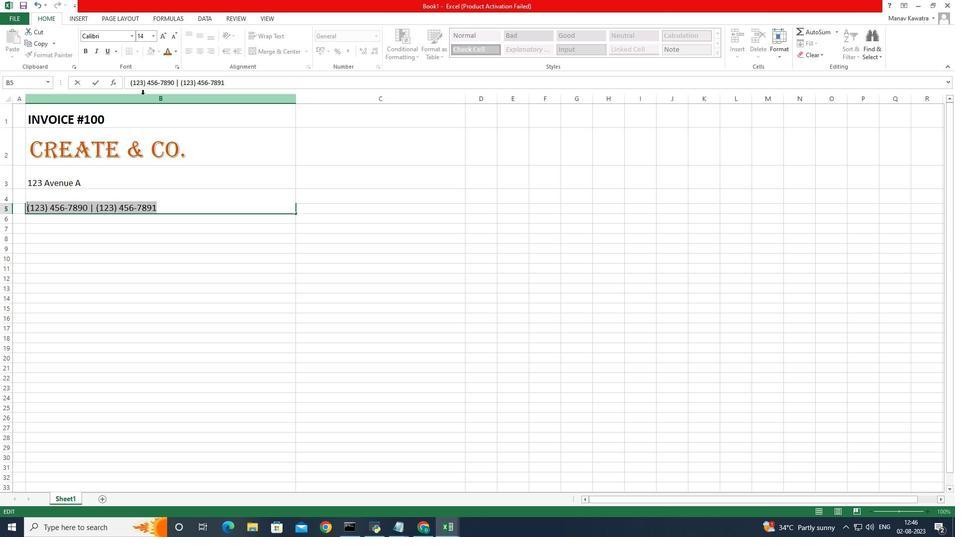 
Action: Mouse moved to (169, 199)
Screenshot: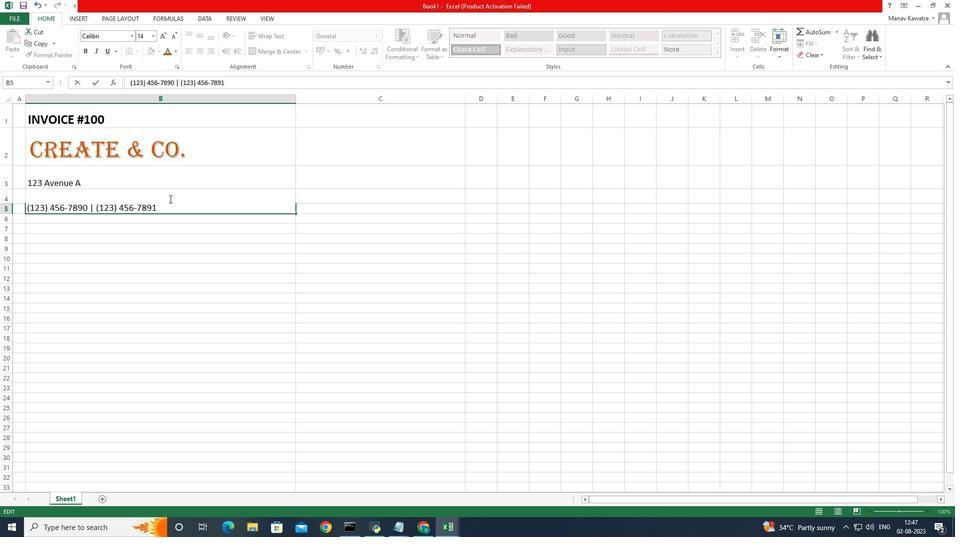
Action: Mouse pressed left at (169, 199)
Screenshot: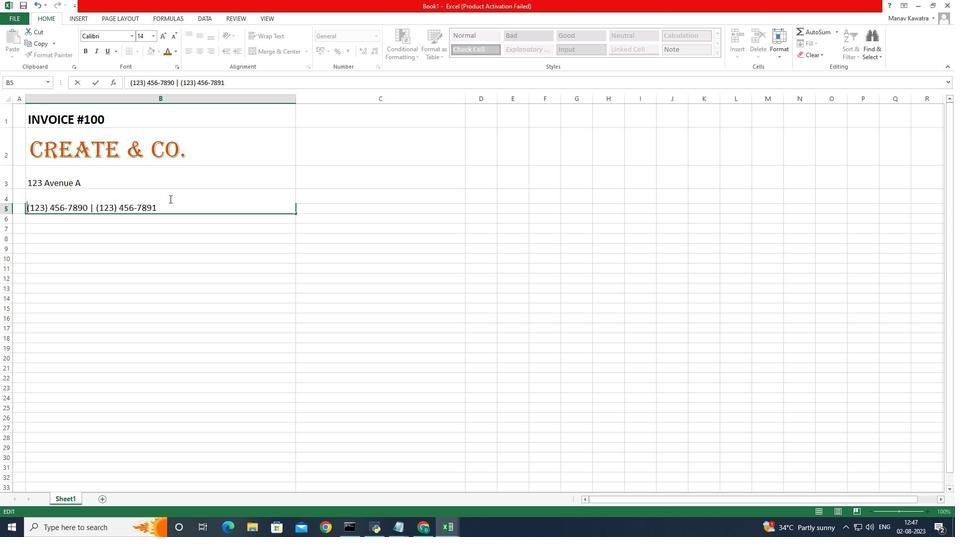 
Action: Mouse moved to (29, 196)
Screenshot: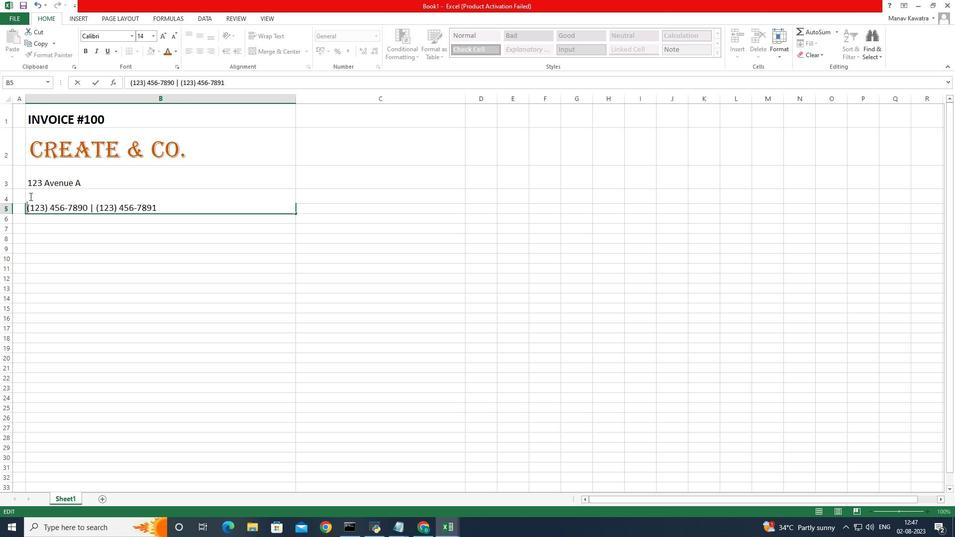 
Action: Mouse pressed left at (29, 196)
Screenshot: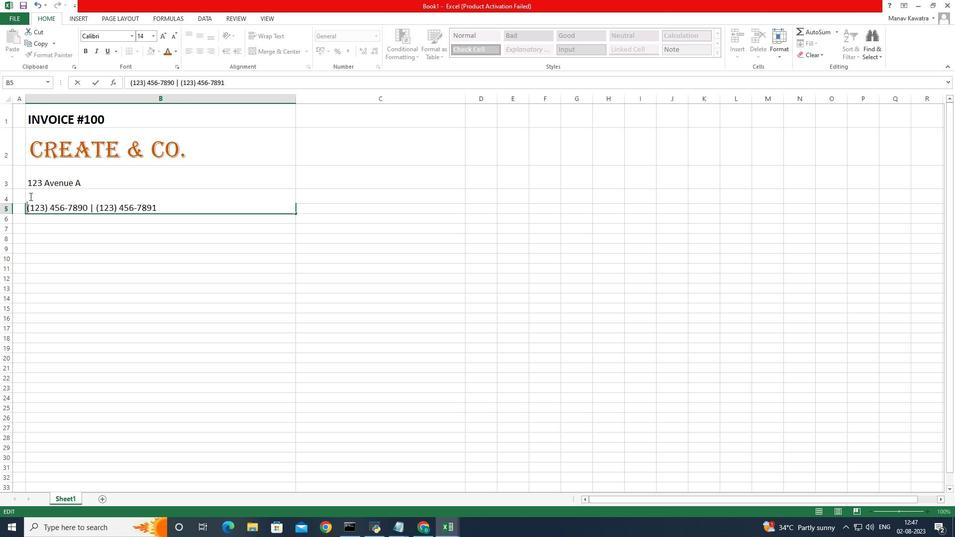
Action: Mouse pressed left at (29, 196)
Screenshot: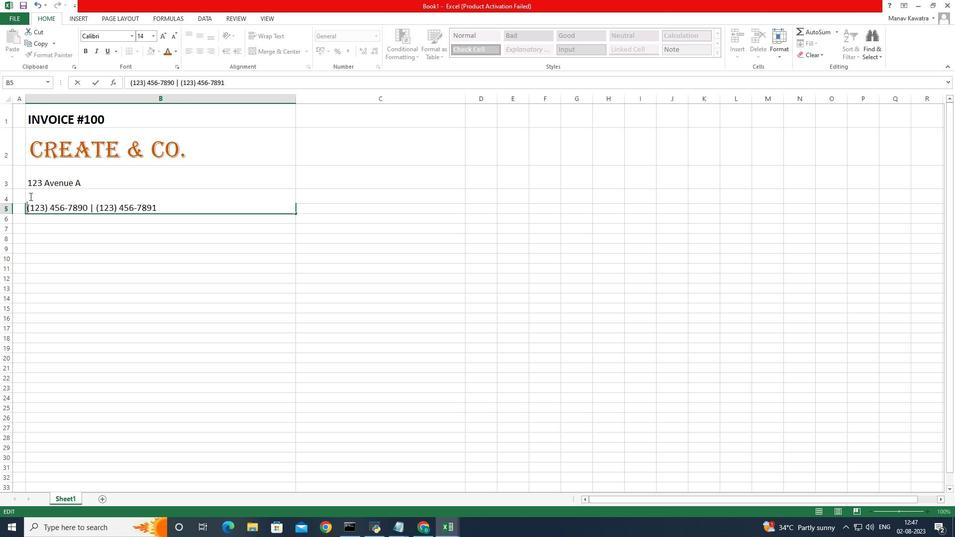 
Action: Mouse moved to (28, 208)
Screenshot: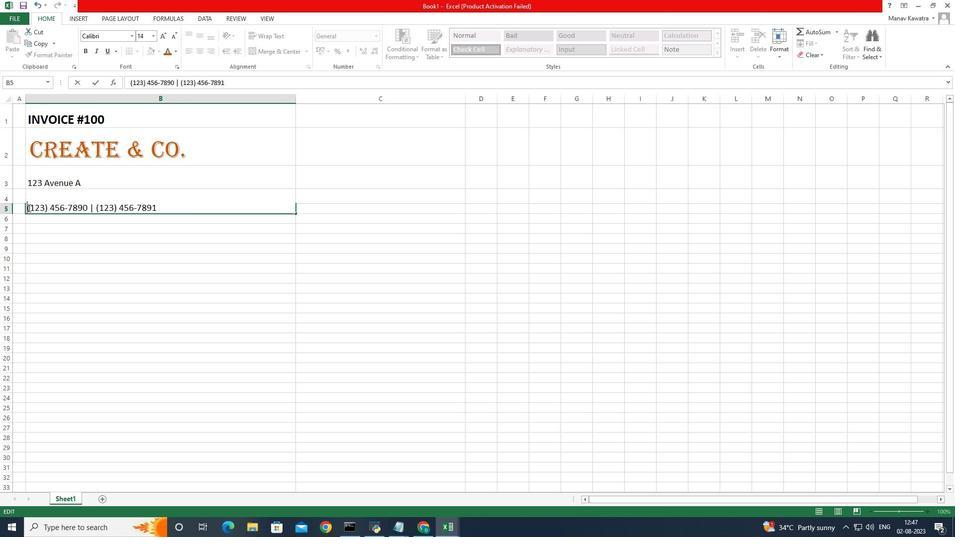 
Action: Mouse pressed left at (28, 208)
Screenshot: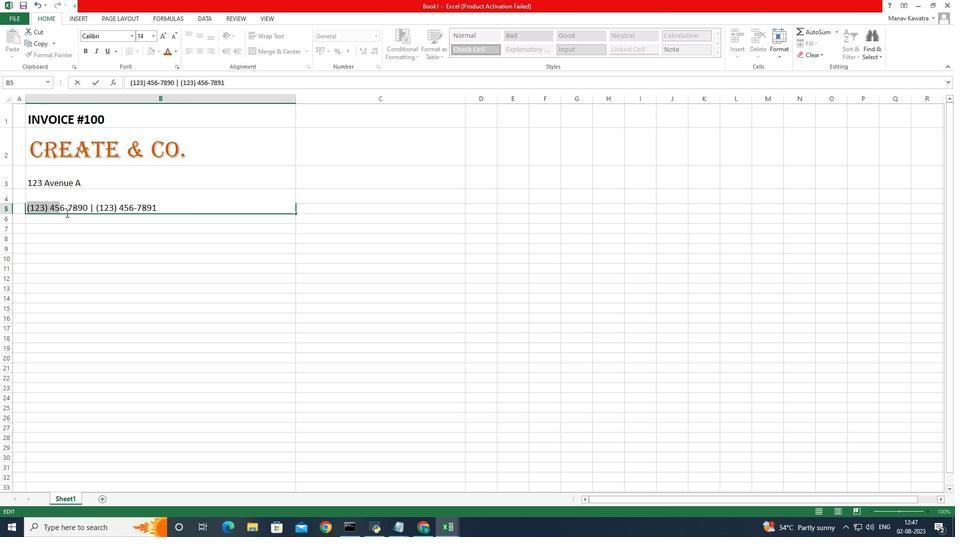 
Action: Mouse moved to (154, 211)
Screenshot: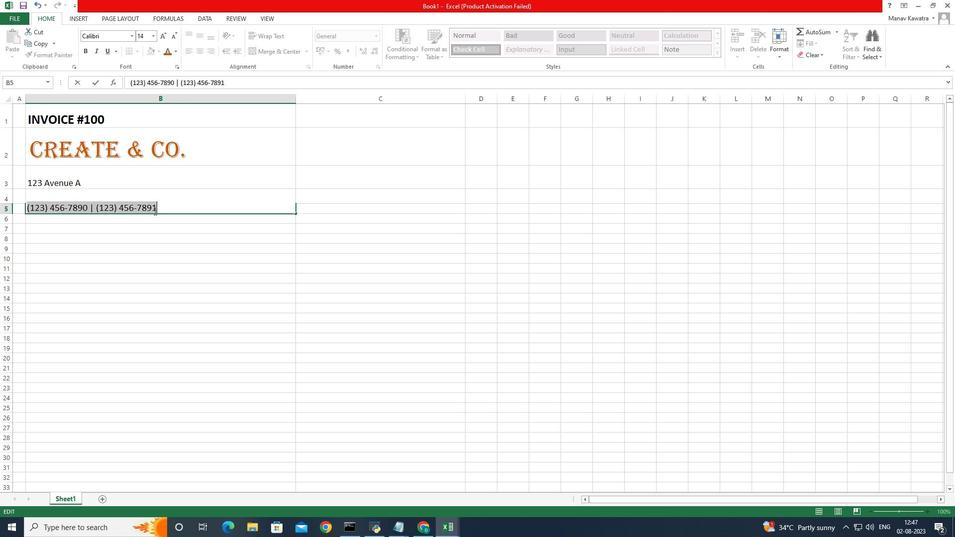 
Action: Key pressed ctrl+C
Screenshot: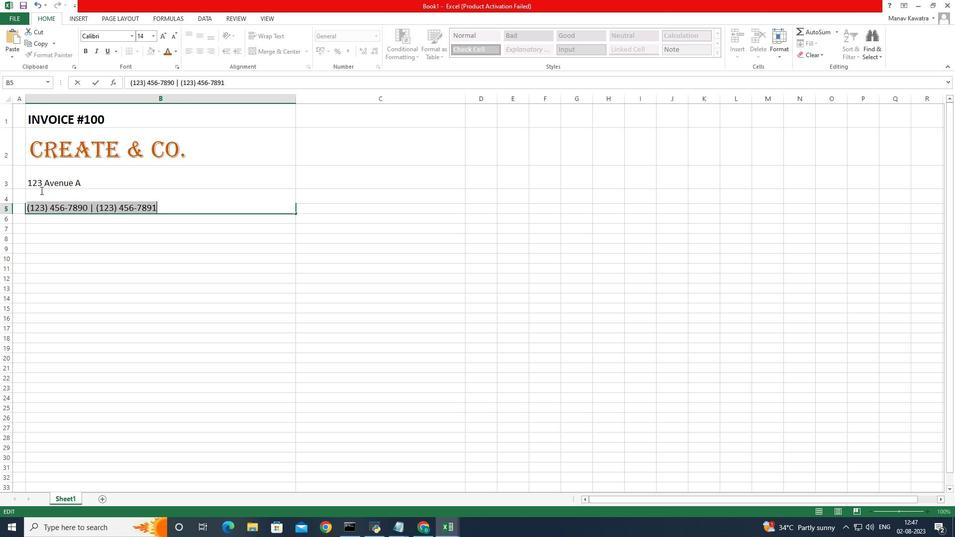 
Action: Mouse moved to (70, 226)
Screenshot: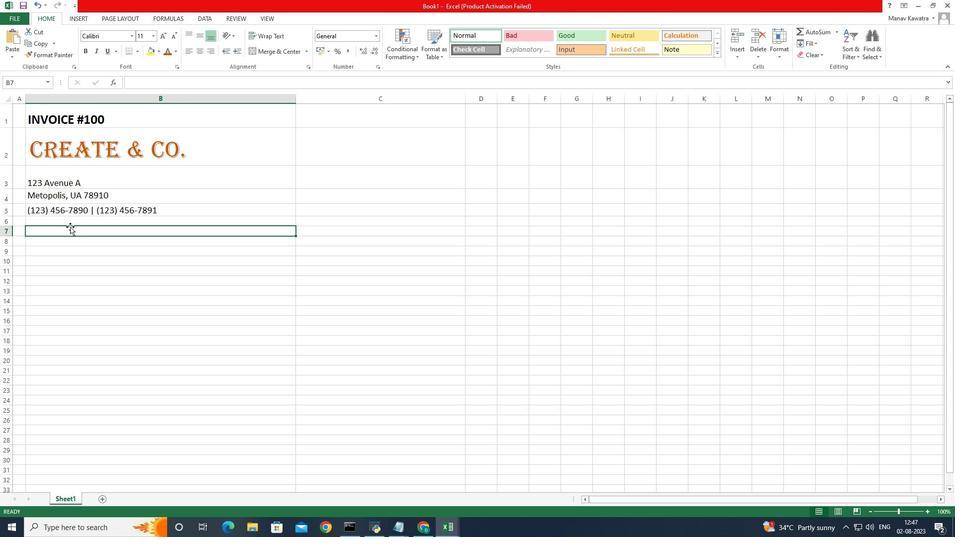 
Action: Mouse pressed left at (70, 226)
Screenshot: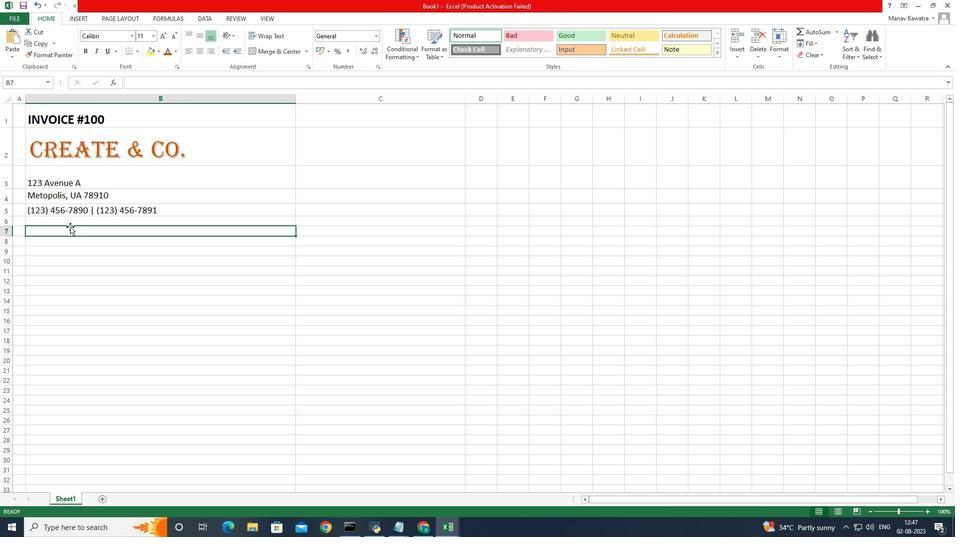 
Action: Mouse moved to (34, 227)
Screenshot: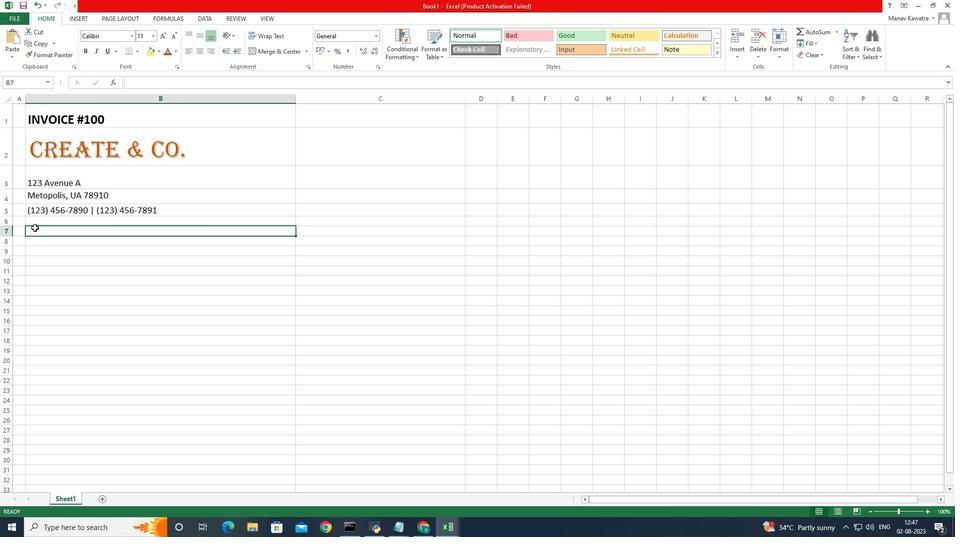 
Action: Mouse pressed left at (34, 227)
Screenshot: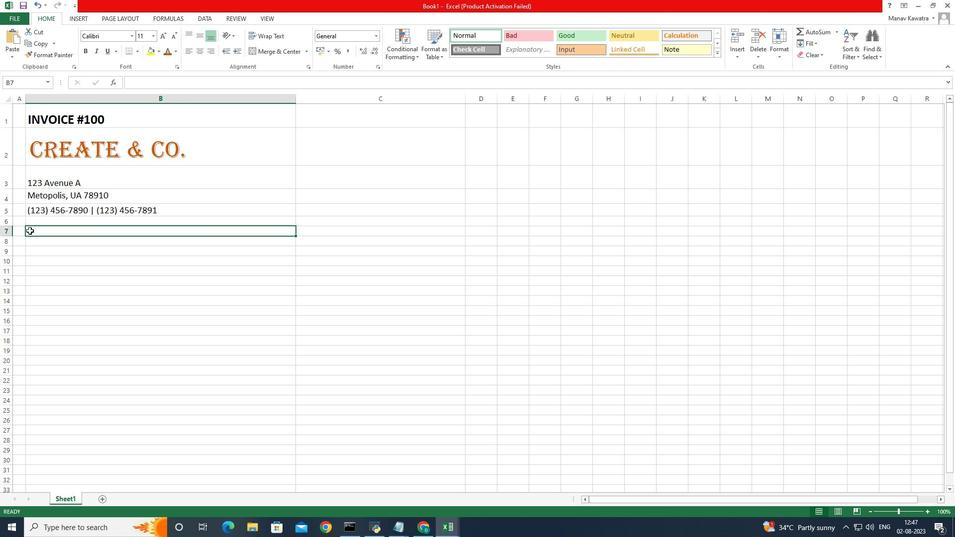 
Action: Mouse moved to (27, 220)
Screenshot: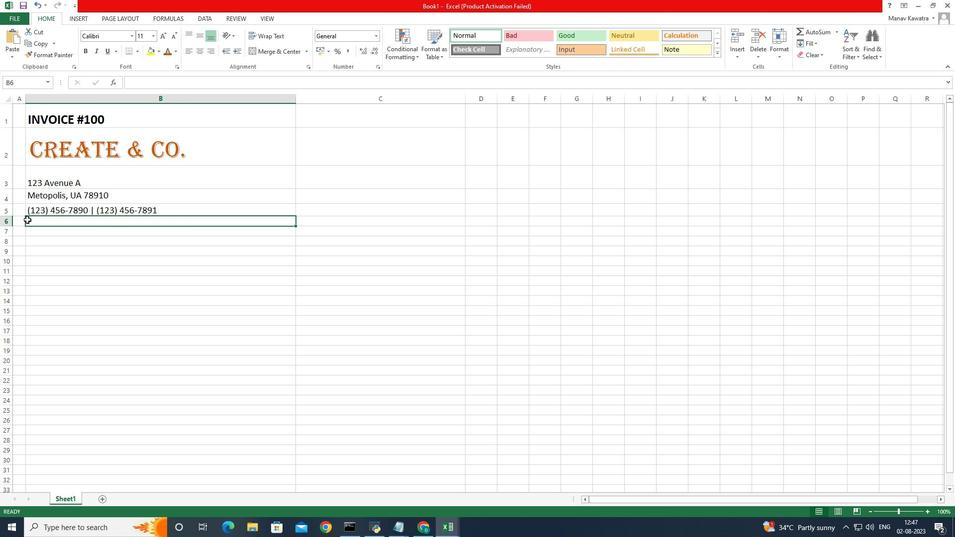 
Action: Mouse pressed left at (27, 220)
Screenshot: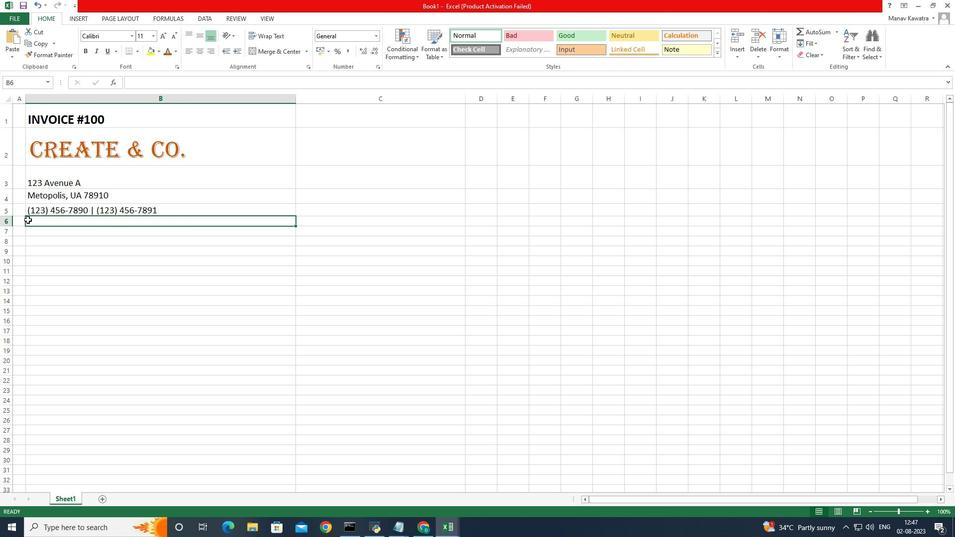 
Action: Mouse moved to (8, 225)
Screenshot: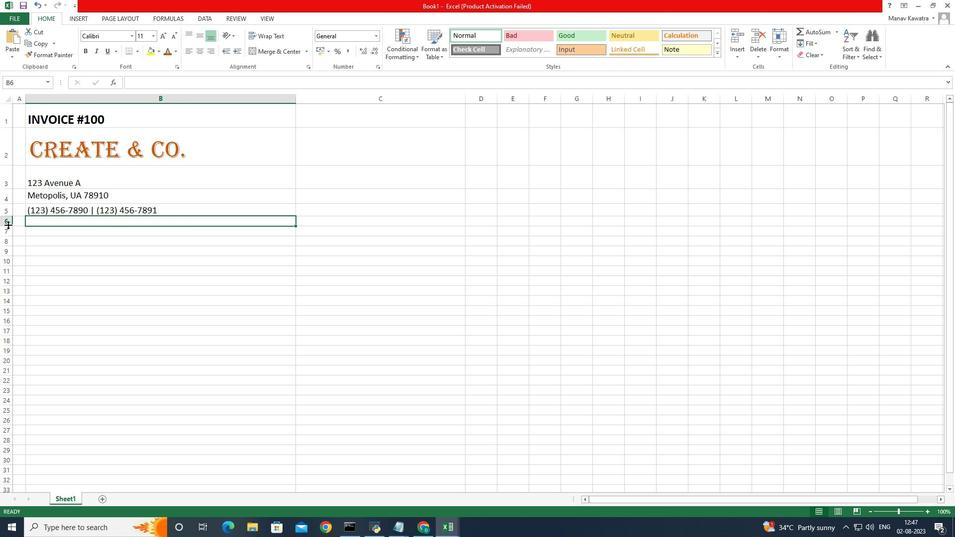 
Action: Mouse pressed left at (8, 225)
Screenshot: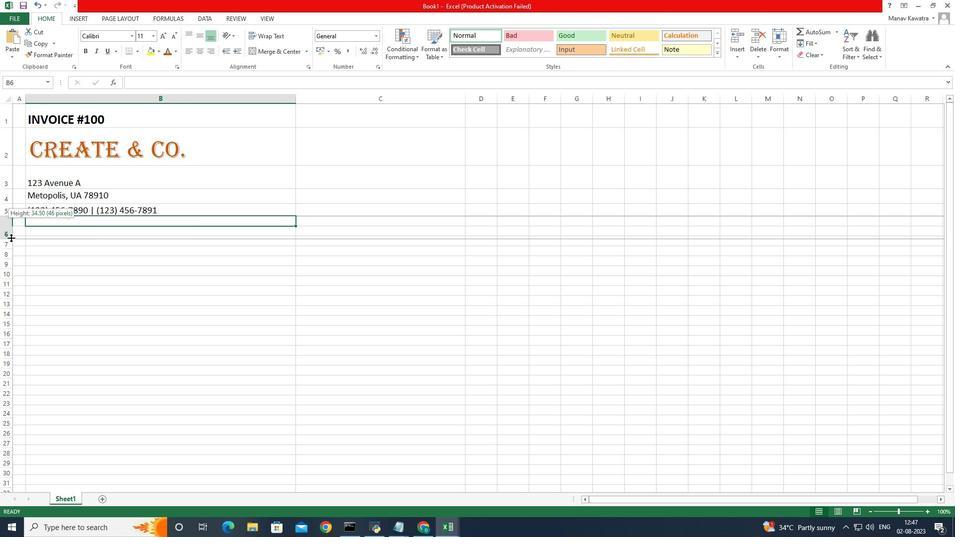
Action: Mouse moved to (37, 231)
Screenshot: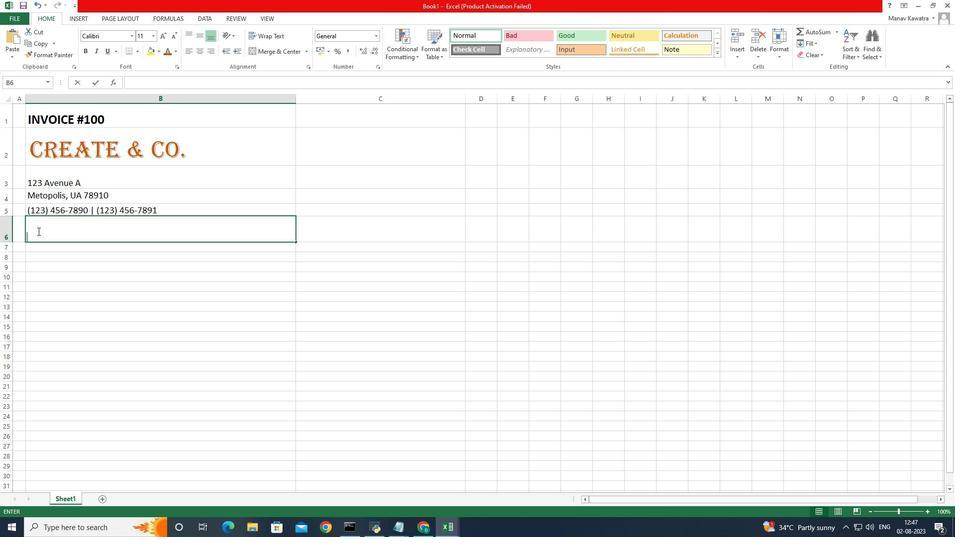 
Action: Mouse pressed left at (37, 231)
Screenshot: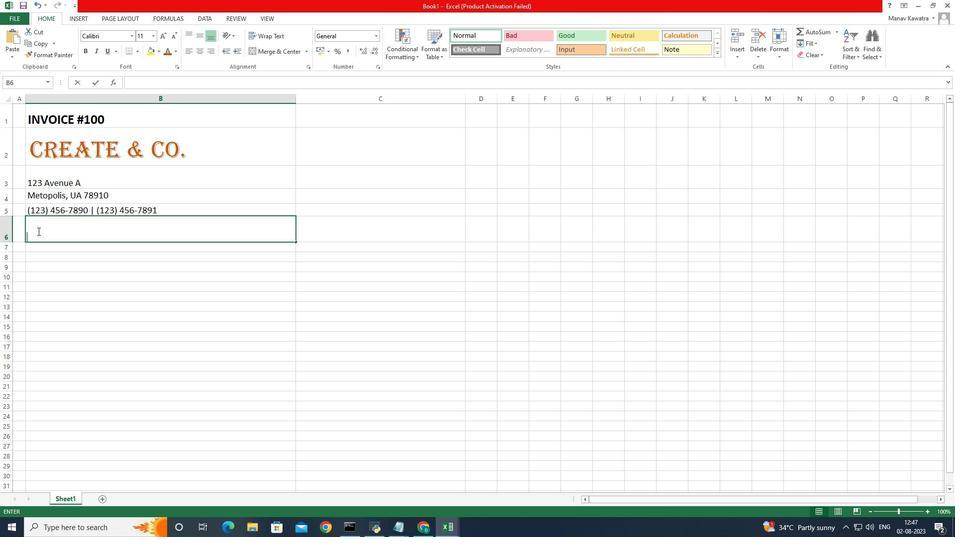 
Action: Mouse pressed left at (37, 231)
Screenshot: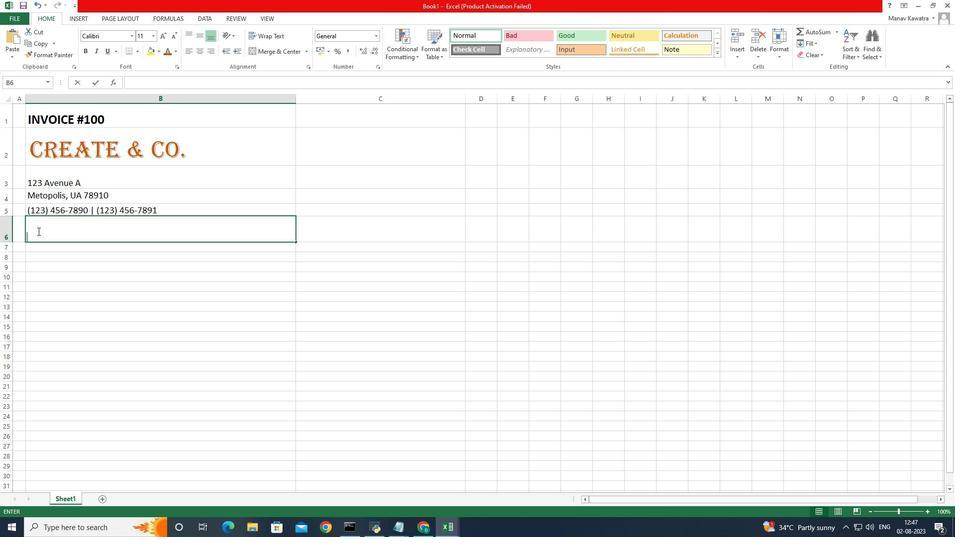 
Action: Key pressed <Key.shift>Date<Key.backspace><Key.backspace><Key.backspace><Key.shift>ATE
Screenshot: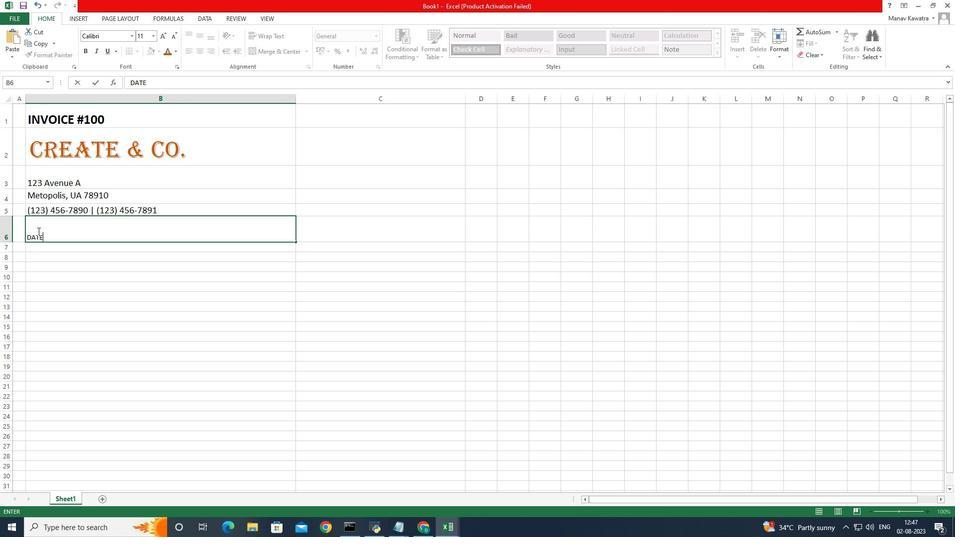 
Action: Mouse moved to (44, 240)
Screenshot: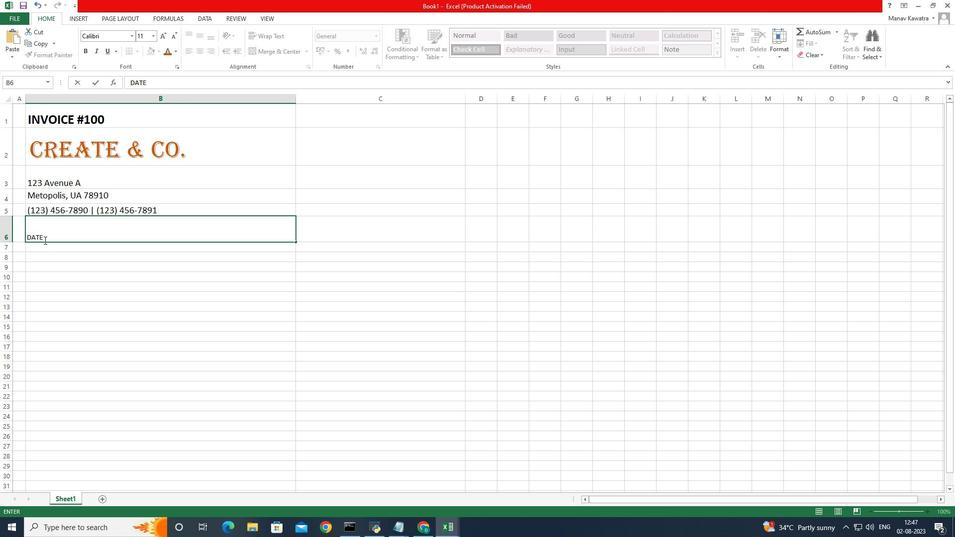 
Action: Mouse pressed left at (44, 240)
Screenshot: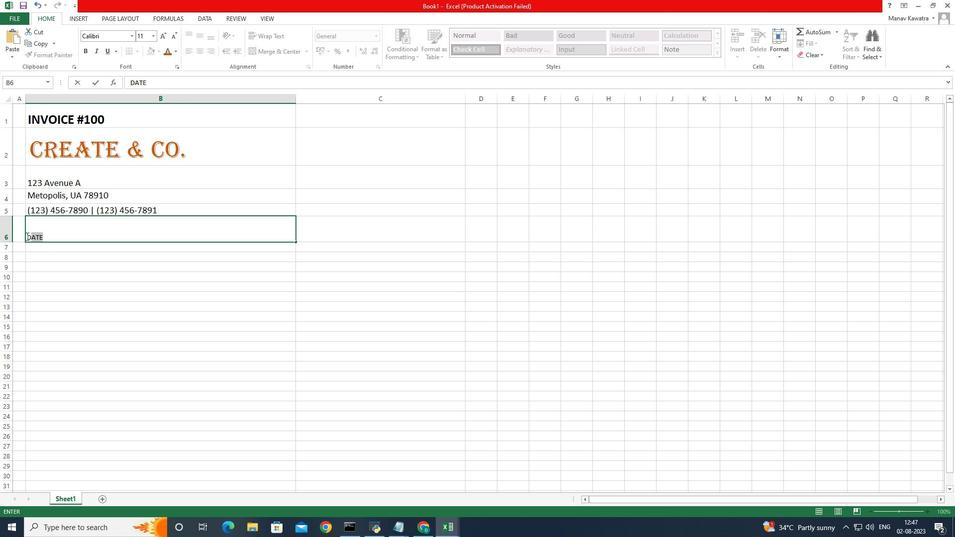 
Action: Mouse moved to (152, 33)
Screenshot: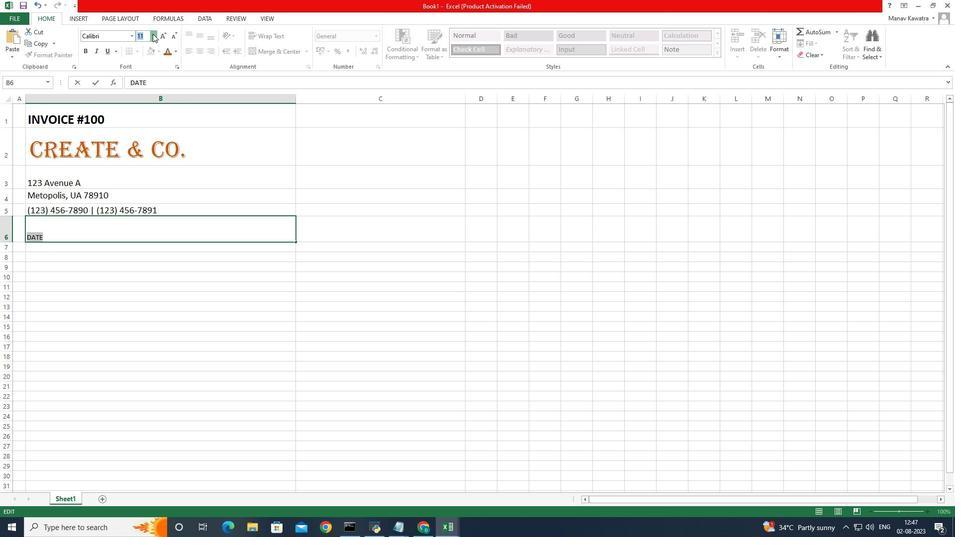 
Action: Mouse pressed left at (152, 33)
Screenshot: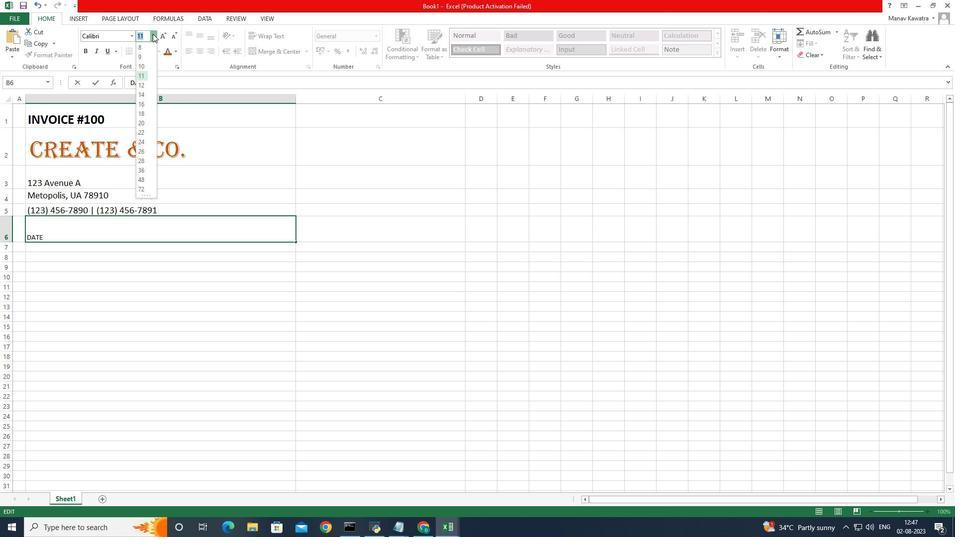 
Action: Mouse moved to (143, 110)
Screenshot: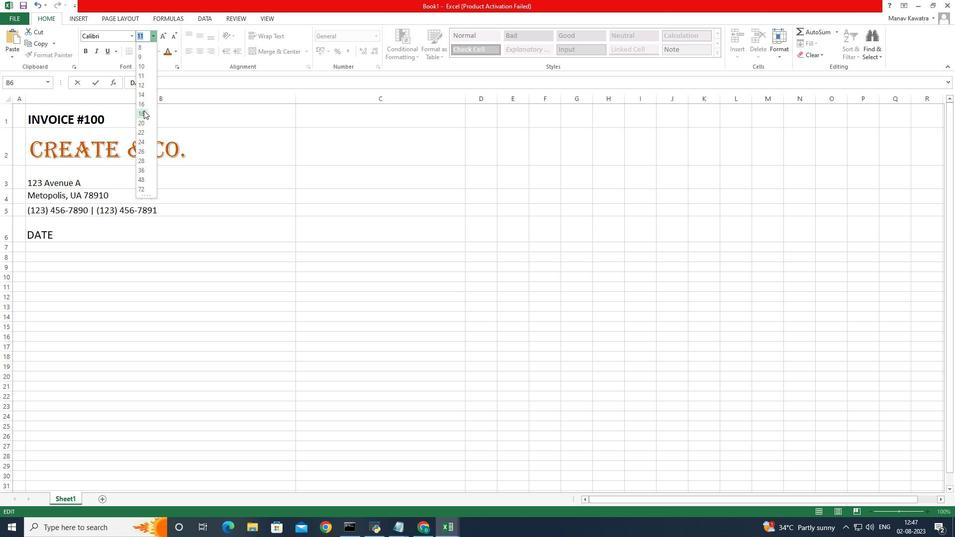 
Action: Mouse pressed left at (143, 110)
Screenshot: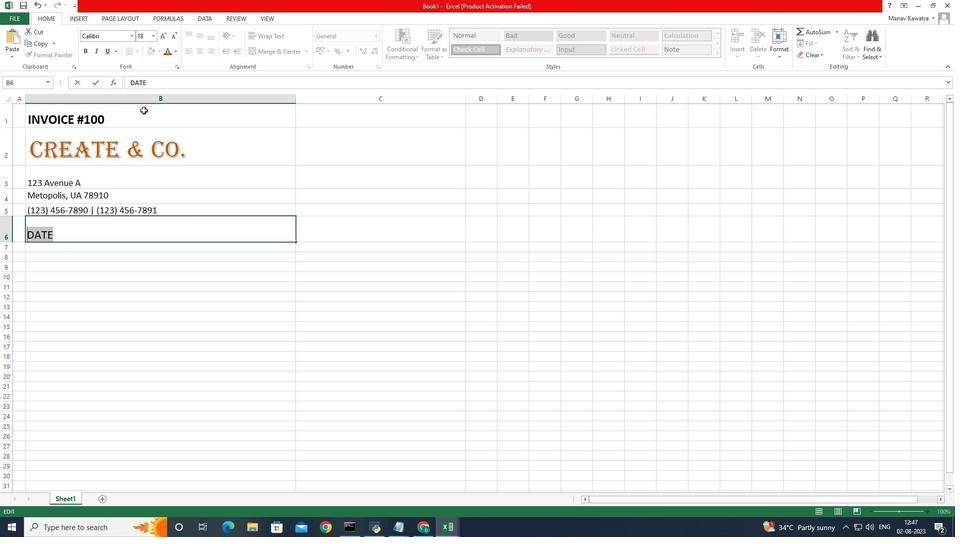 
Action: Mouse moved to (86, 54)
Screenshot: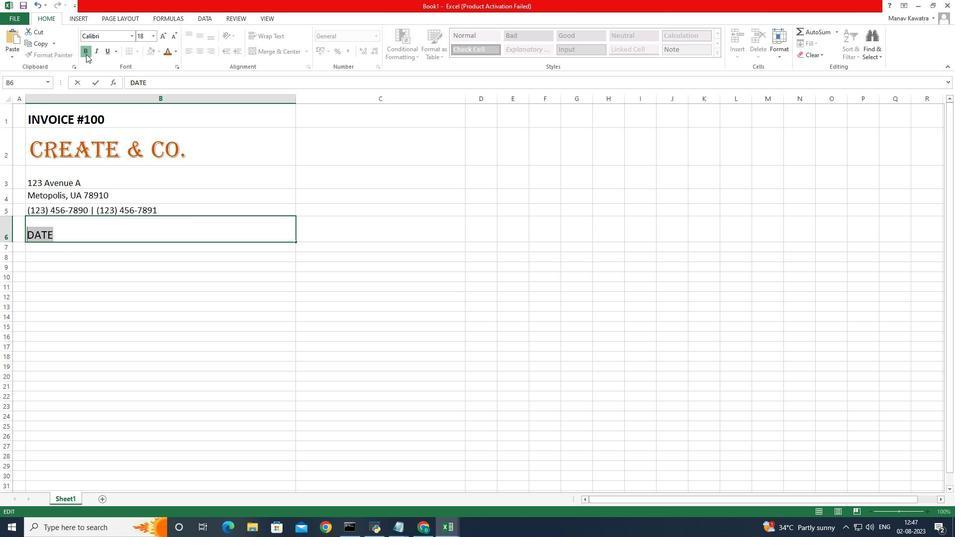 
Action: Mouse pressed left at (86, 54)
Screenshot: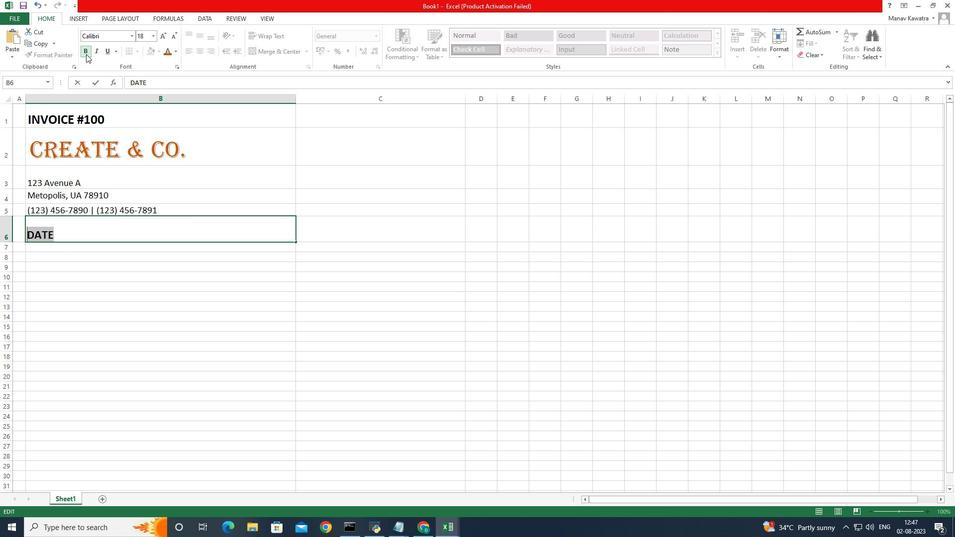 
Action: Mouse moved to (91, 239)
Screenshot: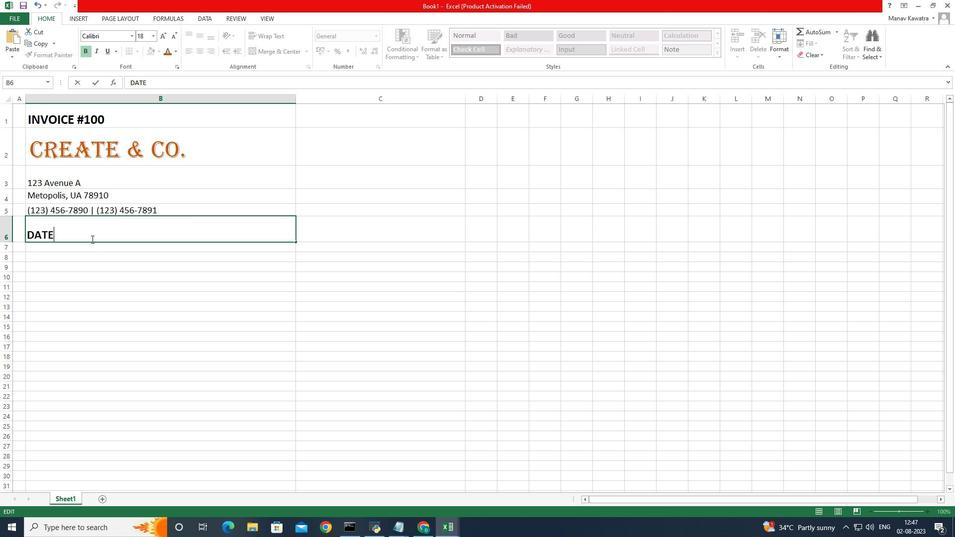 
Action: Mouse pressed left at (91, 239)
Screenshot: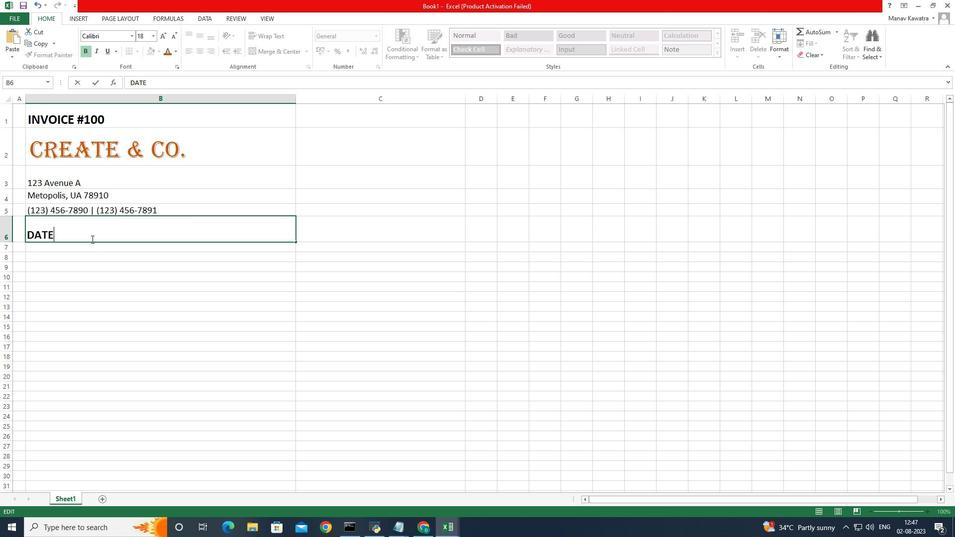 
Action: Mouse moved to (28, 251)
Screenshot: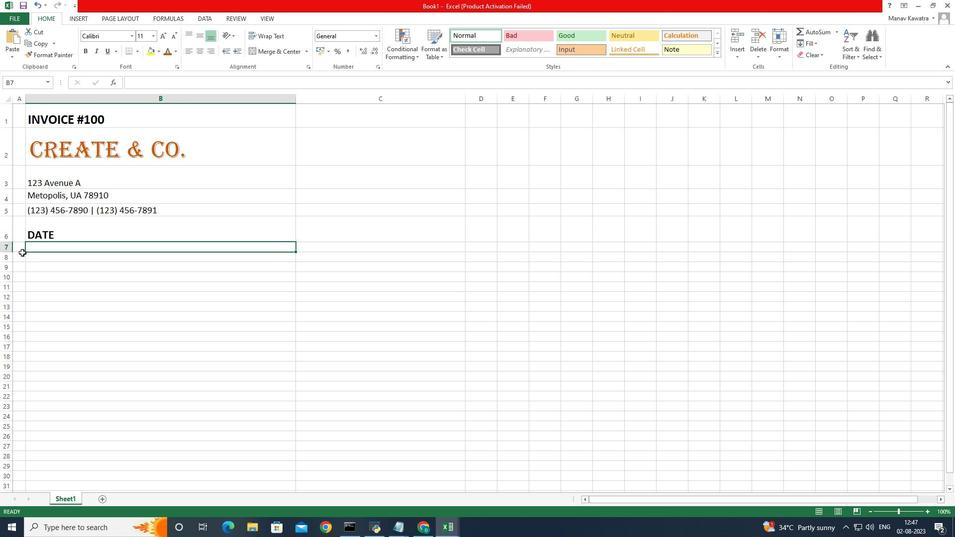 
Action: Mouse pressed left at (28, 251)
Screenshot: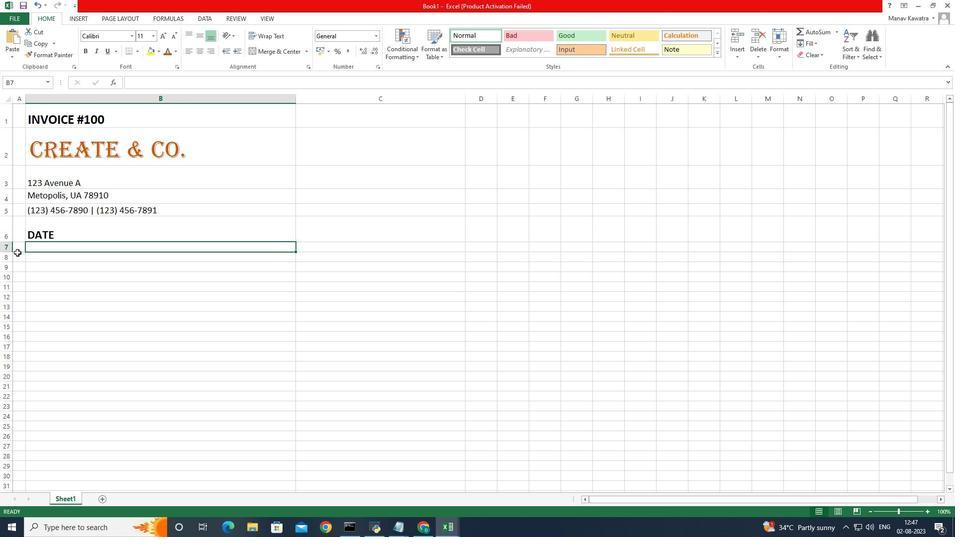 
Action: Mouse moved to (9, 251)
Screenshot: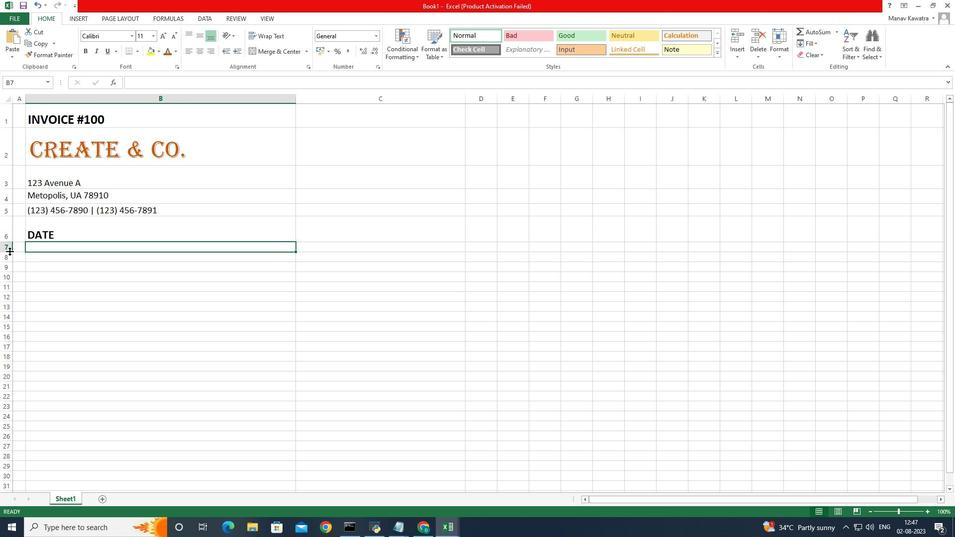 
Action: Mouse pressed left at (9, 251)
Screenshot: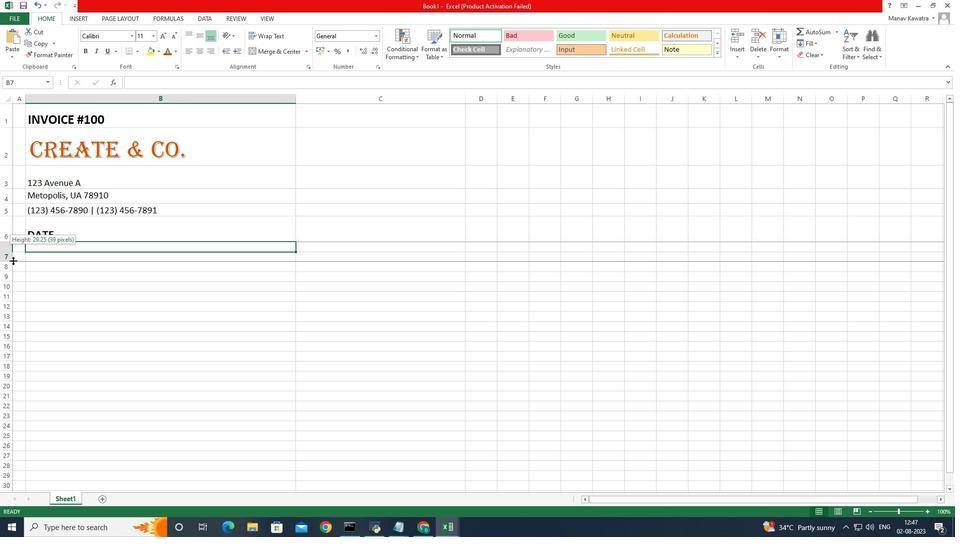 
Action: Mouse moved to (41, 258)
Screenshot: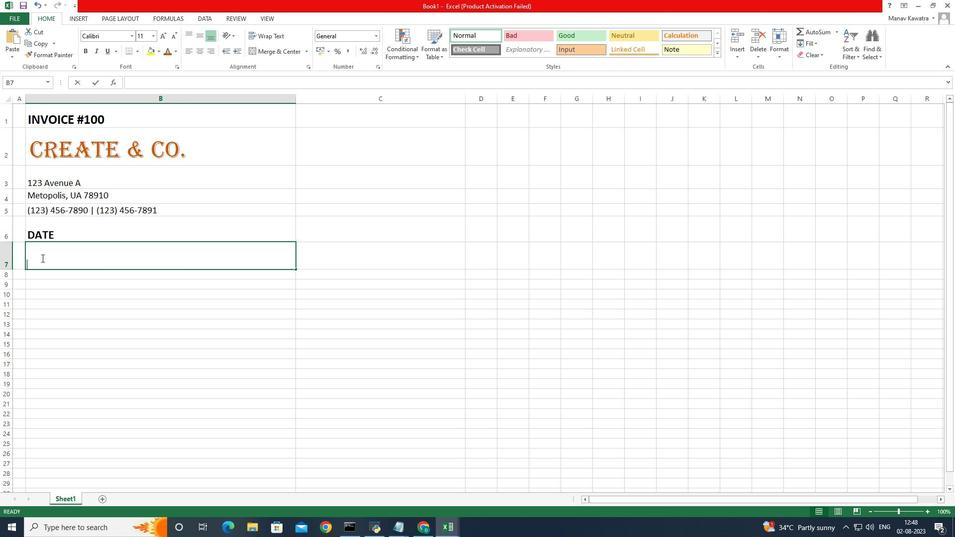 
Action: Mouse pressed left at (41, 258)
Screenshot: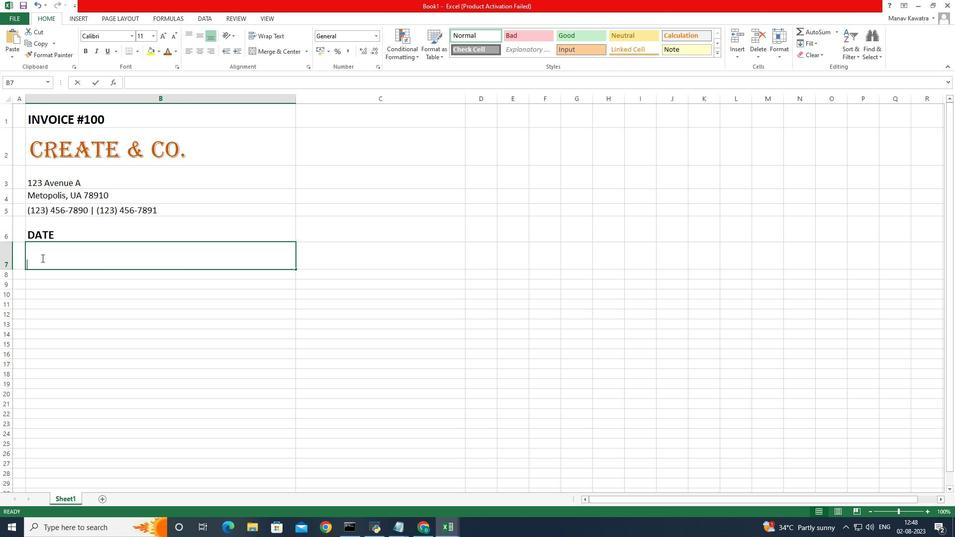 
Action: Mouse pressed left at (41, 258)
Screenshot: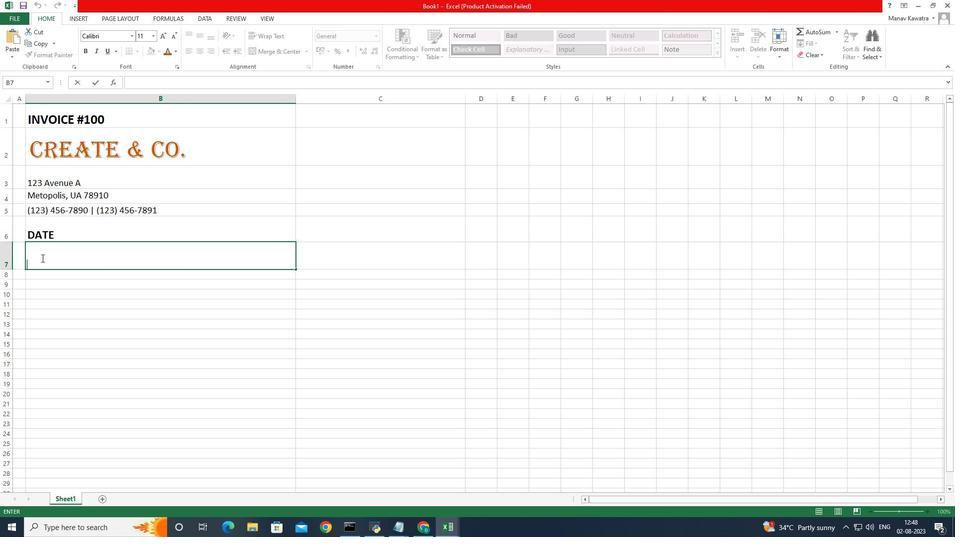
Action: Key pressed <Key.shift><Key.shift><Key.shift><Key.shift><Key.shift><Key.shift><Key.shift><Key.shift><Key.shift><Key.shift><Key.shift><Key.shift><Key.shift><Key.shift><Key.shift><Key.shift><Key.shift><Key.shift><Key.shift><Key.shift><Key.shift><Key.shift><Key.shift><Key.shift><Key.shift><Key.shift><Key.shift><Key.shift><Key.shift><Key.shift><Key.shift><Key.shift><Key.shift><Key.shift><Key.shift><Key.shift><Key.shift><Key.shift><Key.shift><Key.shift><Key.shift><Key.shift><Key.shift><Key.shift><Key.shift><Key.shift><Key.shift><Key.shift><Key.shift><Key.shift><Key.shift><Key.shift><Key.shift><Key.shift><Key.shift><Key.shift><Key.shift><Key.shift><Key.shift><Key.shift><Key.shift><Key.shift><Key.shift><Key.shift><Key.shift><Key.shift><Key.shift><Key.shift><Key.shift><Key.shift><Key.shift><Key.shift><Key.shift><Key.shift><Key.shift><Key.shift><Key.shift><Key.shift><Key.shift><Key.shift><Key.shift><Key.shift><Key.shift><Key.shift><Key.shift><Key.shift><Key.shift><Key.shift><Key.shift><Key.shift><Key.shift><Key.shift><Key.shift><Key.shift><Key.shift><Key.shift>B<Key.caps_lock>ILL<Key.space>TO
Screenshot: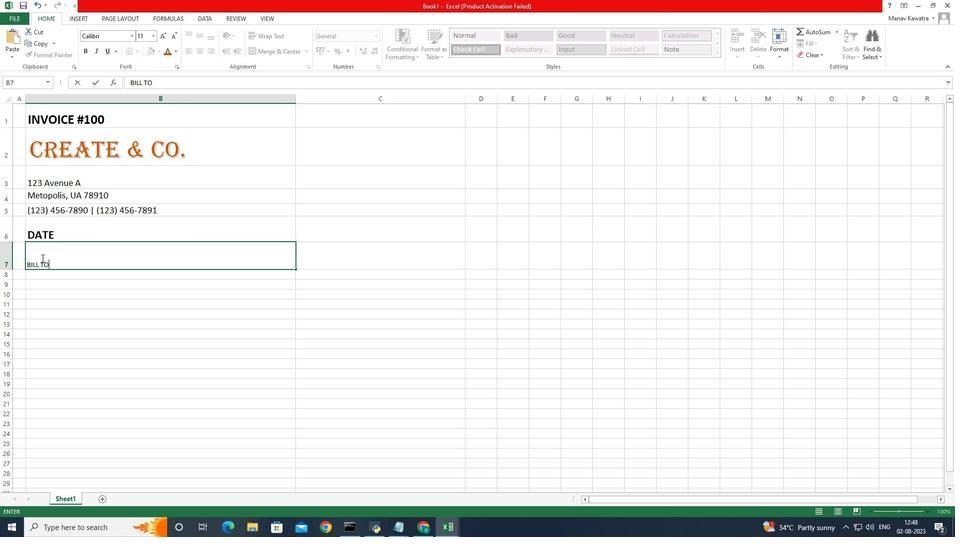 
Action: Mouse moved to (50, 259)
Screenshot: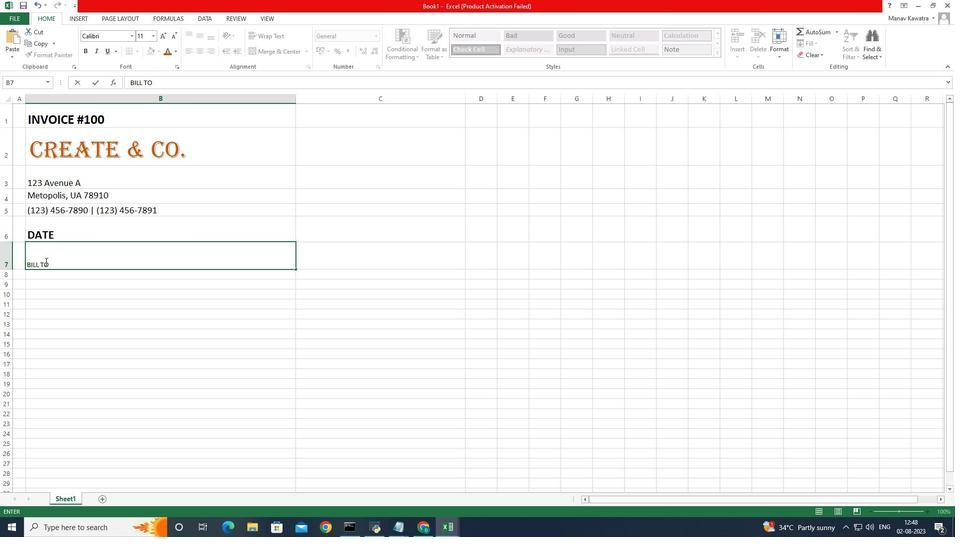 
Action: Mouse pressed left at (50, 259)
Screenshot: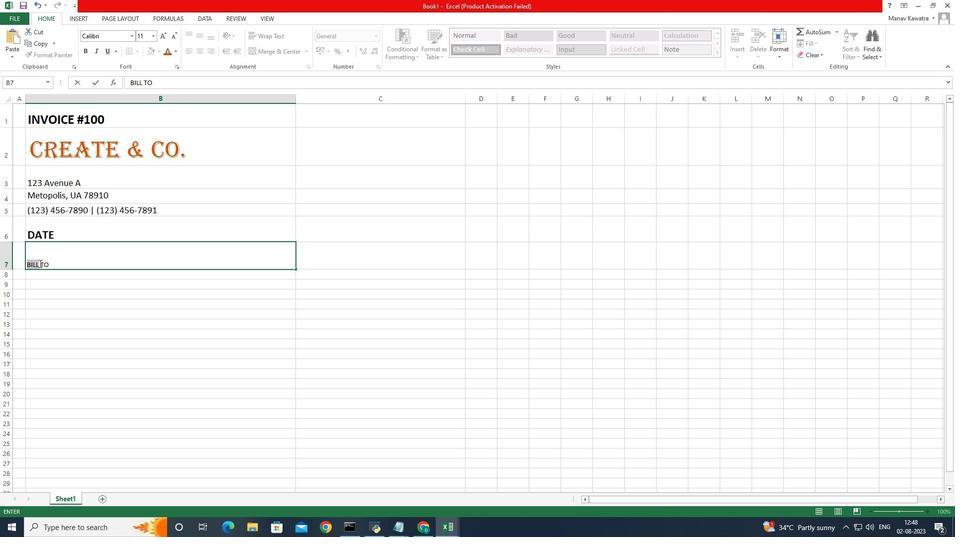 
Action: Mouse moved to (152, 34)
Screenshot: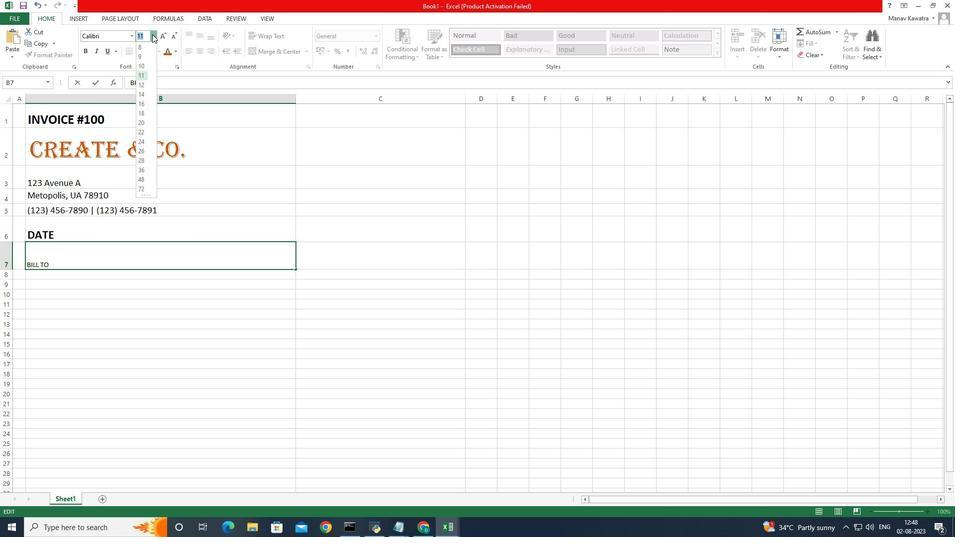 
Action: Mouse pressed left at (152, 34)
Screenshot: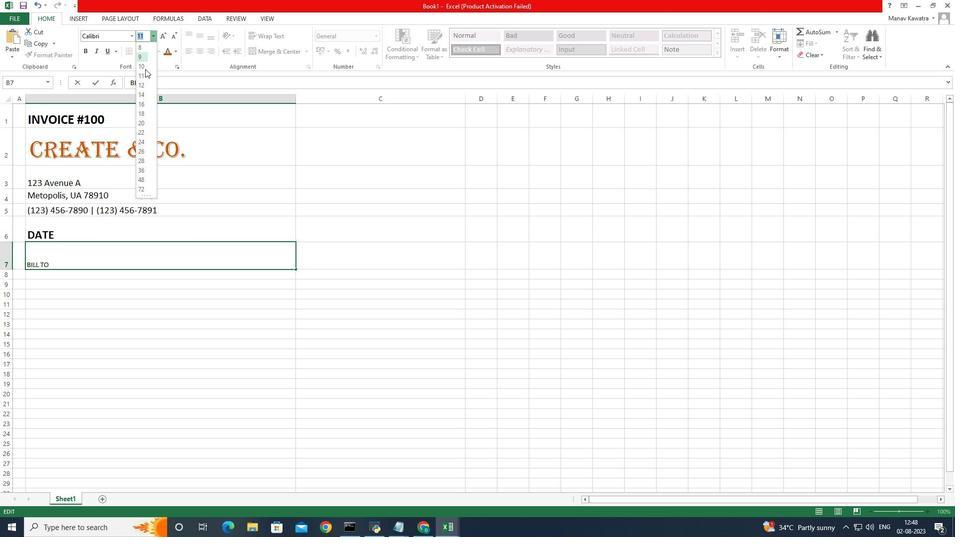 
Action: Mouse moved to (142, 111)
Screenshot: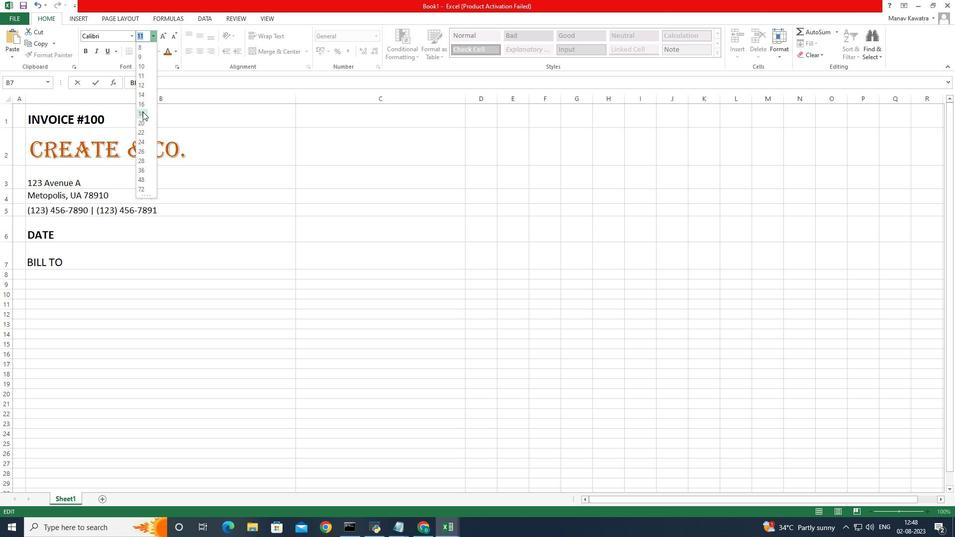 
Action: Mouse pressed left at (142, 111)
Screenshot: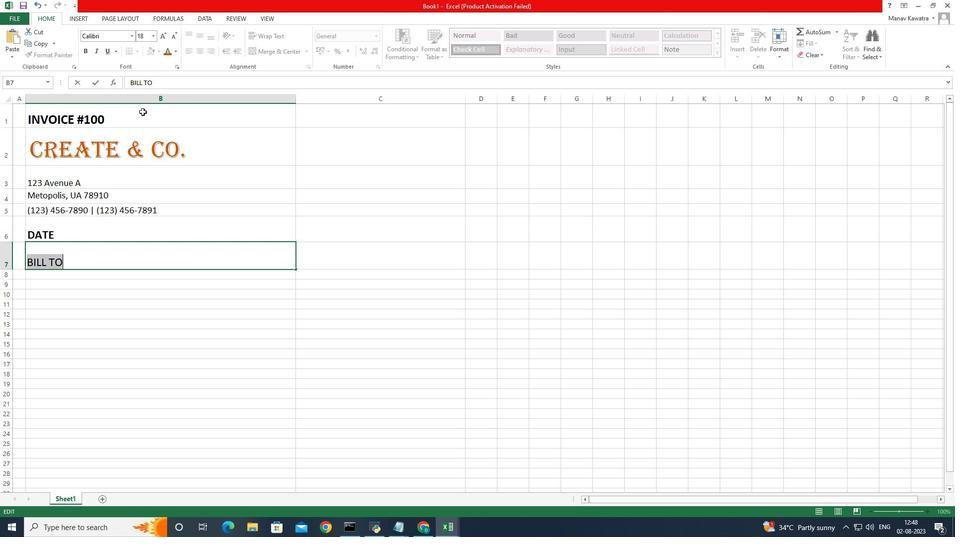 
Action: Mouse moved to (167, 54)
Screenshot: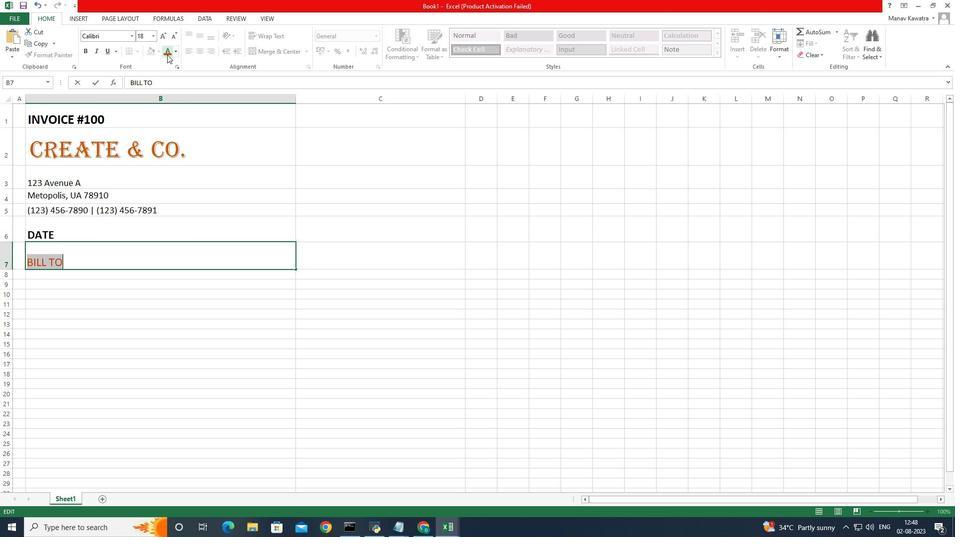 
Action: Mouse pressed left at (167, 54)
Screenshot: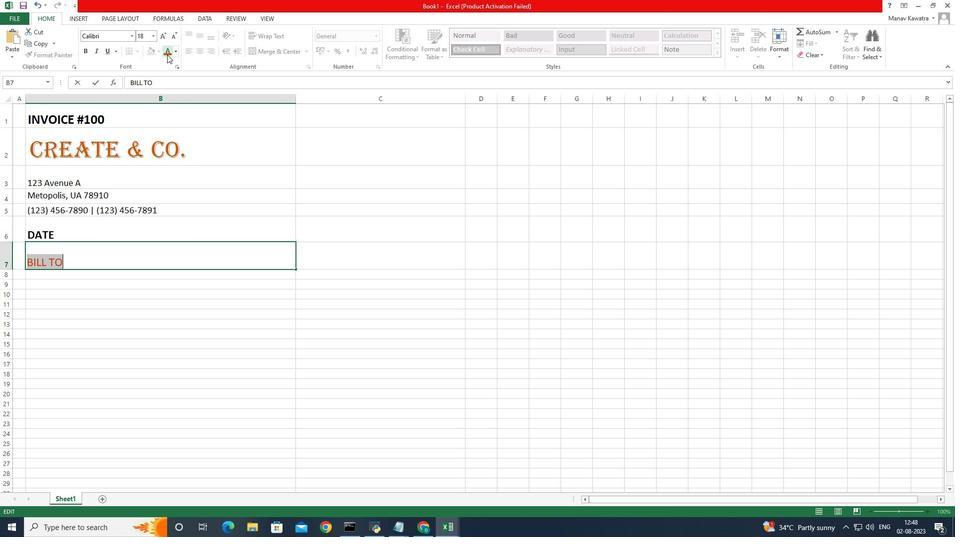 
Action: Mouse moved to (120, 36)
Screenshot: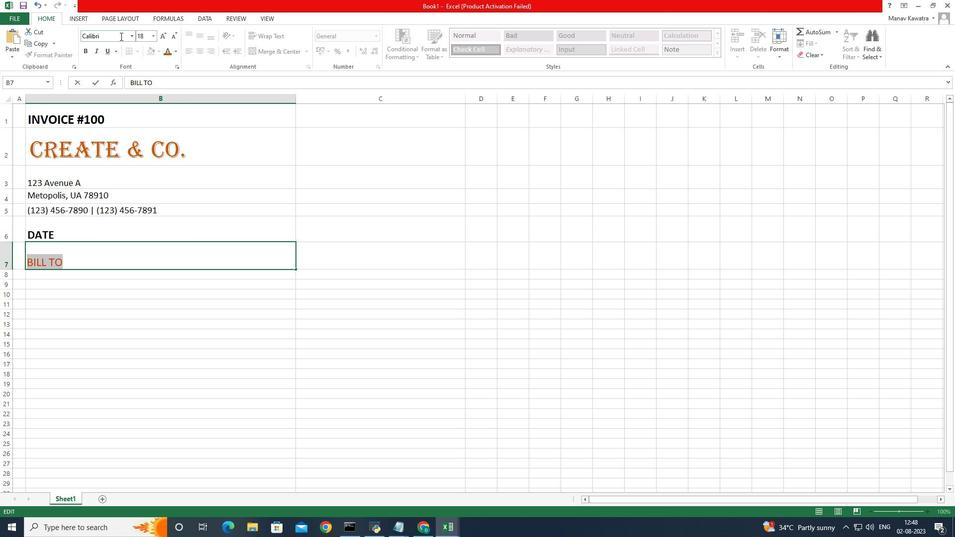 
Action: Mouse pressed left at (120, 36)
Screenshot: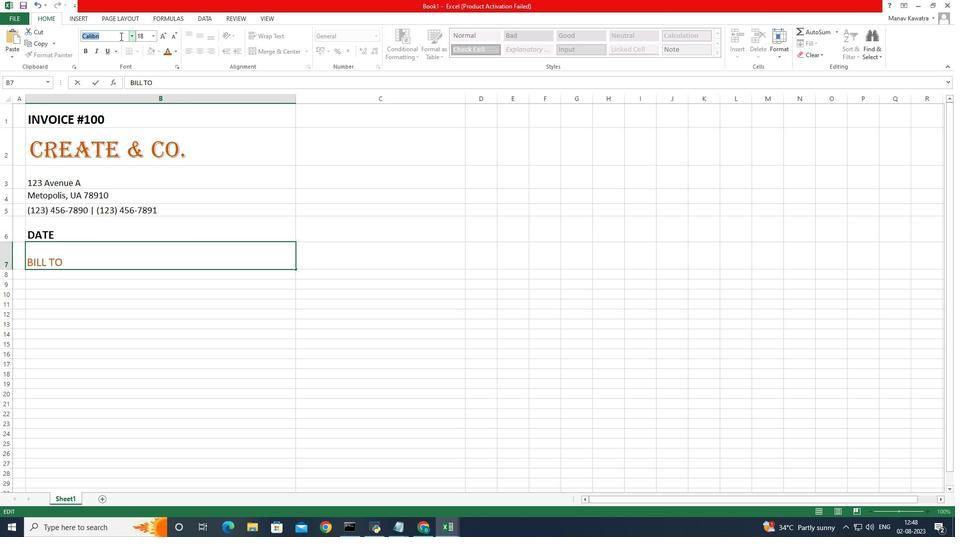 
Action: Mouse moved to (132, 37)
Screenshot: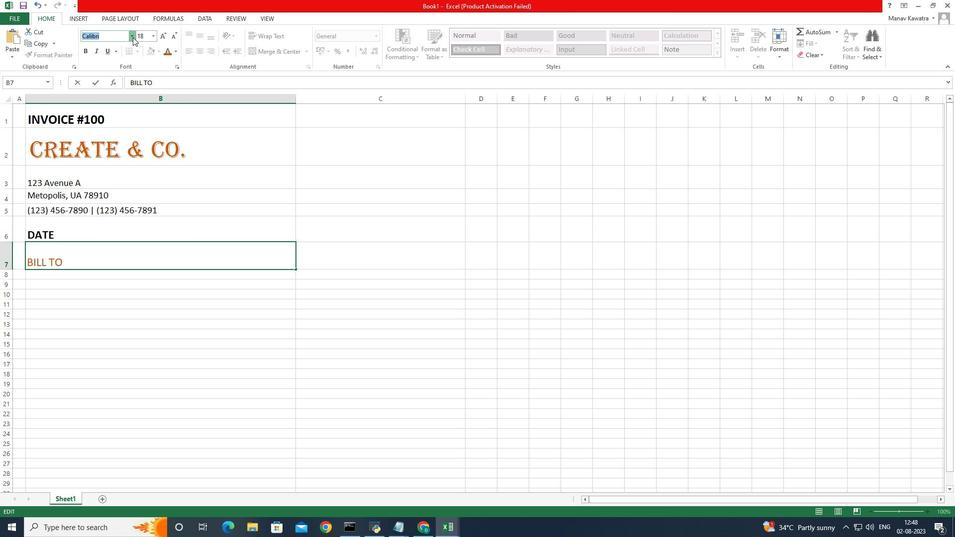 
Action: Mouse pressed left at (132, 37)
Screenshot: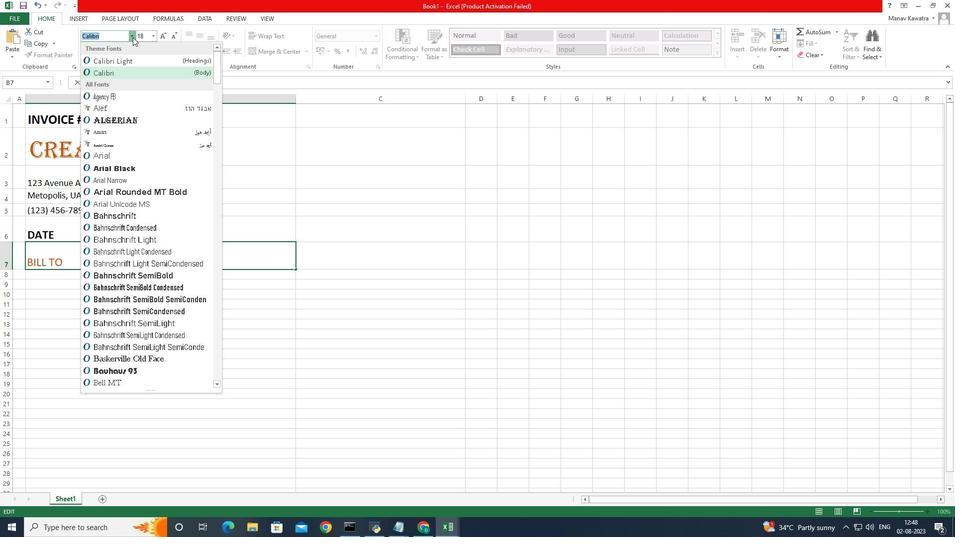 
Action: Mouse moved to (139, 122)
Screenshot: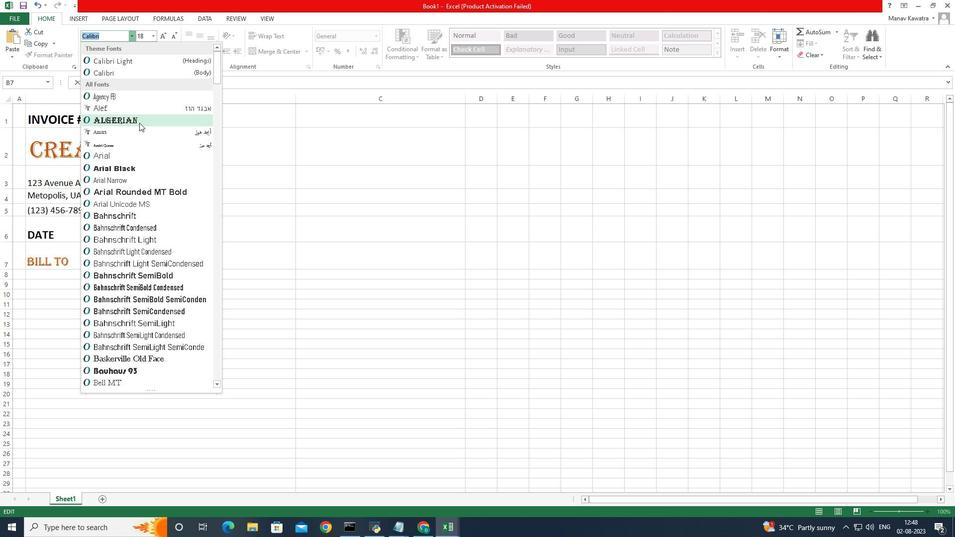 
Action: Mouse pressed left at (139, 122)
Screenshot: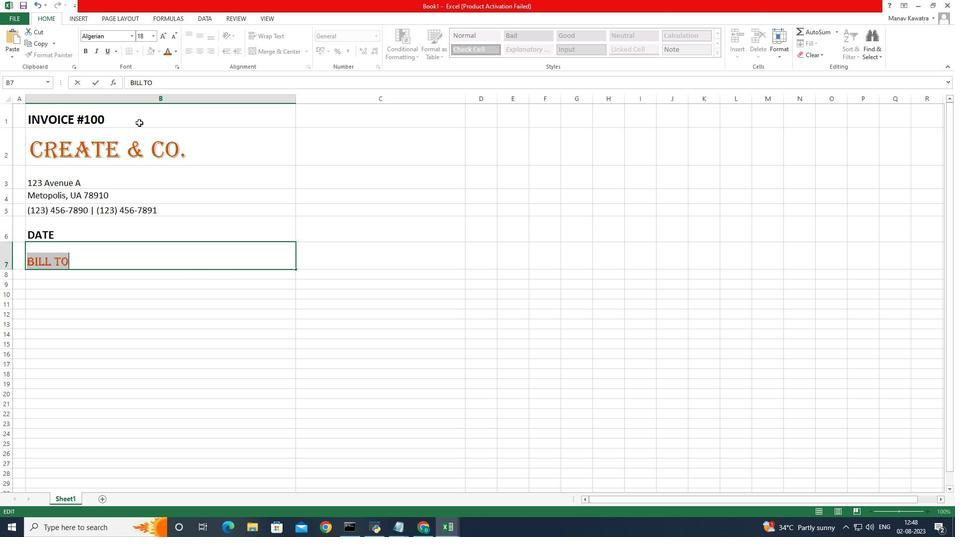 
Action: Mouse moved to (59, 274)
Screenshot: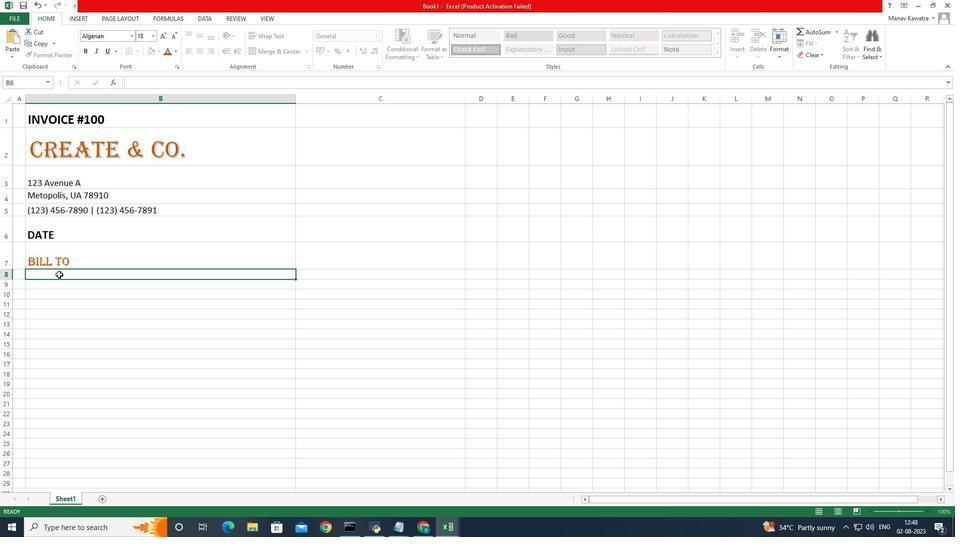 
Action: Mouse pressed left at (59, 274)
Screenshot: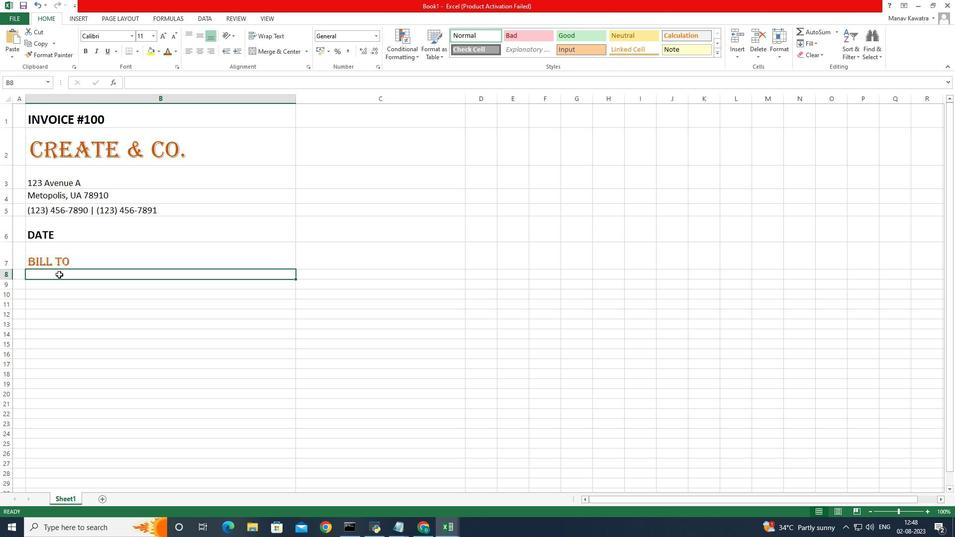 
Action: Mouse moved to (8, 279)
Screenshot: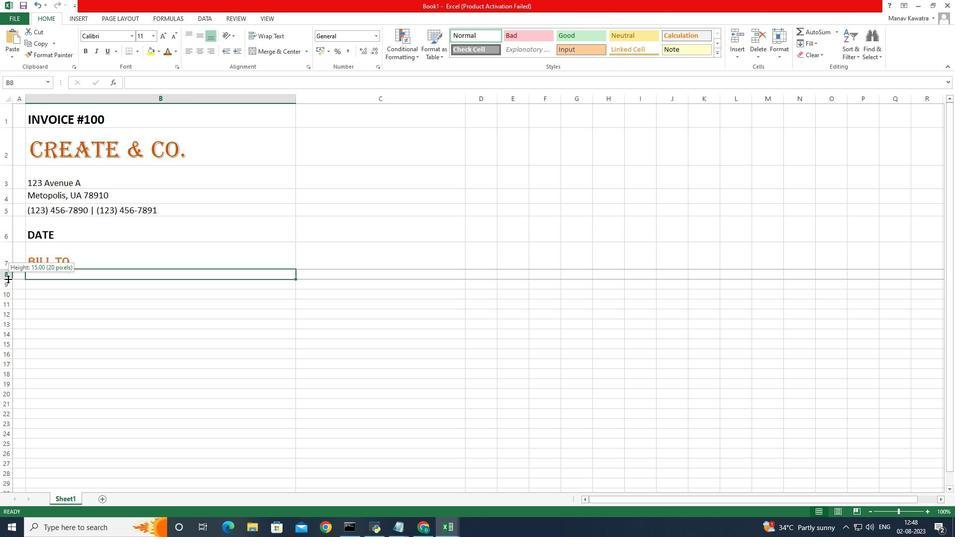 
Action: Mouse pressed left at (8, 279)
Screenshot: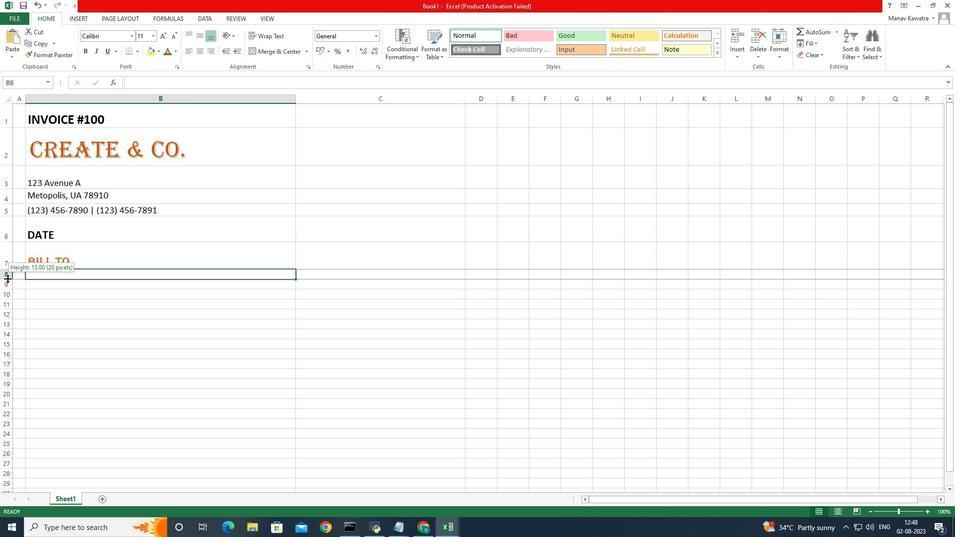 
Action: Mouse moved to (30, 282)
Screenshot: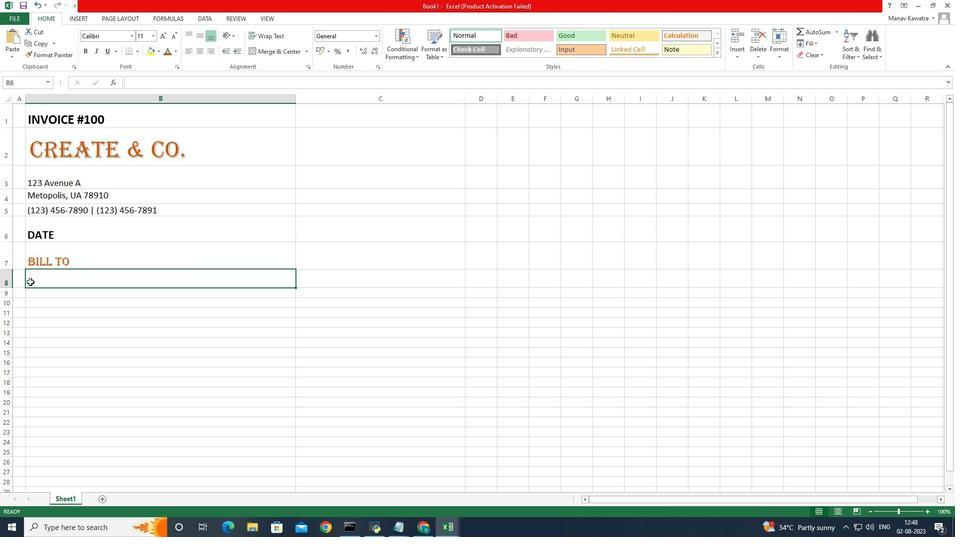 
Action: Mouse pressed left at (30, 282)
Screenshot: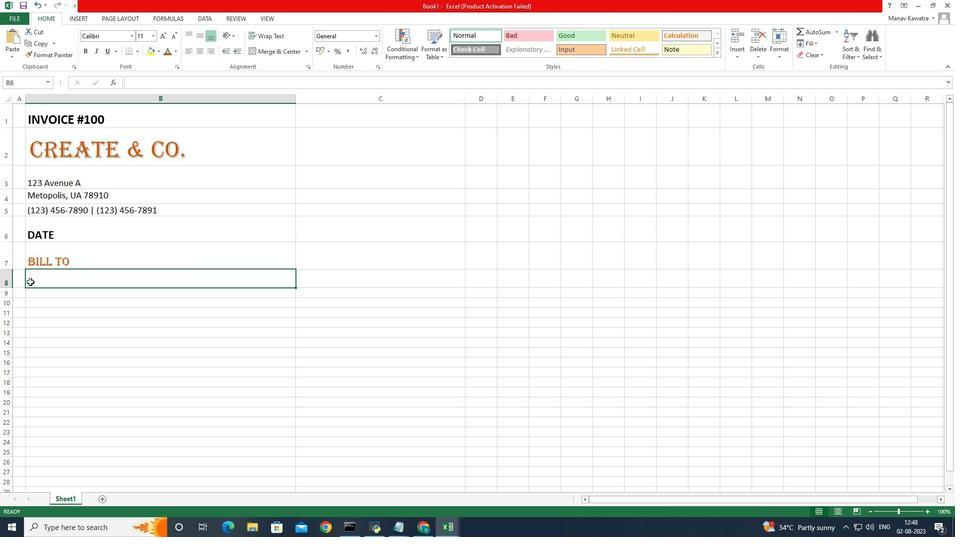 
Action: Mouse moved to (37, 279)
Screenshot: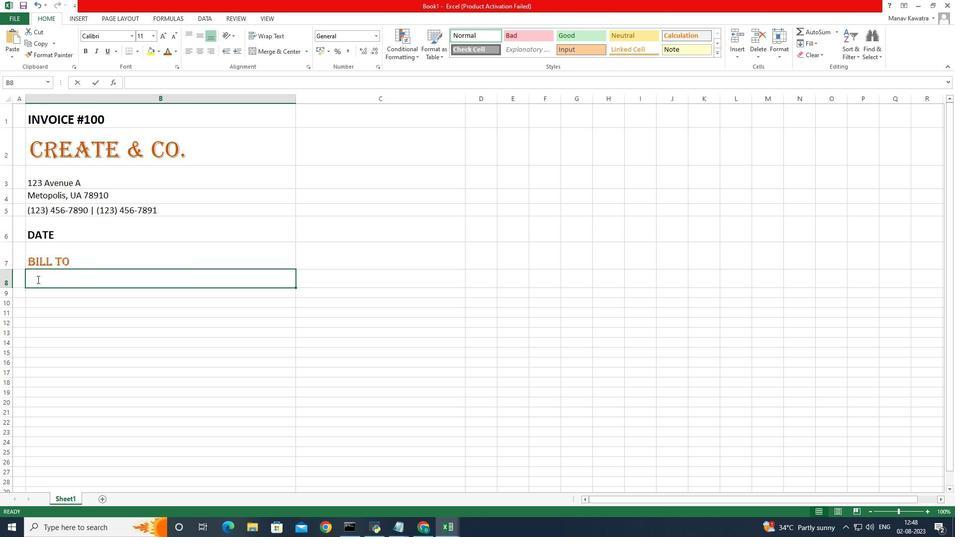 
Action: Mouse pressed left at (37, 279)
Screenshot: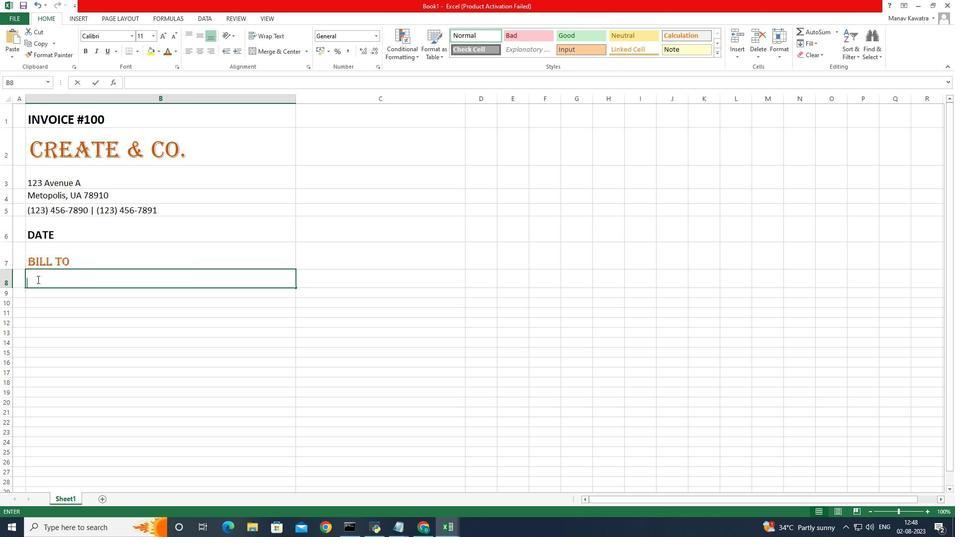 
Action: Mouse pressed left at (37, 279)
Screenshot: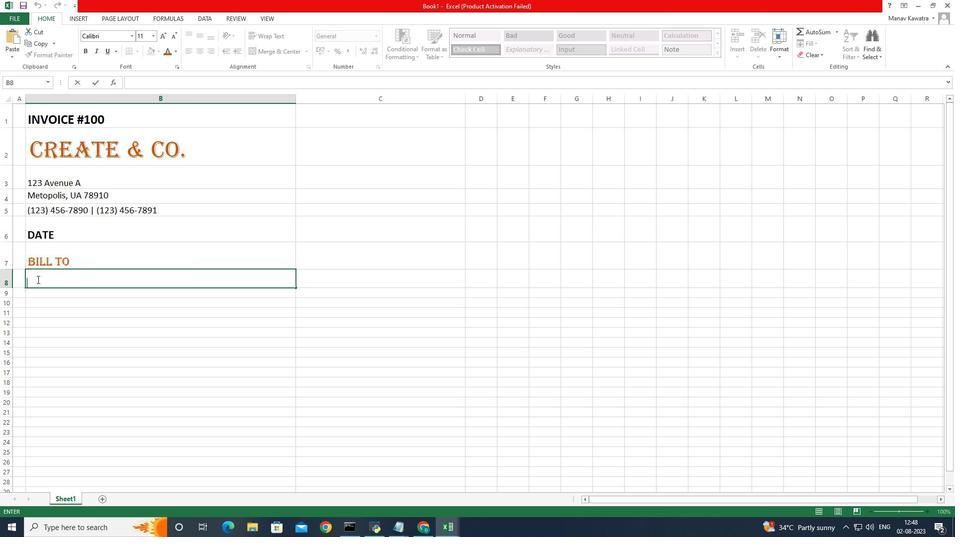 
Action: Key pressed <Key.shift><Key.shift><Key.shift><Key.shift><Key.shift>gUY<Key.backspace><Key.backspace><Key.backspace><Key.caps_lock><Key.shift>Guy<Key.space><Key.shift>Oz<Key.space><Key.shift_r><Key.shift_r><Key.shift_r><Key.shift_r><Key.shift_r><Key.shift_r><Key.shift_r><Key.shift_r><Key.shift_r><Key.shift_r><Key.shift_r><Key.shift_r><Key.shift_r><Key.shift_r>|<Key.space><Key.shift_r><Key.shift_r><Key.shift_r><Key.shift_r>Olson<Key.space><Key.shift>Harris<Key.space><Key.shift>Ltd.
Screenshot: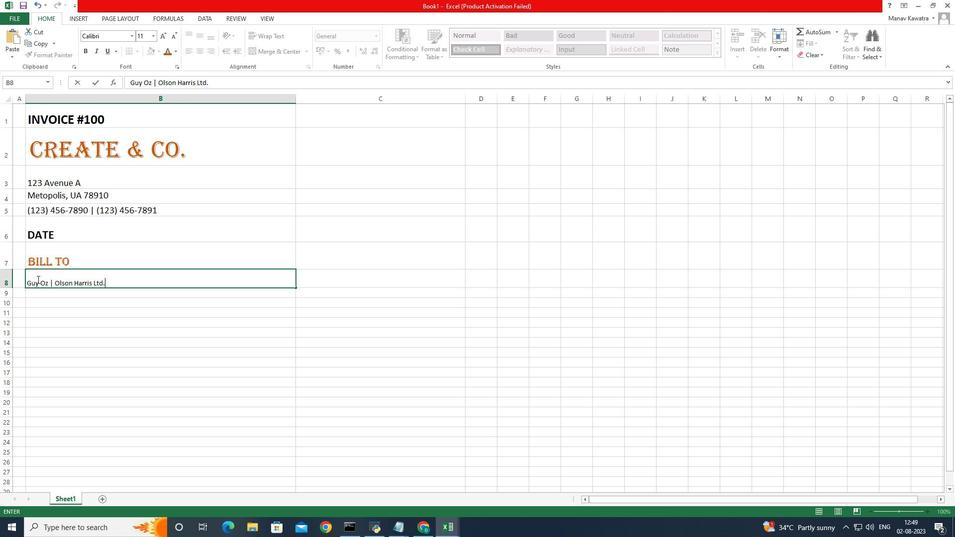 
Action: Mouse moved to (104, 283)
Screenshot: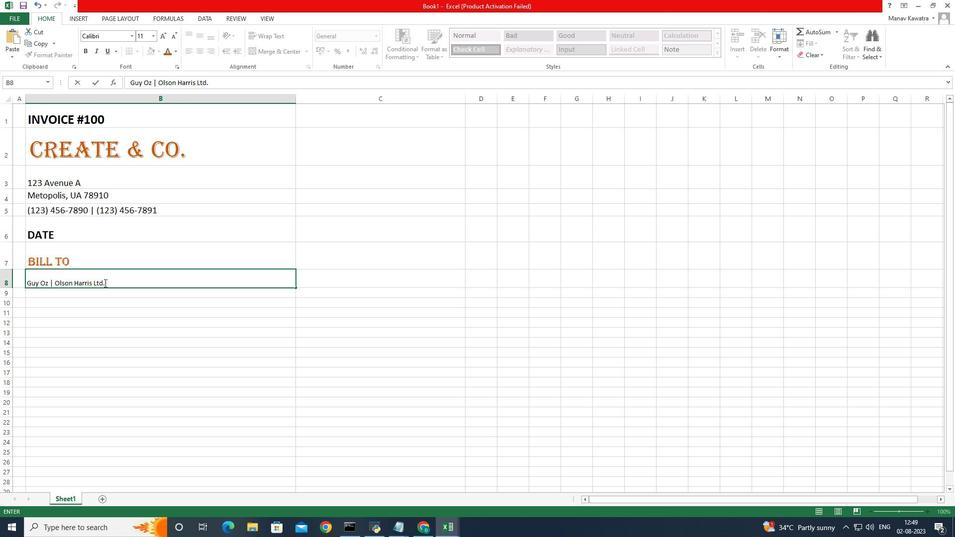 
Action: Mouse pressed left at (104, 283)
Screenshot: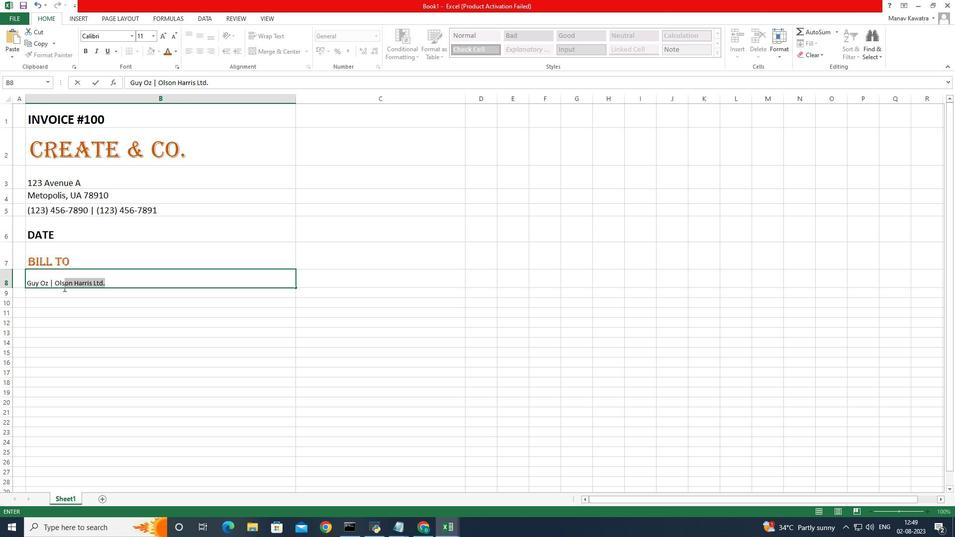 
Action: Mouse moved to (151, 39)
Screenshot: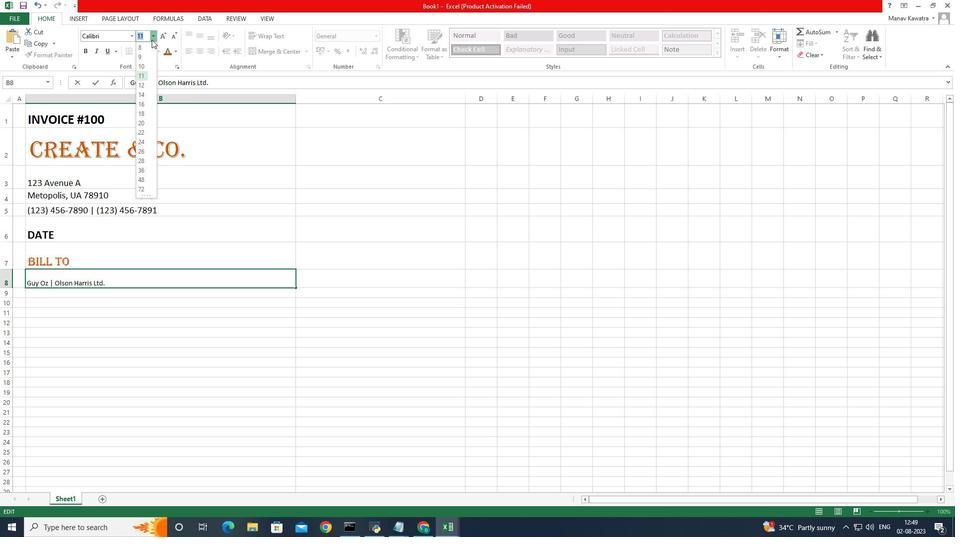
Action: Mouse pressed left at (151, 39)
Screenshot: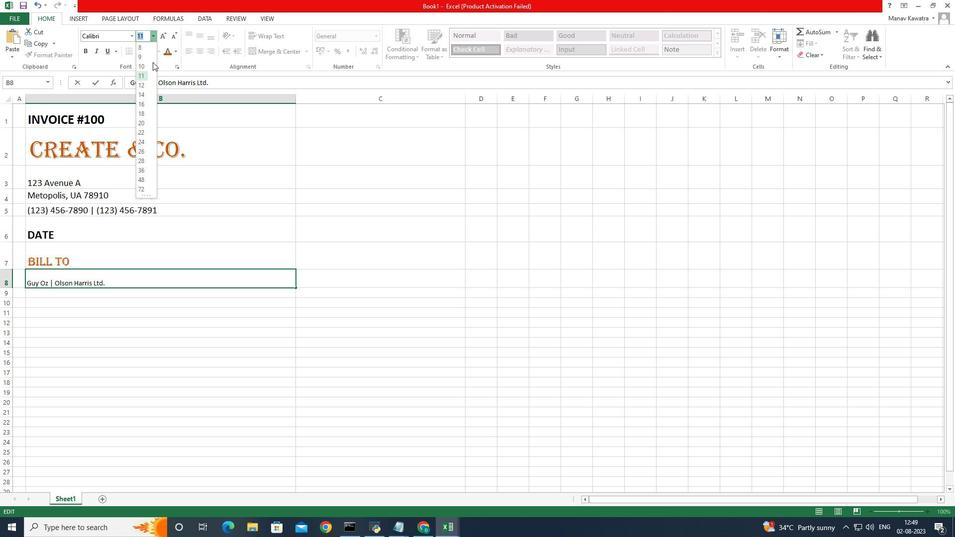 
Action: Mouse moved to (142, 96)
Screenshot: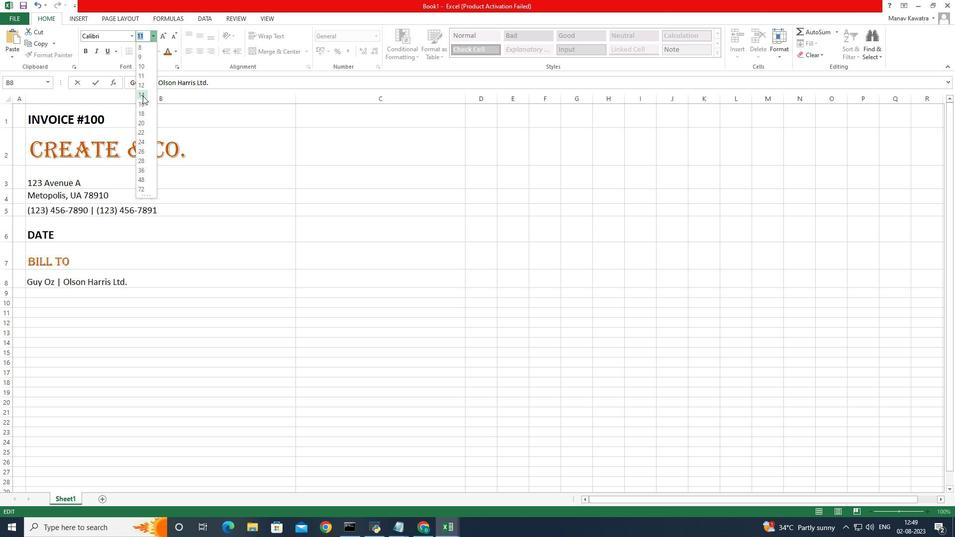 
Action: Mouse pressed left at (142, 96)
Screenshot: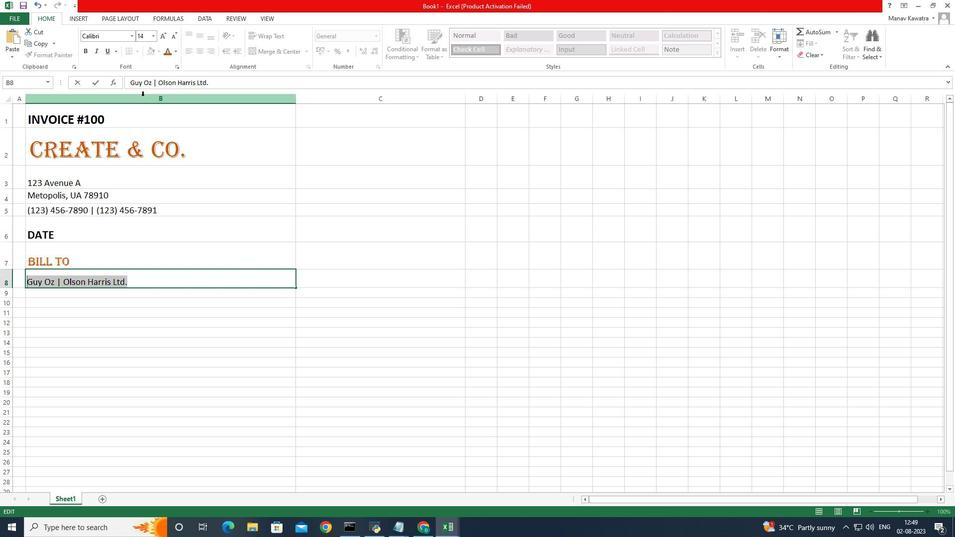 
Action: Mouse moved to (49, 294)
Screenshot: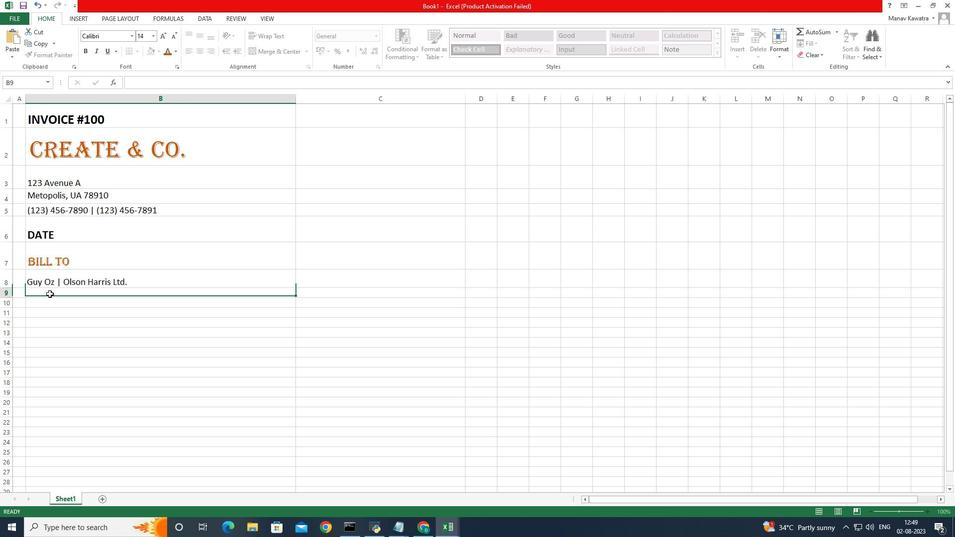 
Action: Mouse pressed left at (49, 294)
Screenshot: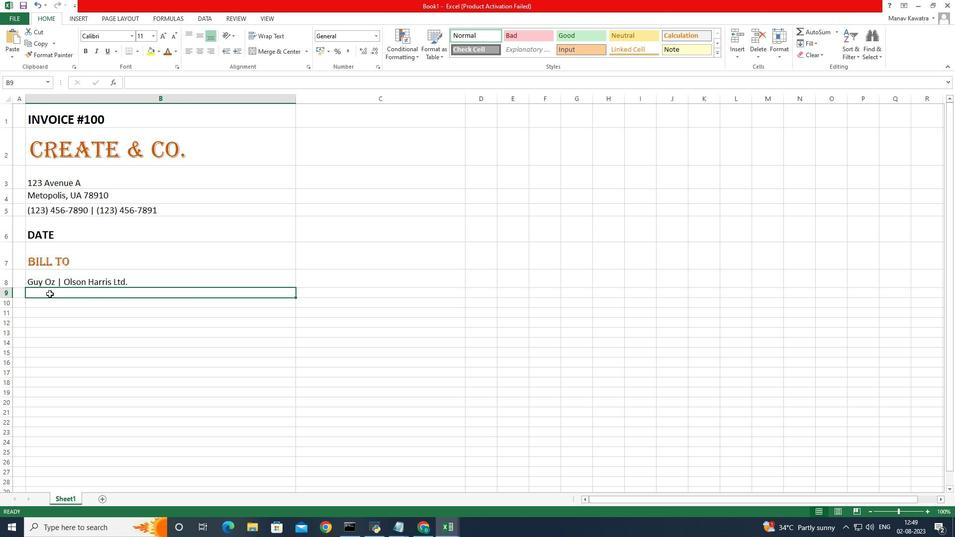 
Action: Mouse moved to (8, 299)
Screenshot: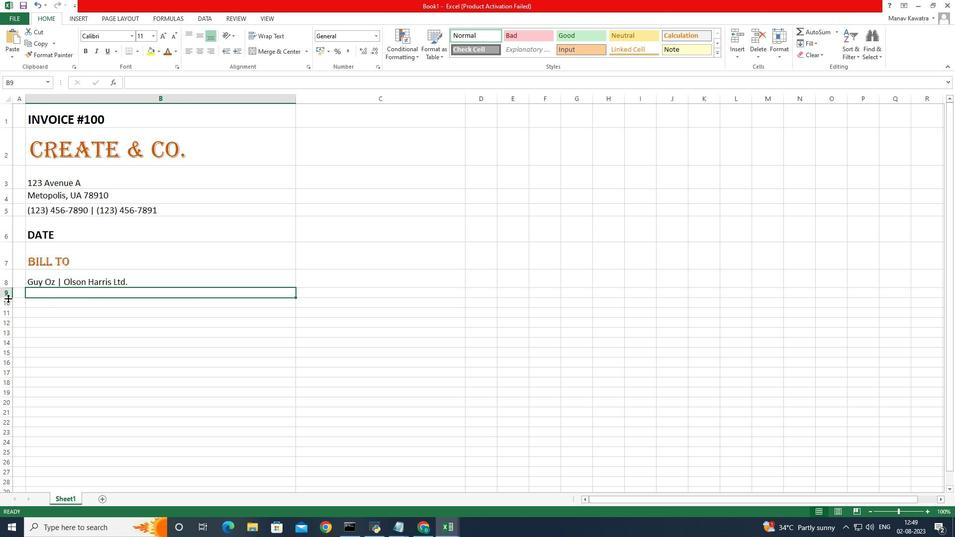 
Action: Mouse pressed left at (8, 299)
Screenshot: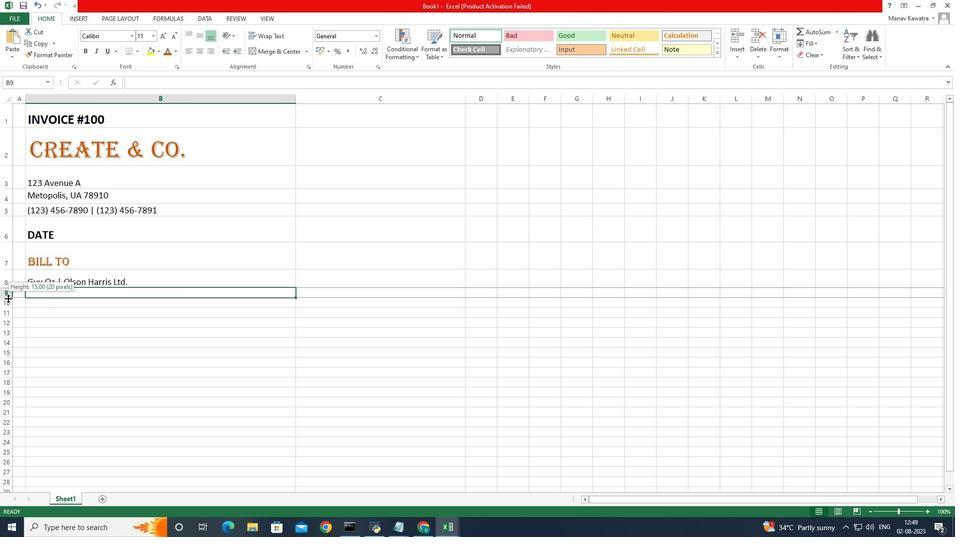 
Action: Mouse moved to (48, 300)
Screenshot: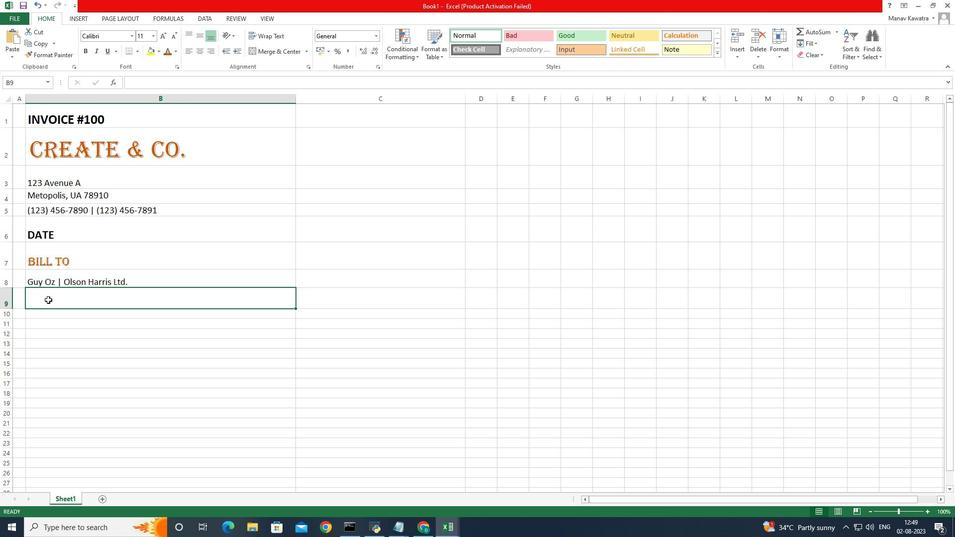 
Action: Mouse pressed left at (48, 300)
Screenshot: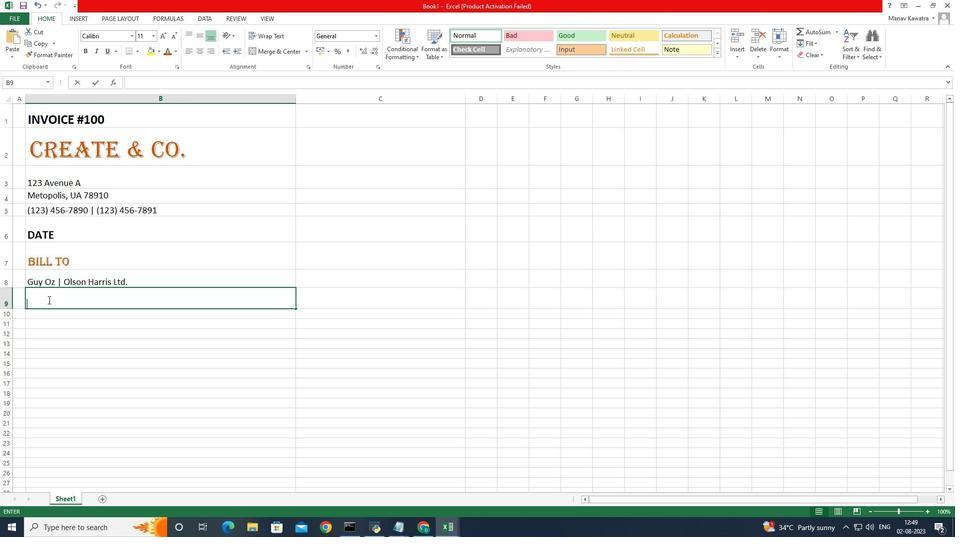 
Action: Mouse pressed left at (48, 300)
Screenshot: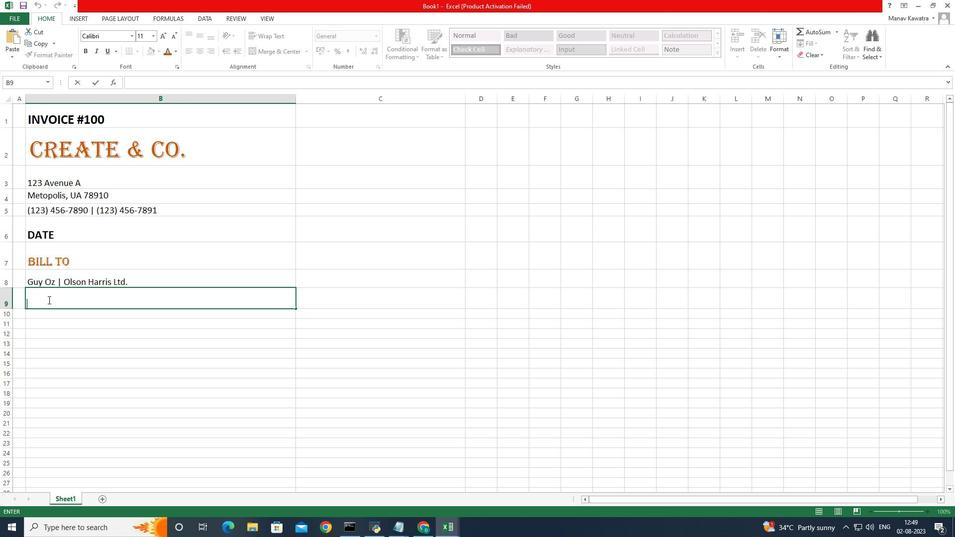 
Action: Mouse moved to (48, 297)
Screenshot: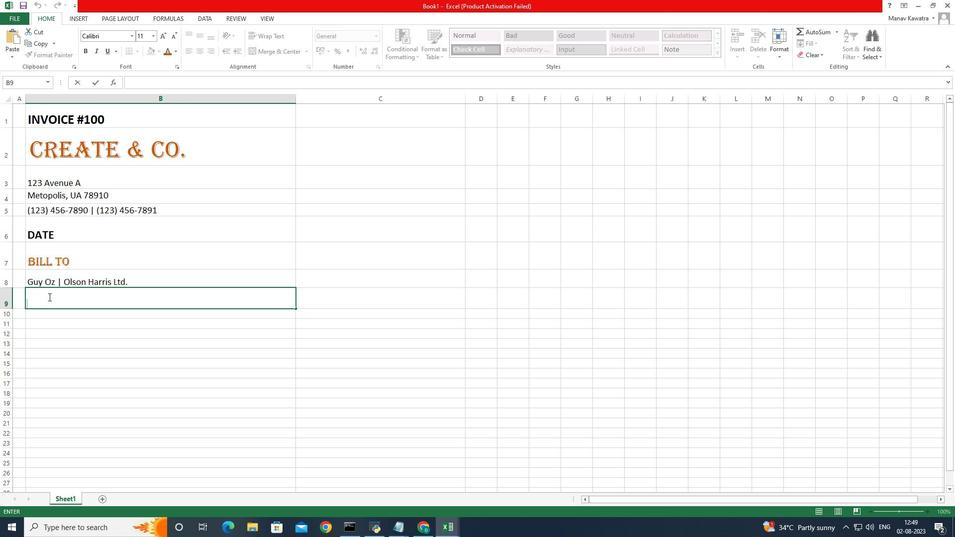 
Action: Key pressed 78<Key.space>90<Key.space><Key.backspace><Key.backspace>0th<Key.space><Key.caps_lock>NW<Key.space><Key.shift>sUITE<Key.space><Key.caps_lock>10
Screenshot: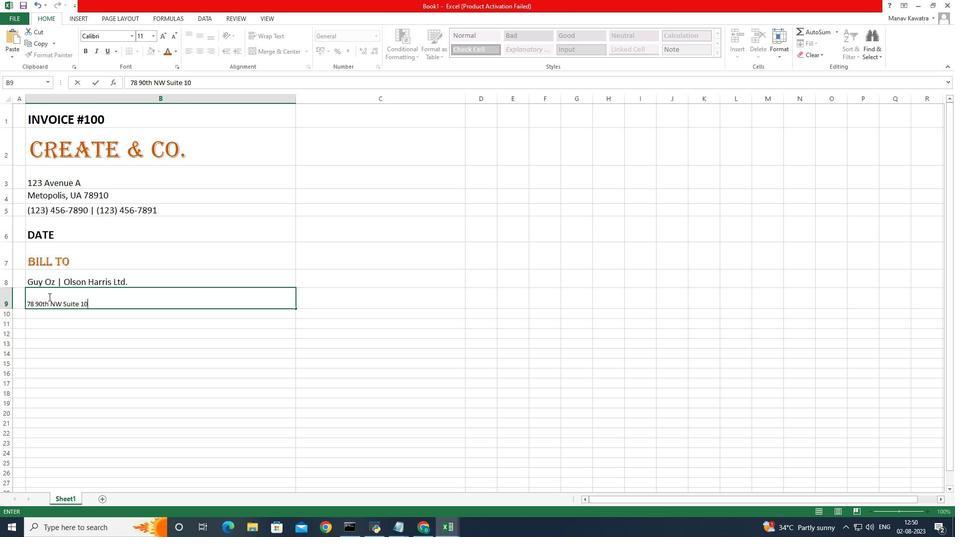 
Action: Mouse moved to (110, 303)
Screenshot: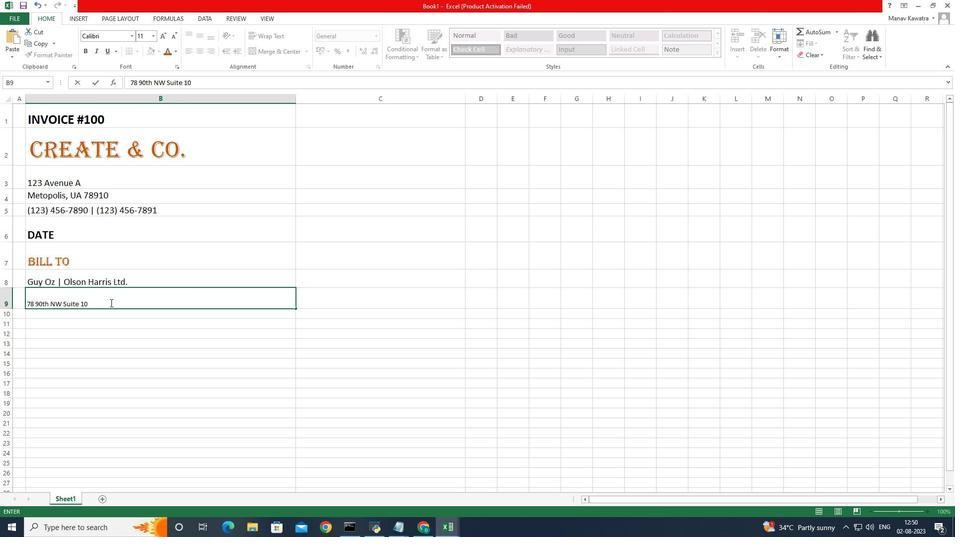 
Action: Mouse pressed left at (110, 303)
Screenshot: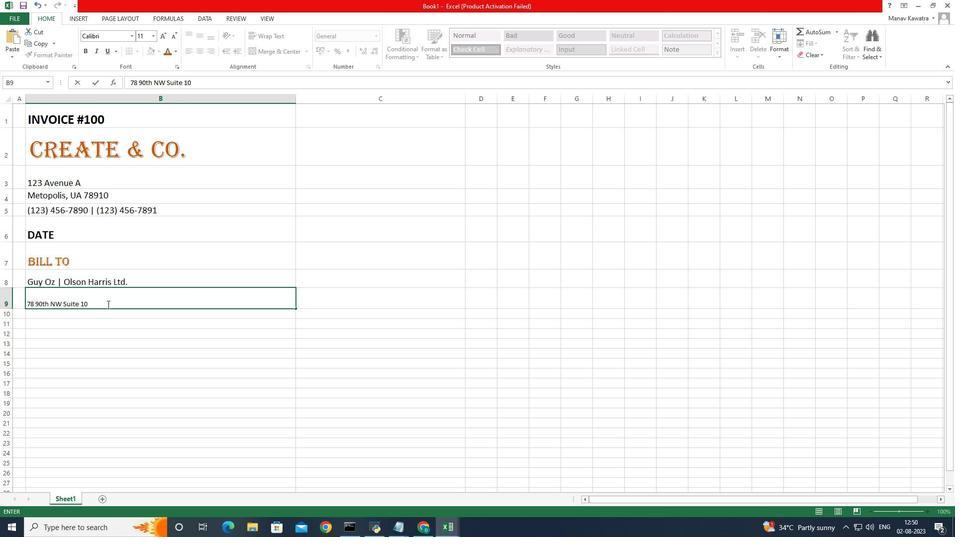 
Action: Mouse moved to (148, 38)
Screenshot: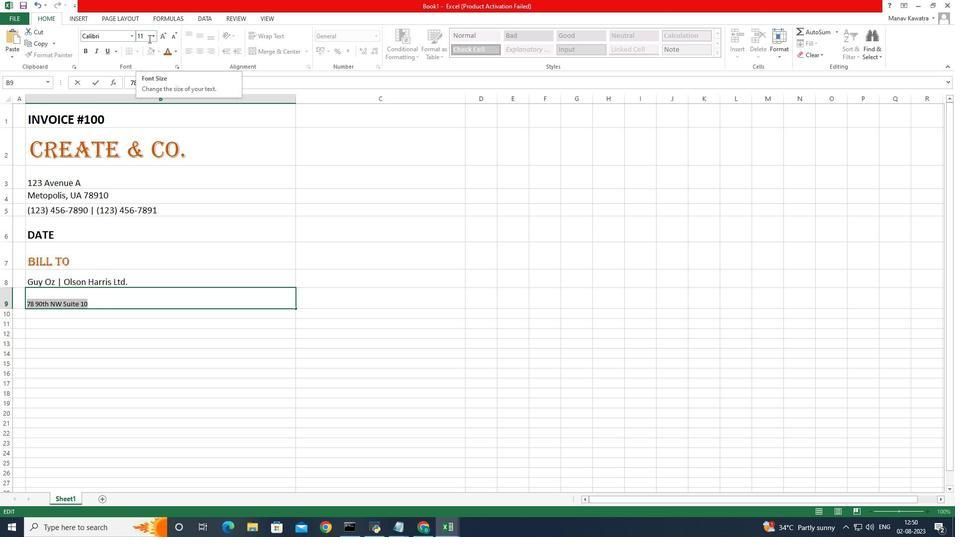 
Action: Mouse pressed left at (148, 38)
Screenshot: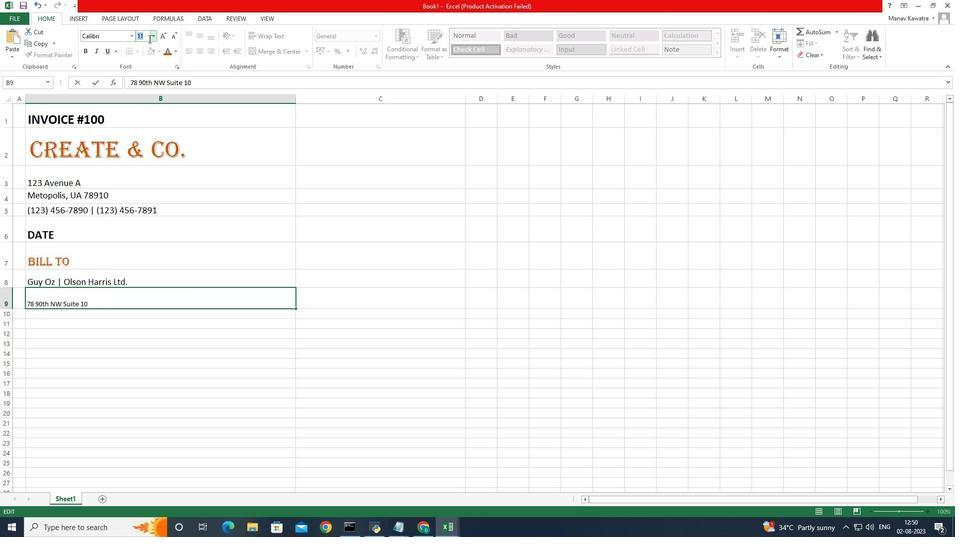 
Action: Mouse moved to (150, 39)
Screenshot: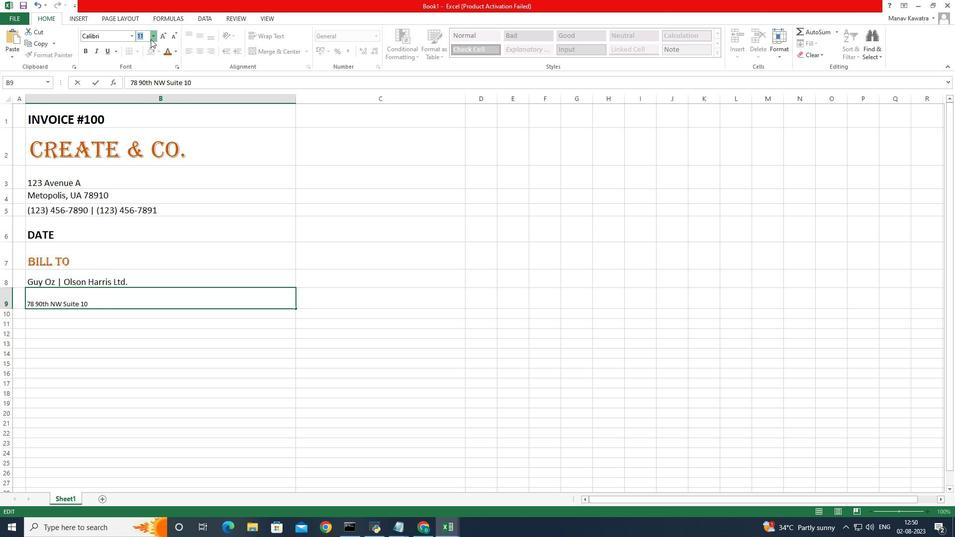 
Action: Mouse pressed left at (150, 39)
Screenshot: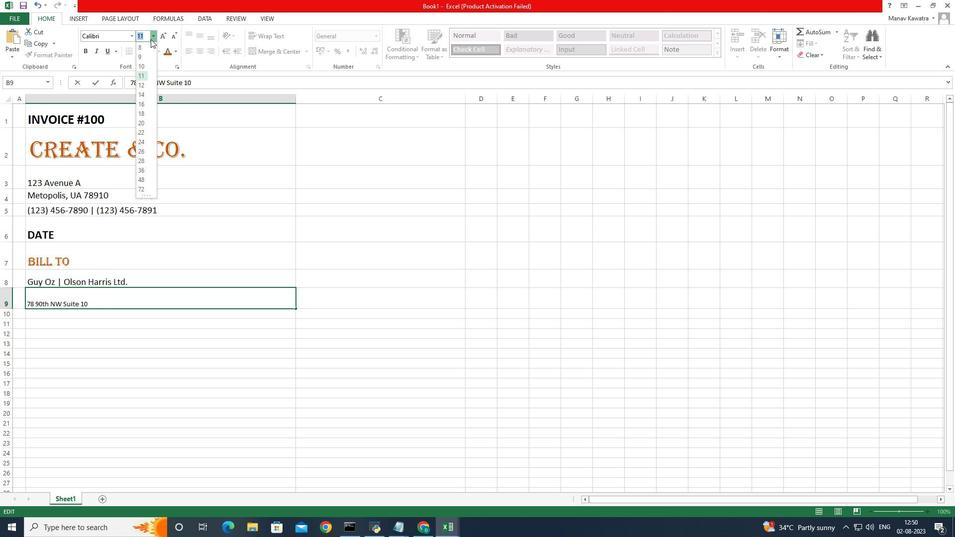 
Action: Mouse moved to (145, 91)
Screenshot: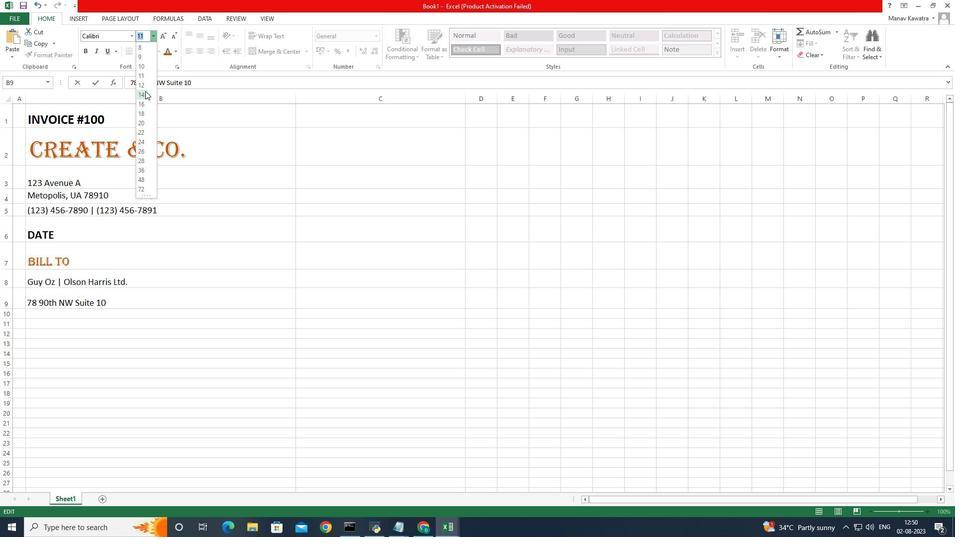 
Action: Mouse pressed left at (145, 91)
Screenshot: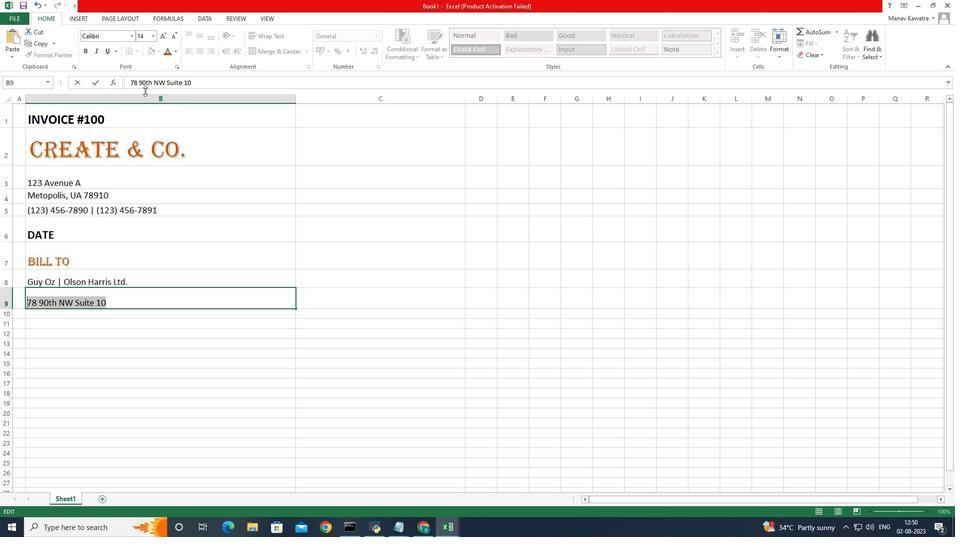 
Action: Mouse moved to (321, 304)
Screenshot: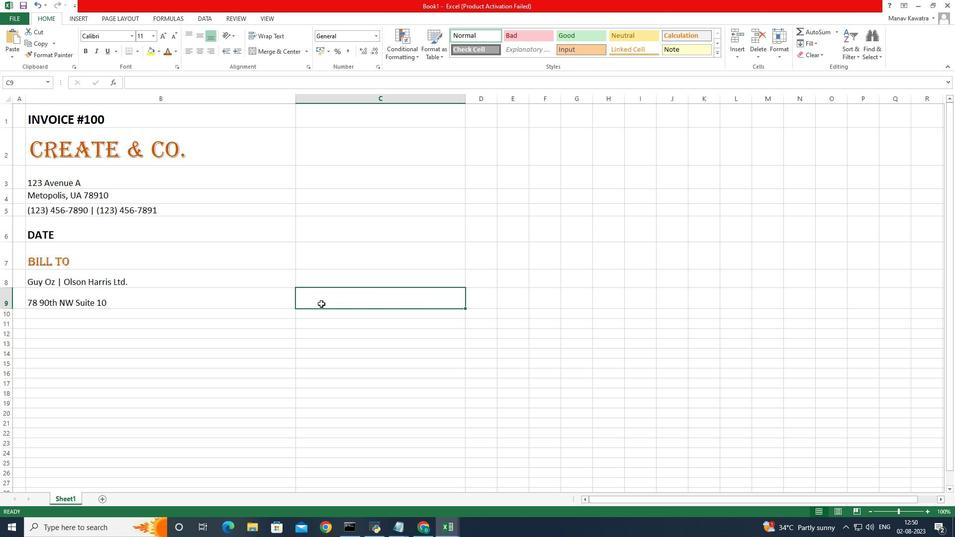 
Action: Mouse pressed left at (321, 304)
Screenshot: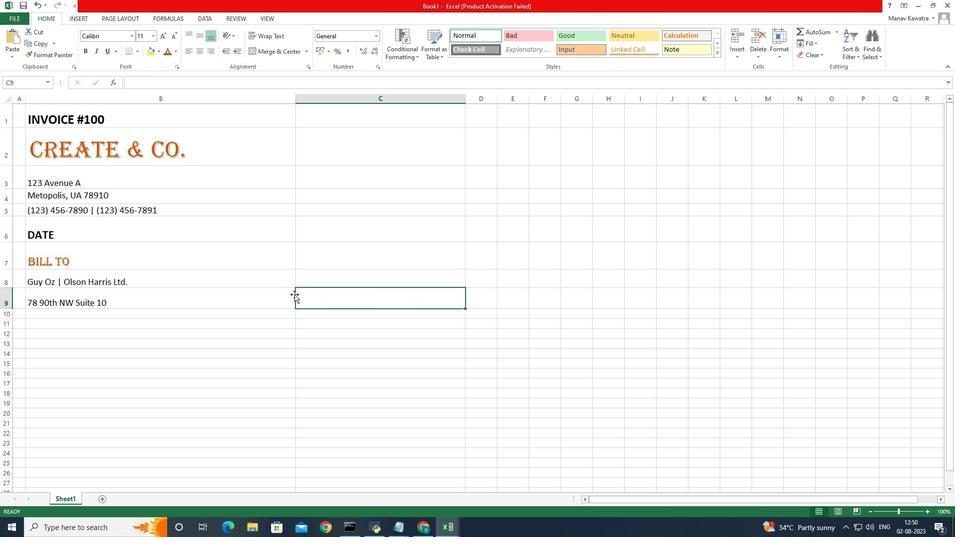 
Action: Mouse moved to (231, 297)
Screenshot: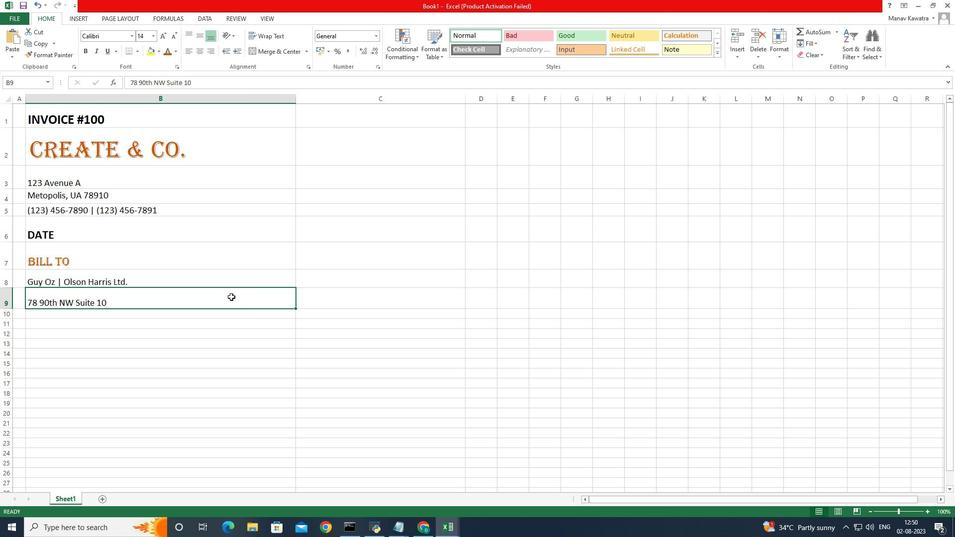 
Action: Mouse pressed left at (231, 297)
Screenshot: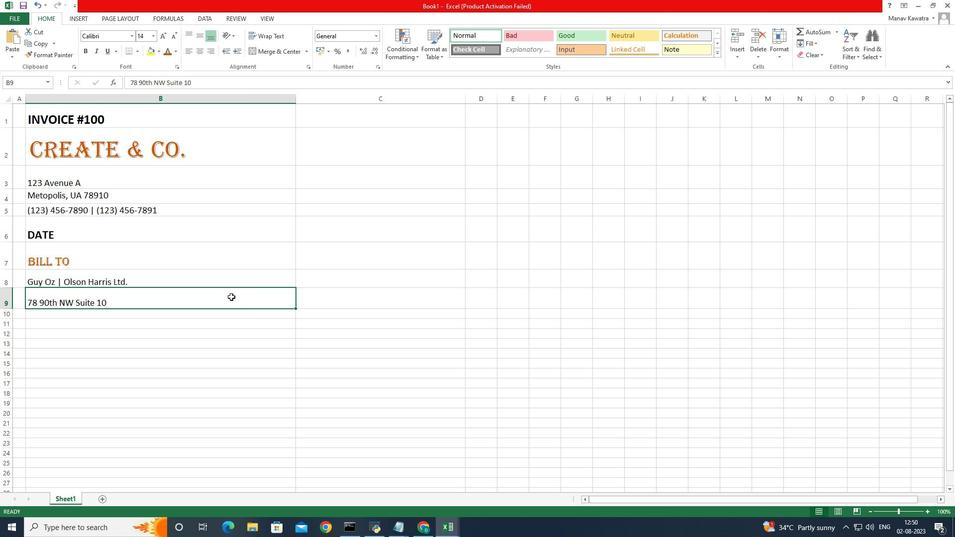 
Action: Mouse moved to (192, 32)
Screenshot: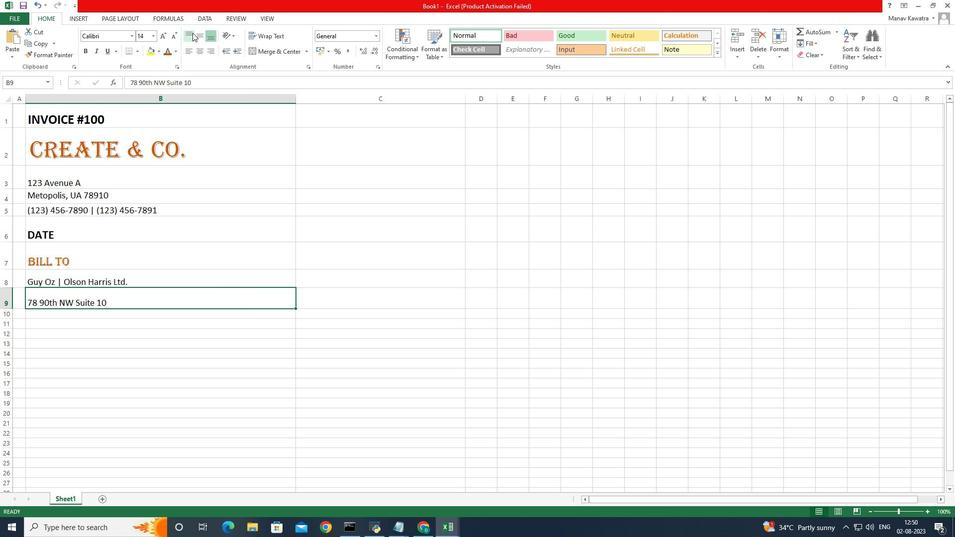 
Action: Mouse pressed left at (192, 32)
Screenshot: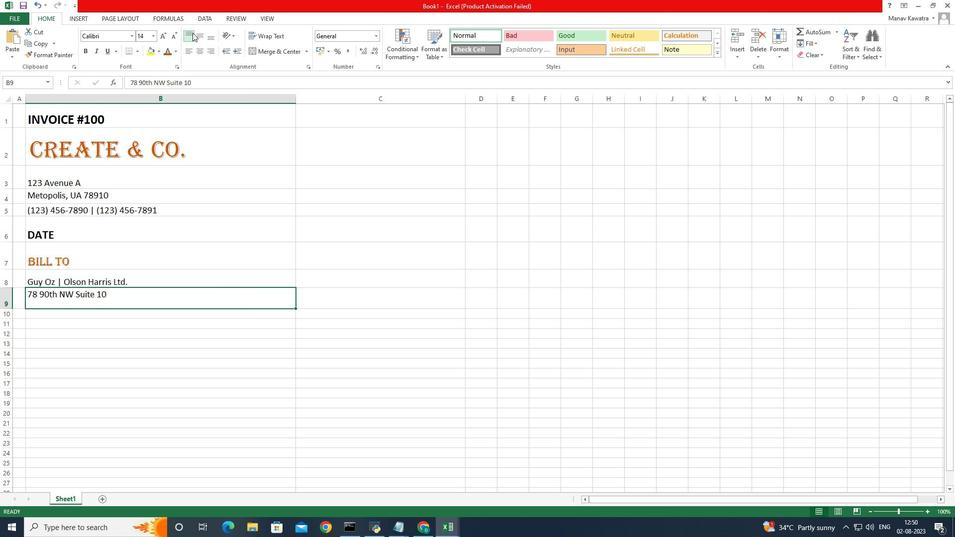 
Action: Mouse moved to (50, 312)
Screenshot: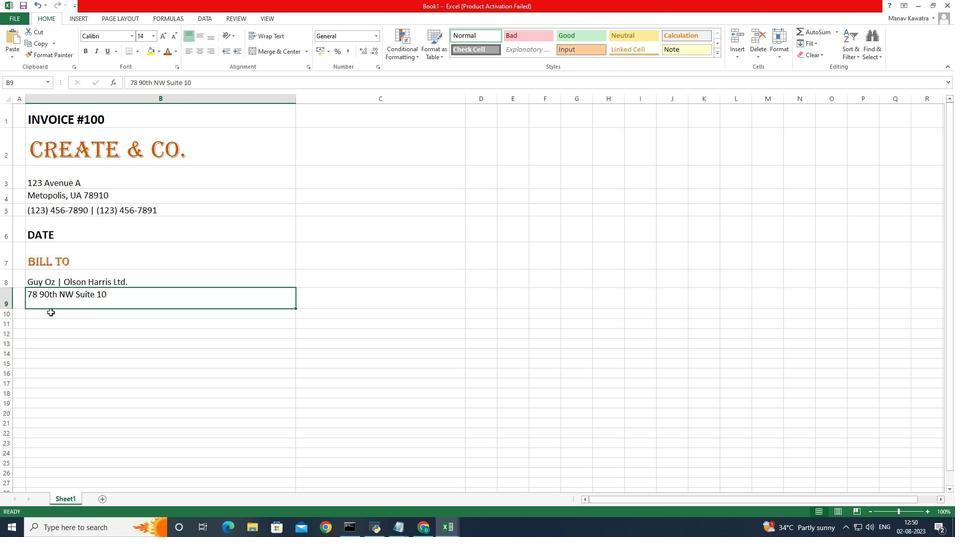 
Action: Mouse pressed left at (50, 312)
Screenshot: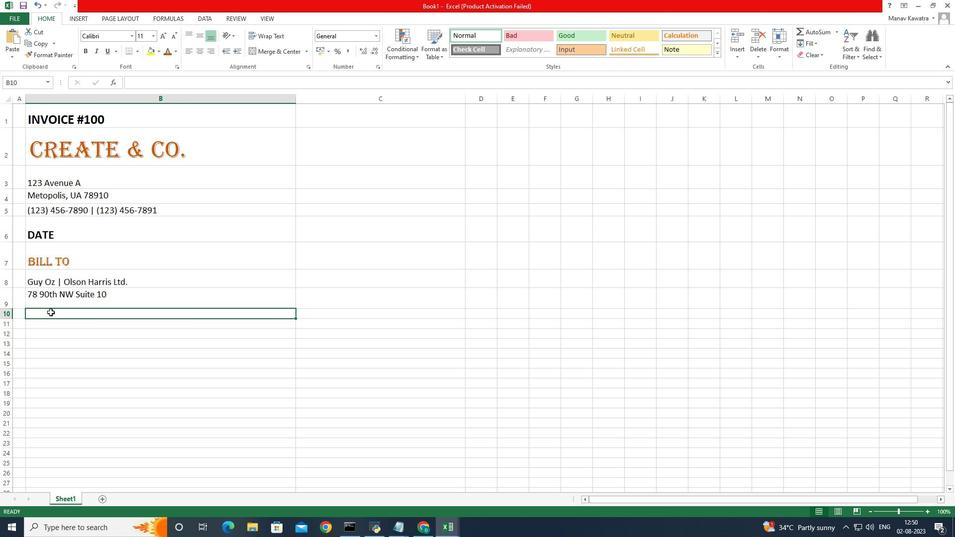 
Action: Mouse moved to (9, 308)
Screenshot: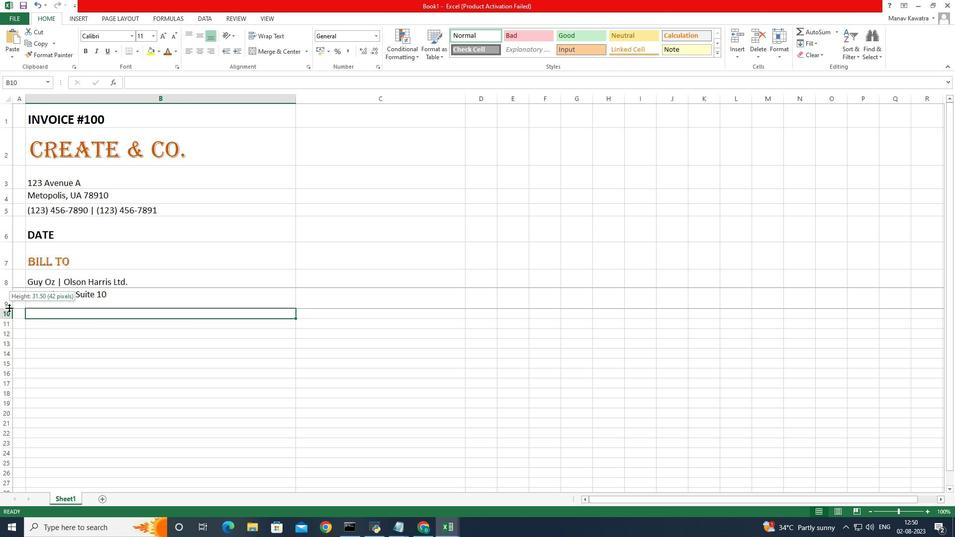 
Action: Mouse pressed left at (9, 308)
Screenshot: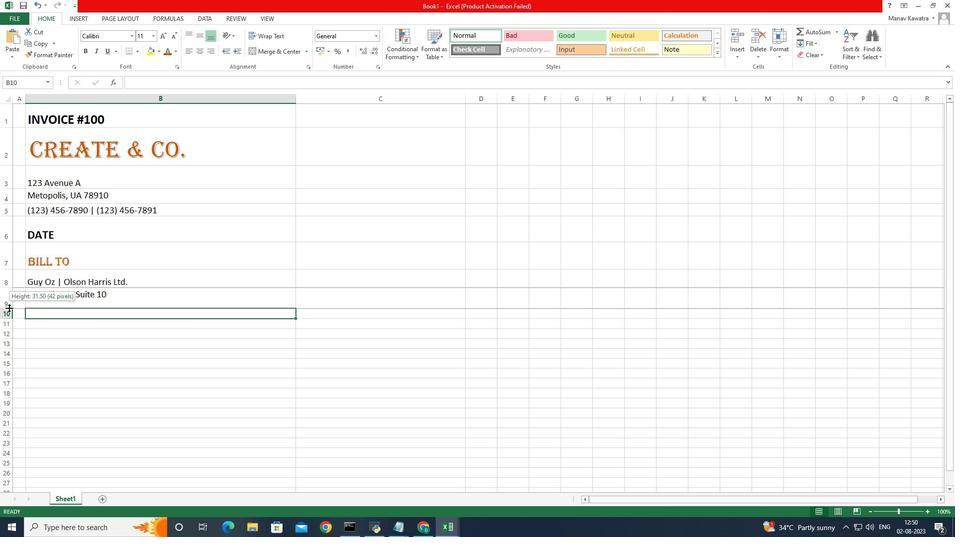 
Action: Mouse moved to (40, 303)
Screenshot: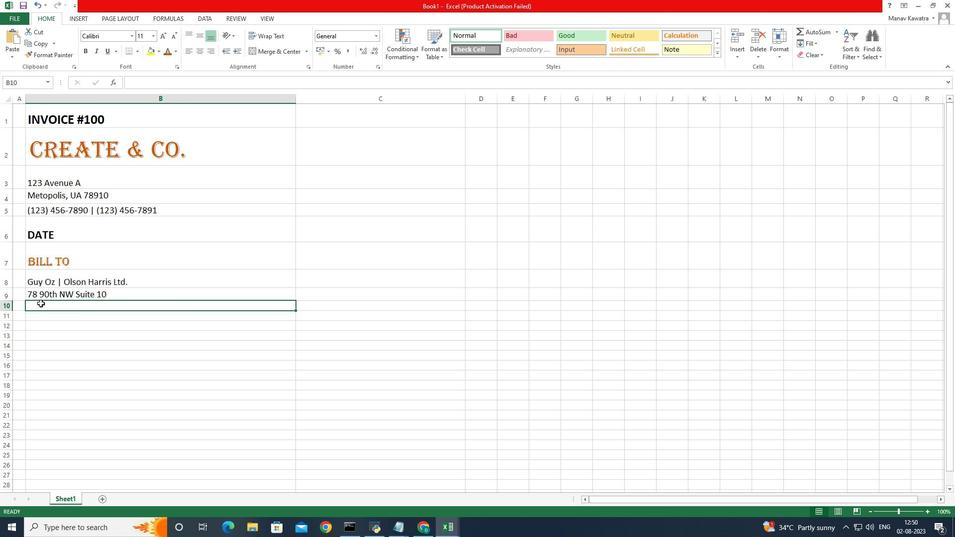 
Action: Mouse pressed left at (40, 303)
Screenshot: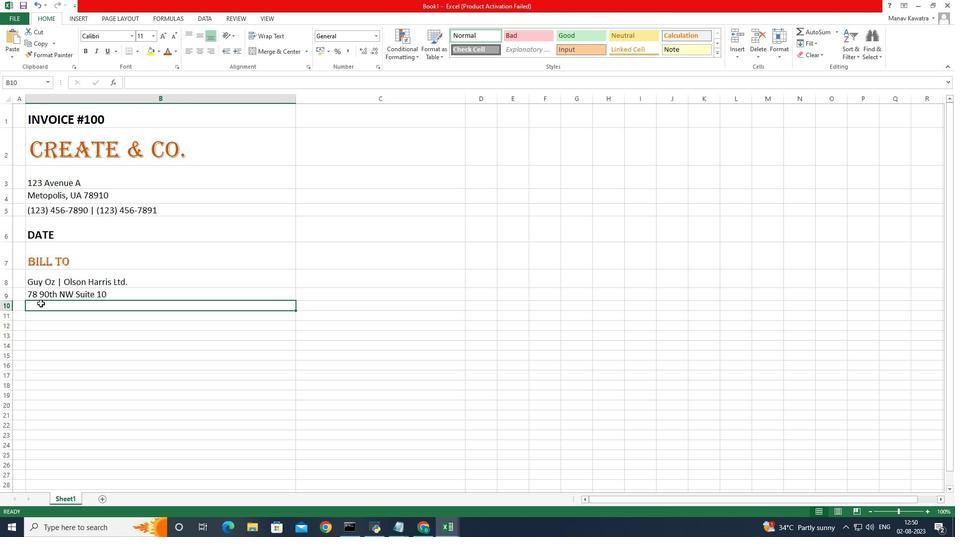 
Action: Mouse moved to (10, 309)
Screenshot: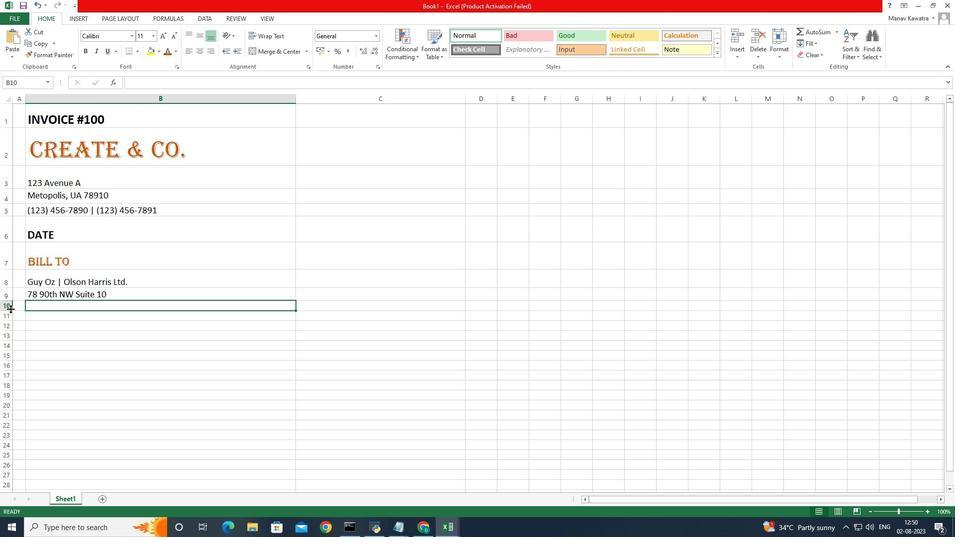 
Action: Mouse pressed left at (10, 309)
Screenshot: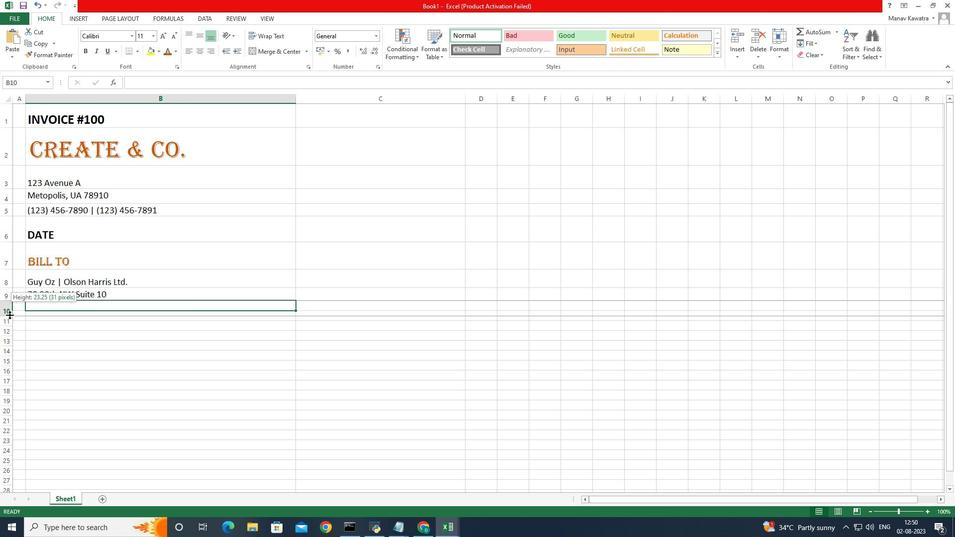 
Action: Mouse moved to (30, 308)
Screenshot: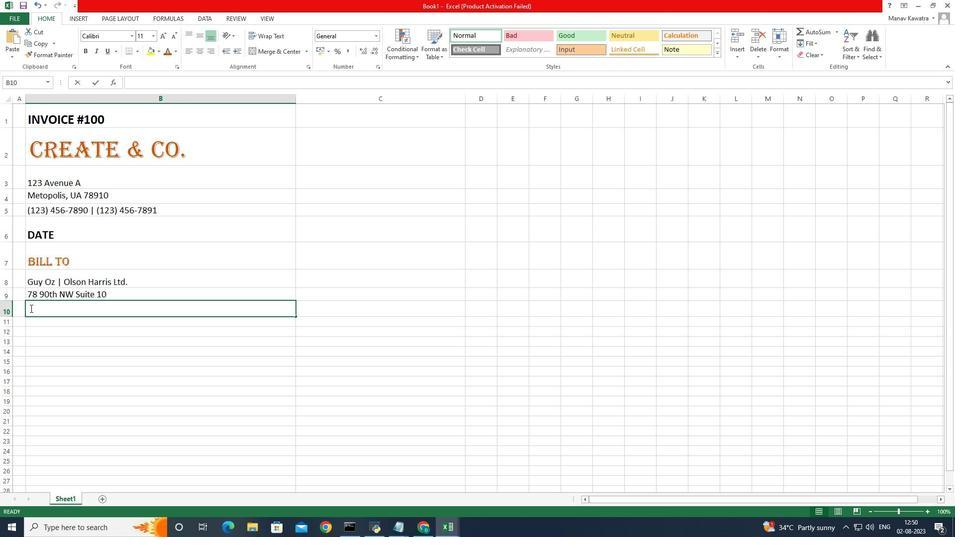 
Action: Mouse pressed left at (30, 308)
Screenshot: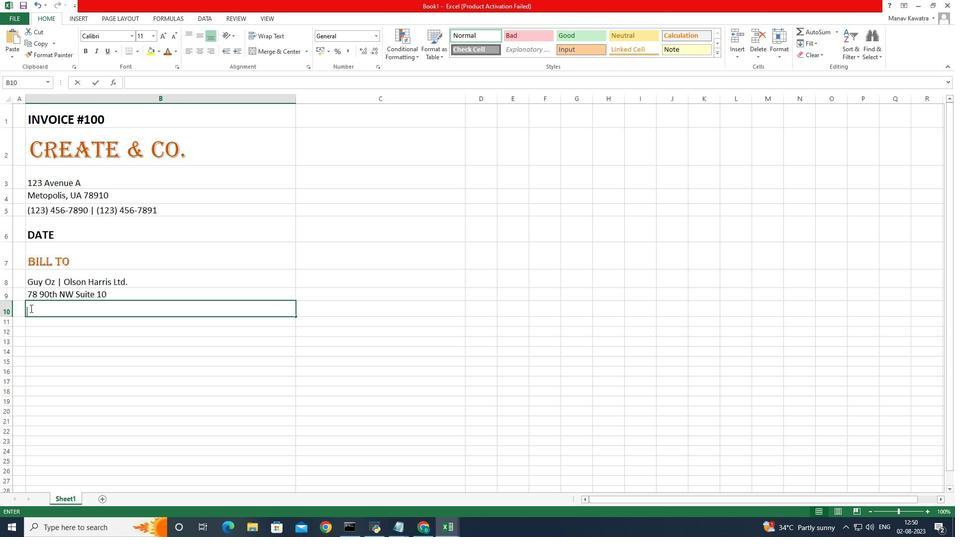
Action: Mouse pressed left at (30, 308)
Screenshot: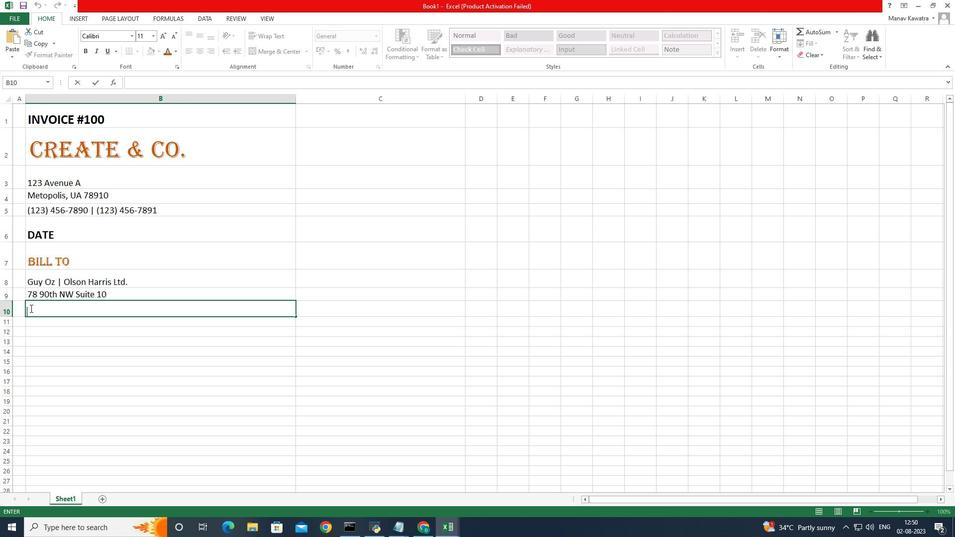 
Action: Key pressed <Key.shift>Metropolis,<Key.space><Key.shift><Key.shift><Key.shift><Key.shift><Key.shift><Key.shift><Key.shift><Key.shift><Key.shift><Key.shift>UA<Key.space>78911
Screenshot: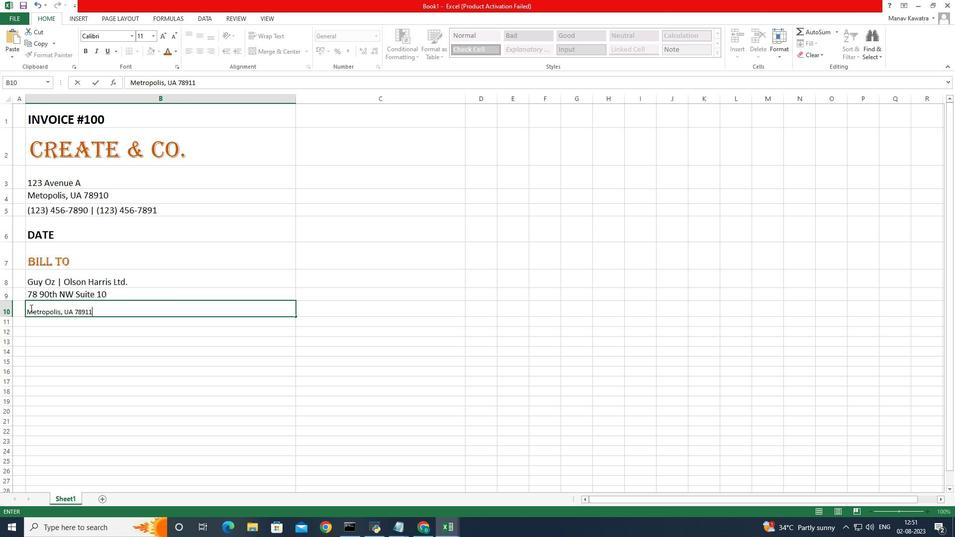 
Action: Mouse moved to (93, 311)
Screenshot: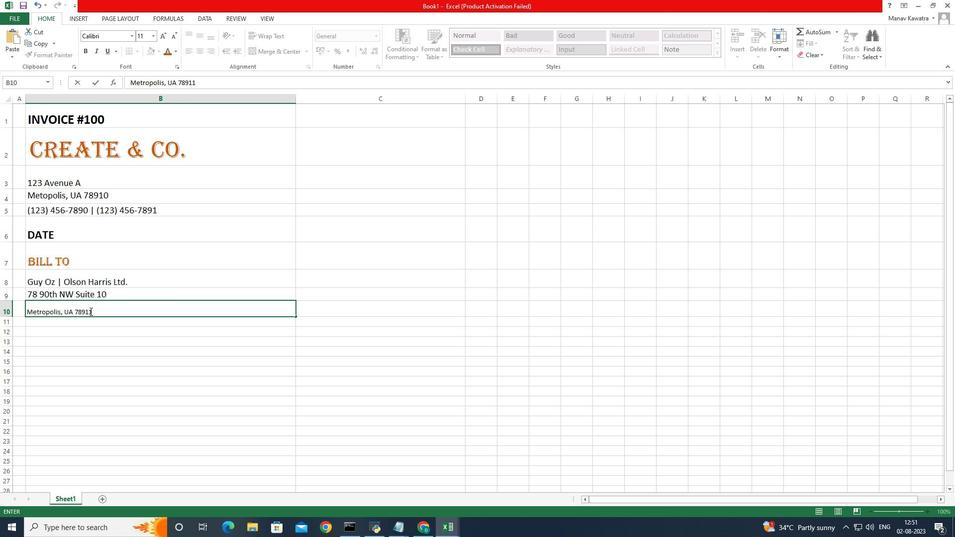 
Action: Mouse pressed left at (93, 311)
Screenshot: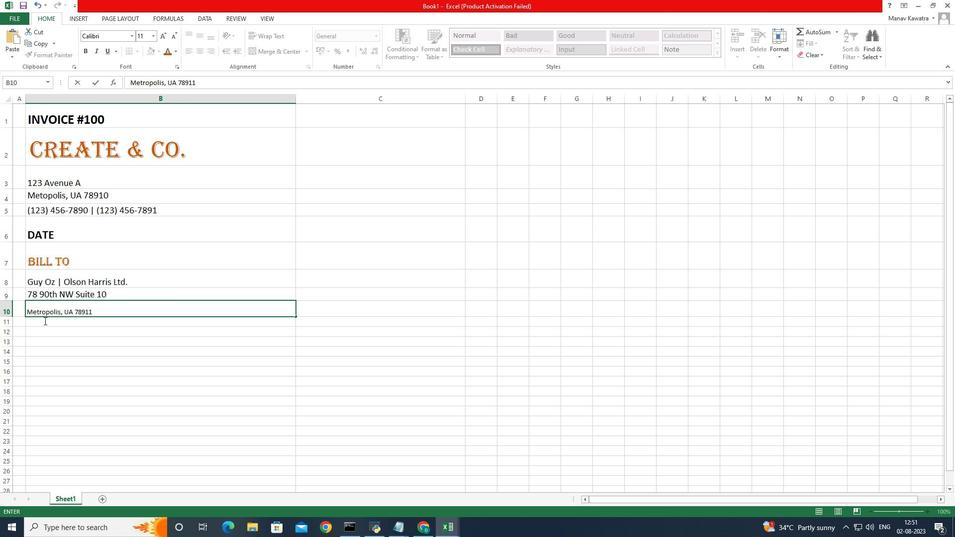 
Action: Mouse moved to (156, 35)
Screenshot: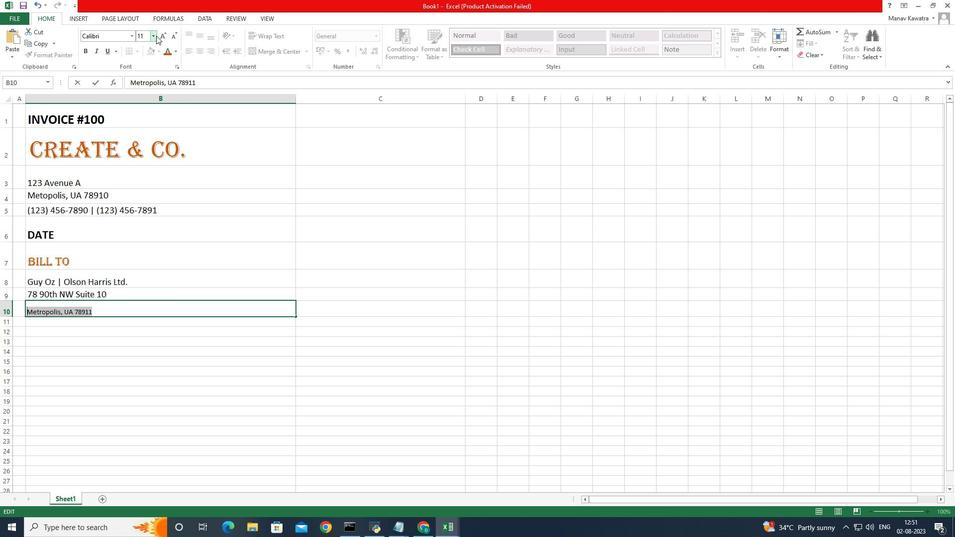 
Action: Mouse pressed left at (156, 35)
Screenshot: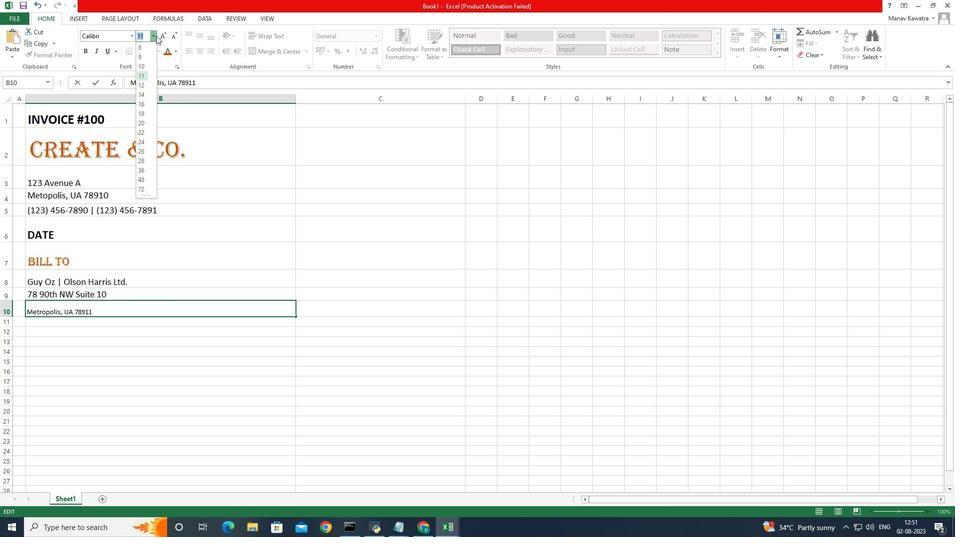 
Action: Mouse moved to (144, 93)
Screenshot: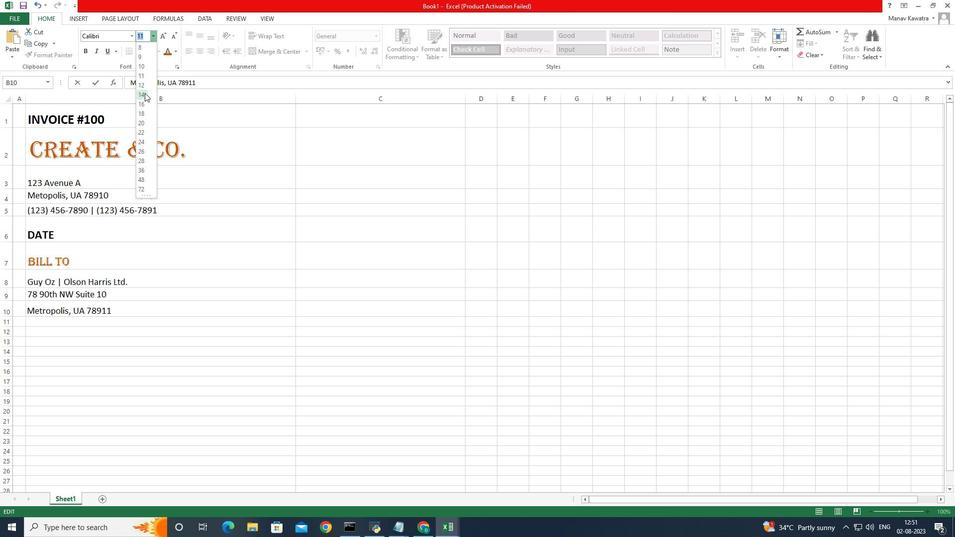 
Action: Mouse pressed left at (144, 93)
Screenshot: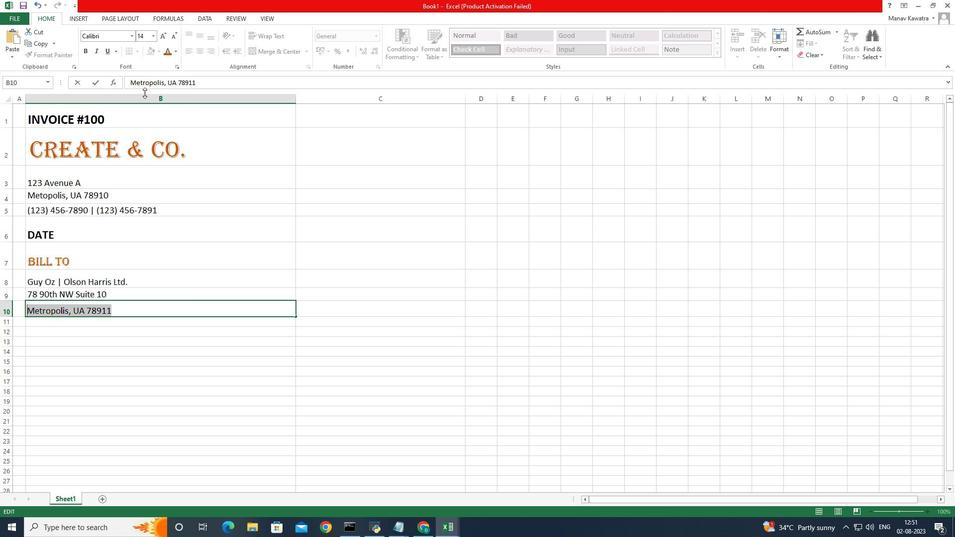 
Action: Mouse moved to (265, 294)
Screenshot: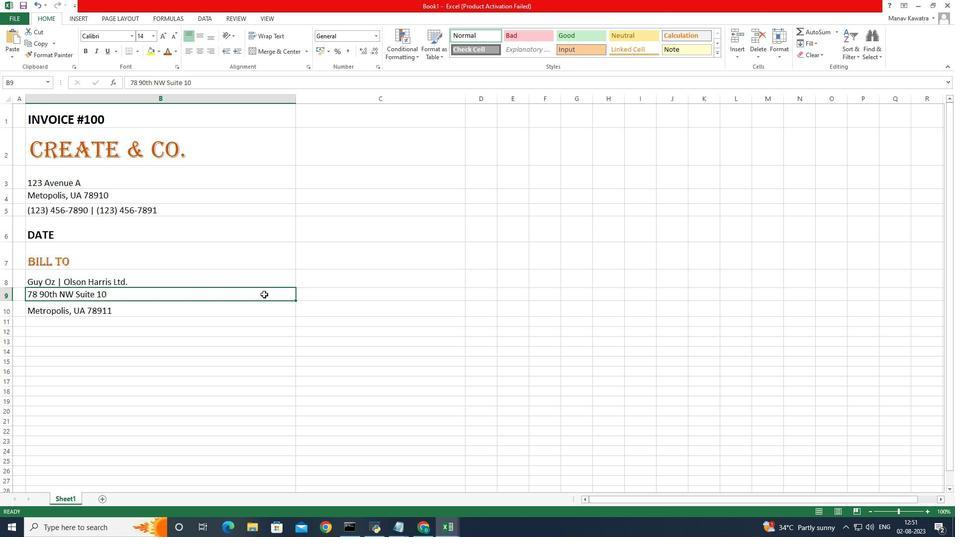 
Action: Mouse pressed left at (265, 294)
Screenshot: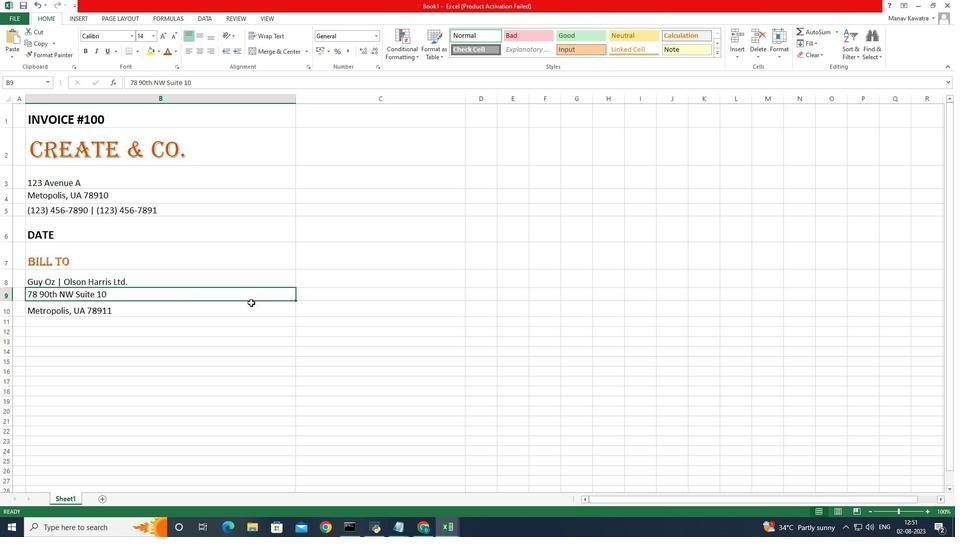 
Action: Mouse moved to (251, 304)
Screenshot: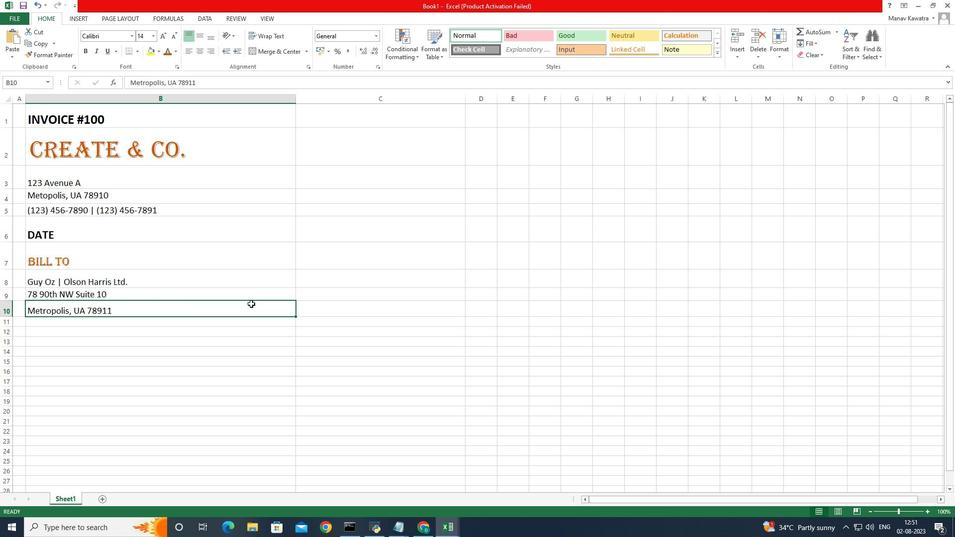 
Action: Mouse pressed left at (251, 304)
Screenshot: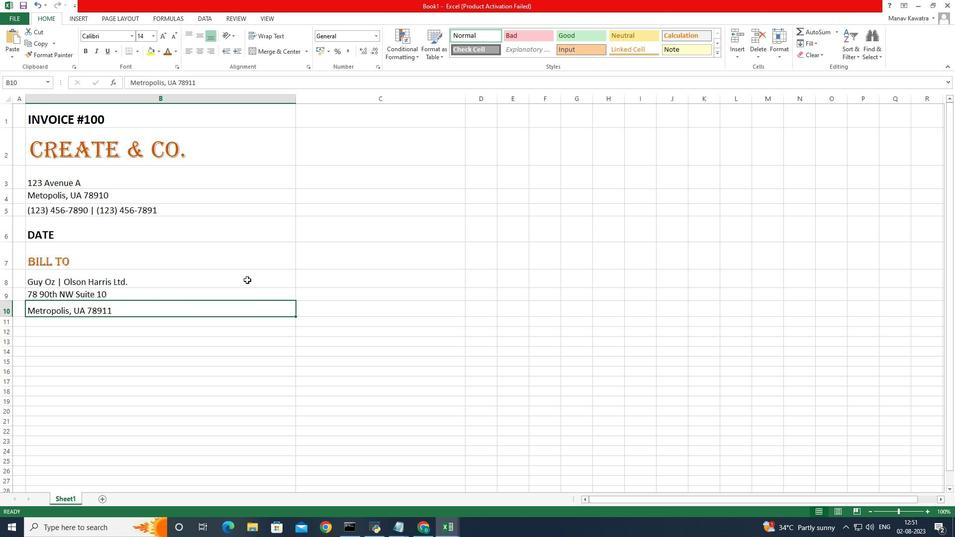 
Action: Mouse moved to (189, 35)
Screenshot: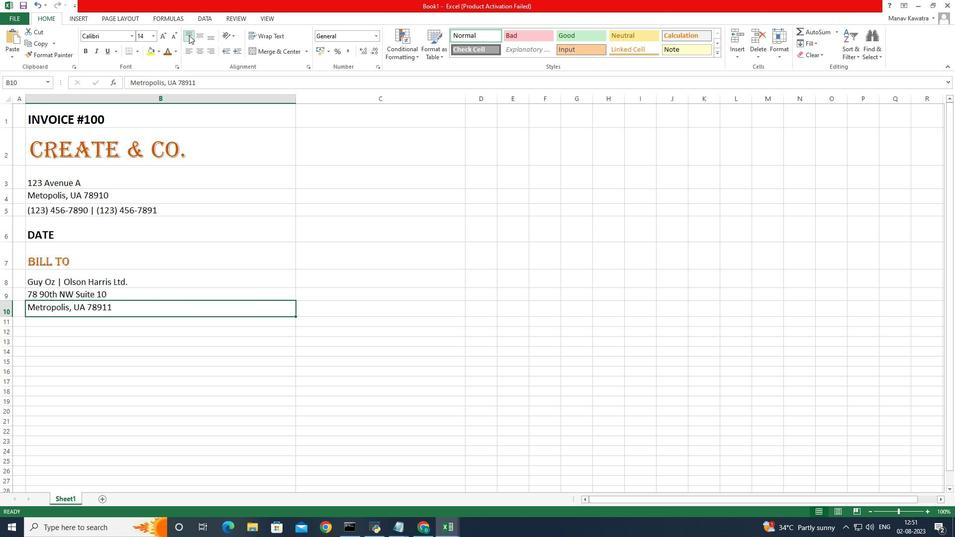 
Action: Mouse pressed left at (189, 35)
Screenshot: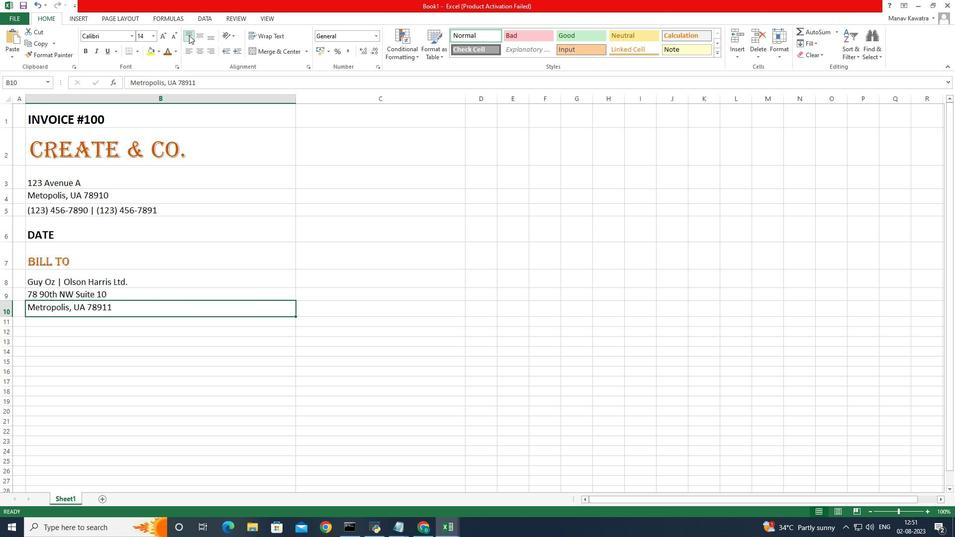 
Action: Mouse moved to (42, 322)
Screenshot: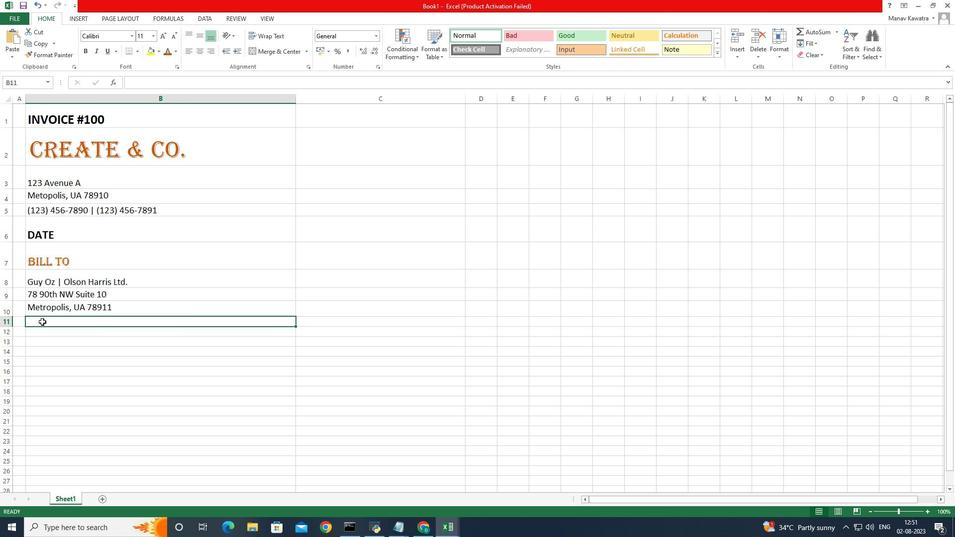 
Action: Mouse pressed left at (42, 322)
Screenshot: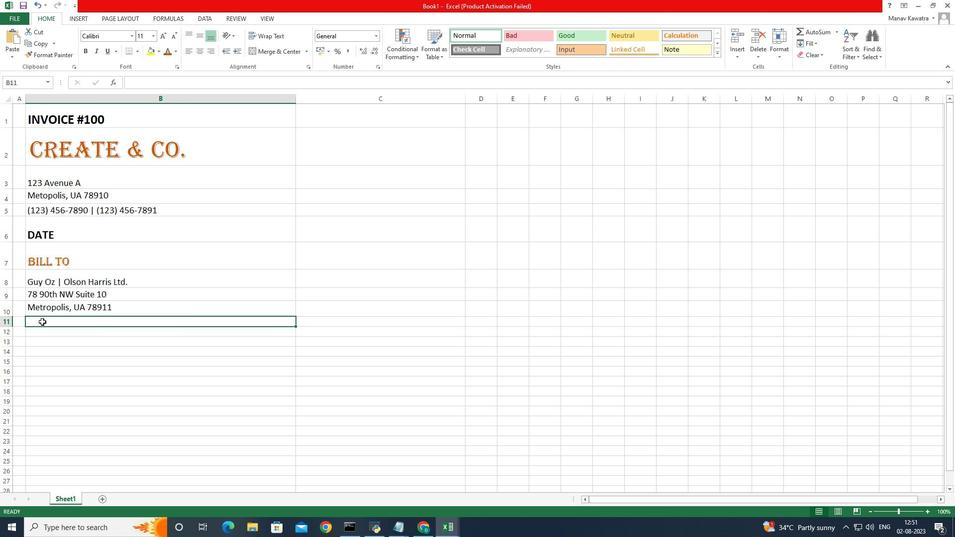 
Action: Mouse pressed left at (42, 322)
Screenshot: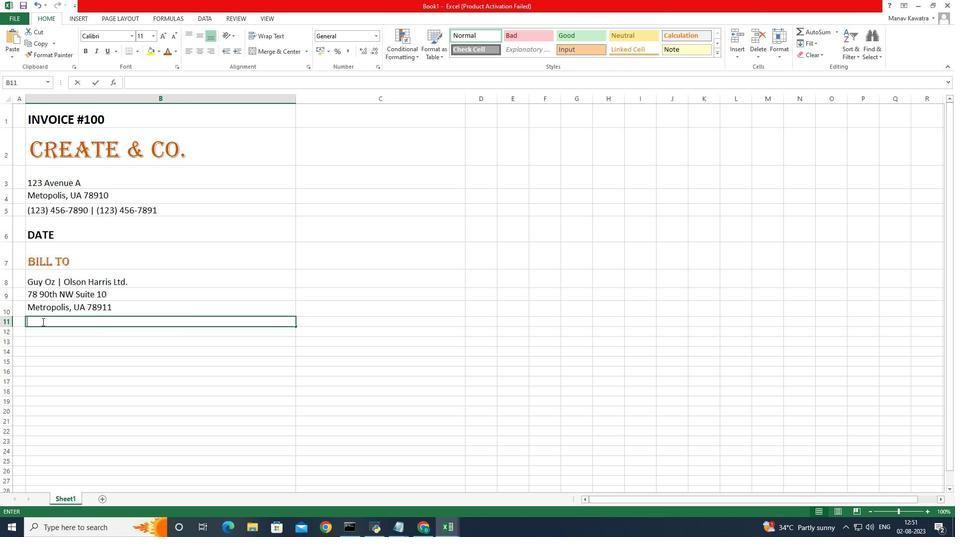 
Action: Mouse pressed left at (42, 322)
Screenshot: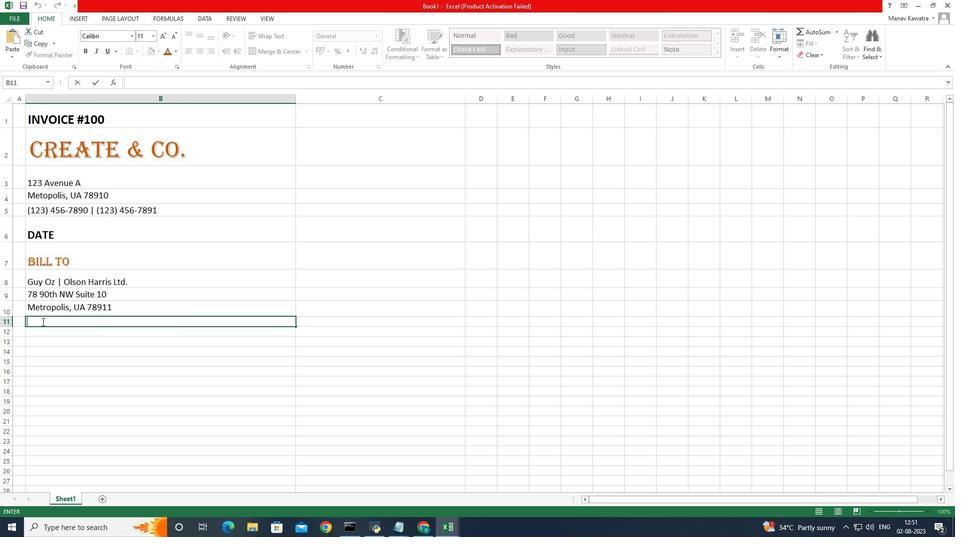 
Action: Mouse moved to (57, 316)
Screenshot: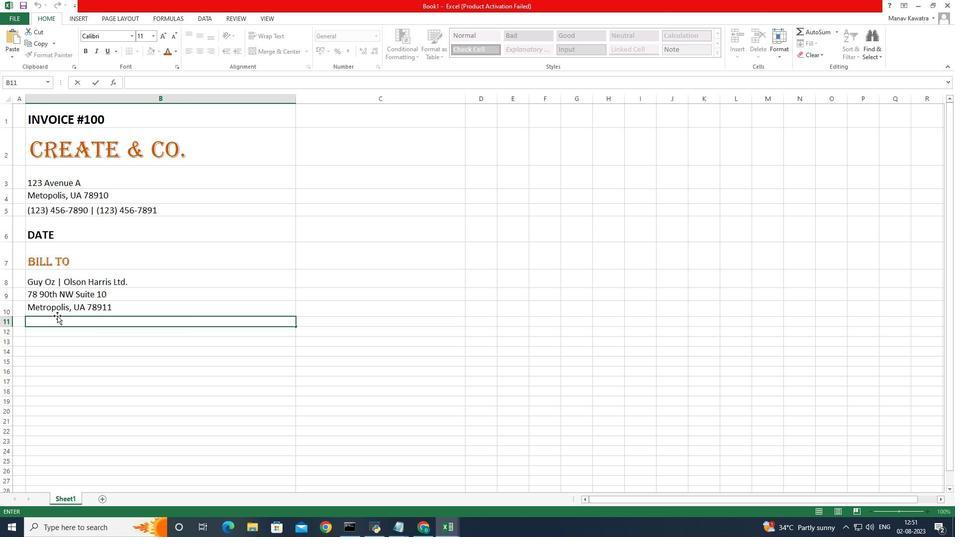 
Action: Key pressed <Key.shift_r><Key.shift_r><Key.shift_r><Key.shift_r><Key.shift_r><Key.shift_r>(123<Key.shift_r><Key.shift_r><Key.shift_r><Key.shift_r>)<Key.space>567-8910
Screenshot: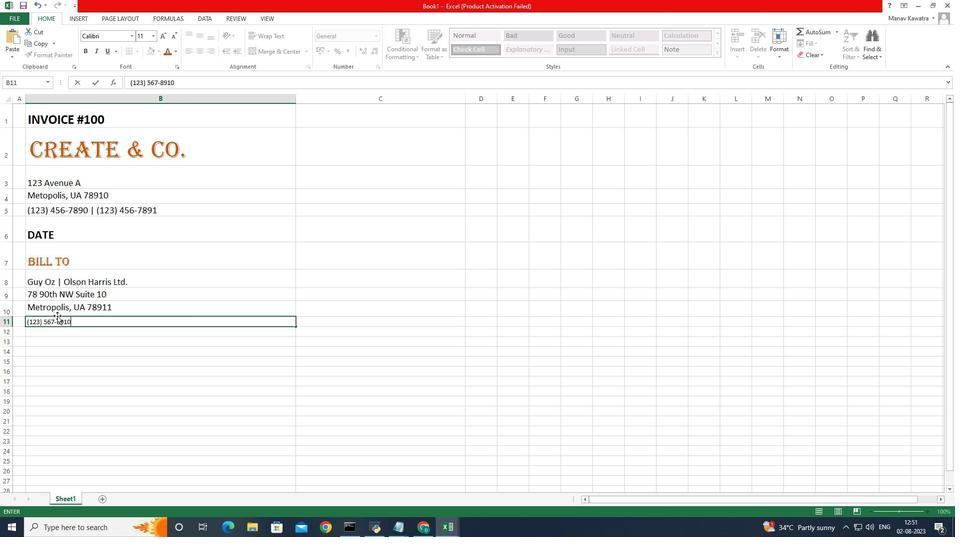 
Action: Mouse moved to (90, 324)
Screenshot: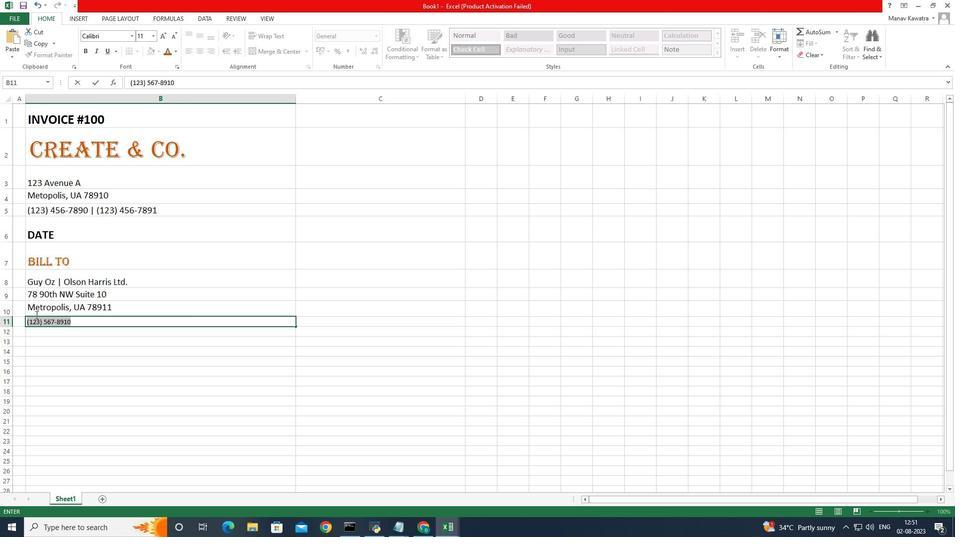 
Action: Mouse pressed left at (90, 324)
Screenshot: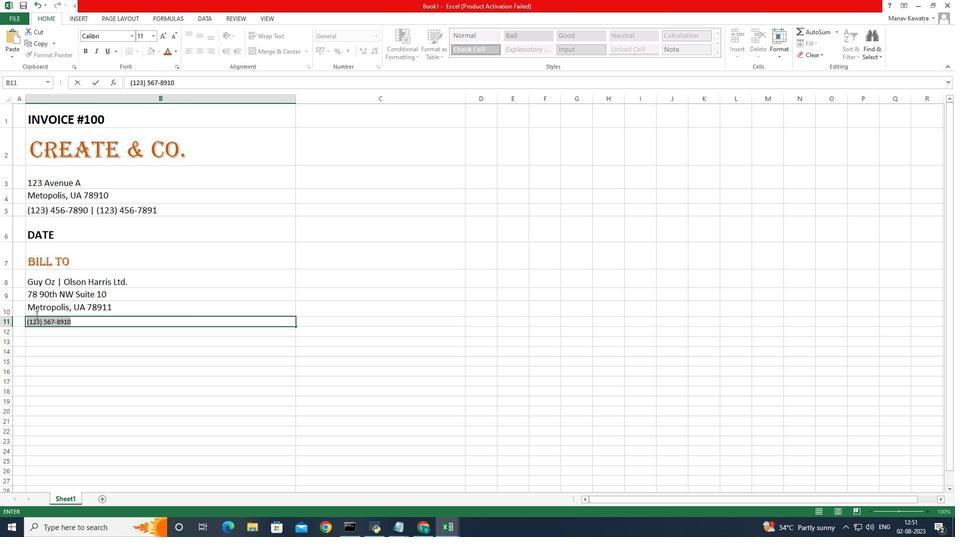 
Action: Mouse moved to (153, 35)
